 Task: Use Visual Studio Code's code navigation shortcuts to collapse all code blocks in the current file.
Action: Mouse moved to (59, 26)
Screenshot: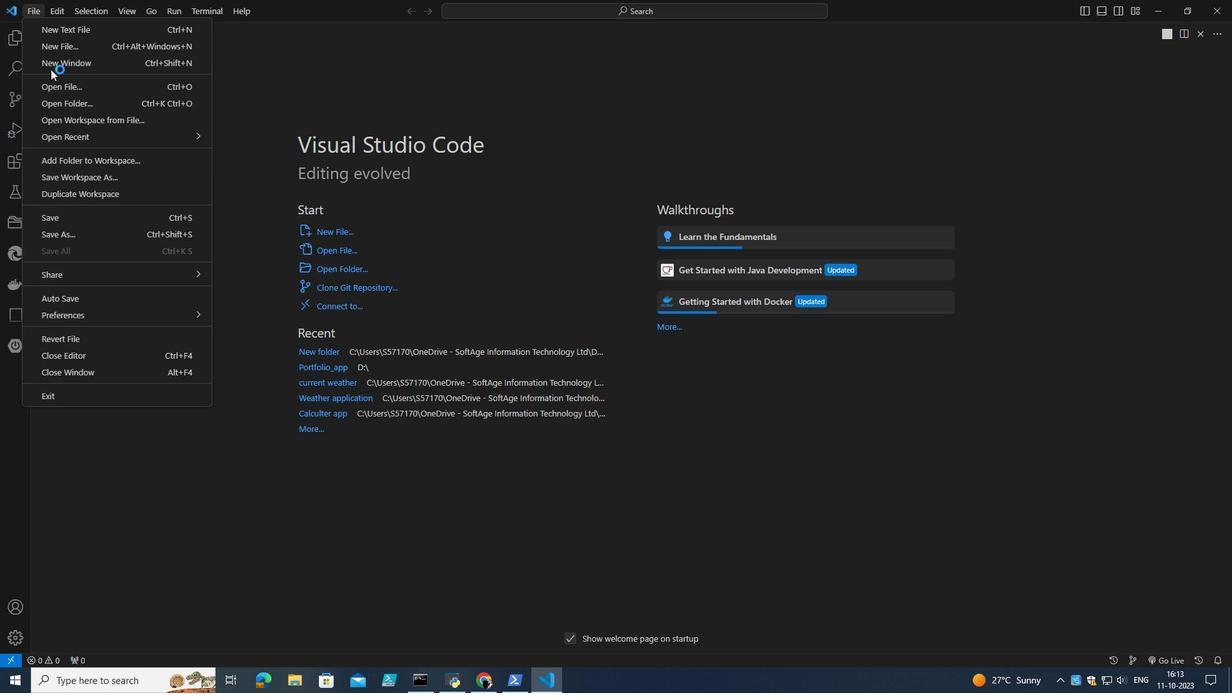 
Action: Mouse pressed left at (59, 26)
Screenshot: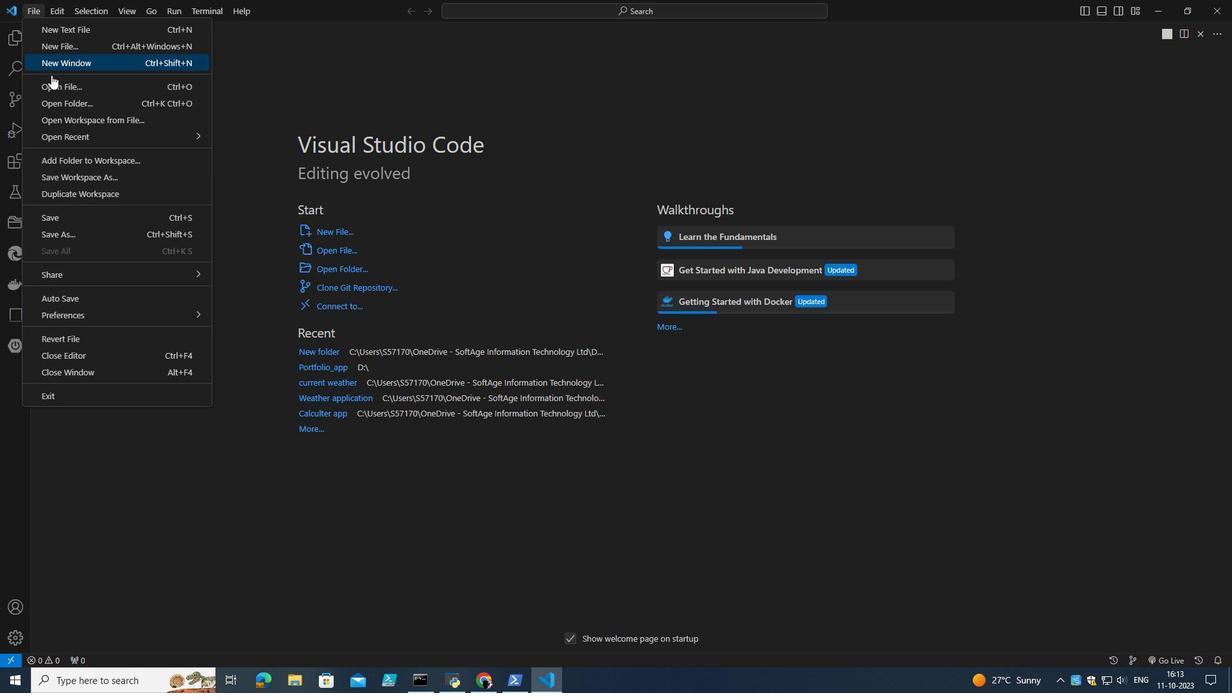 
Action: Mouse moved to (75, 116)
Screenshot: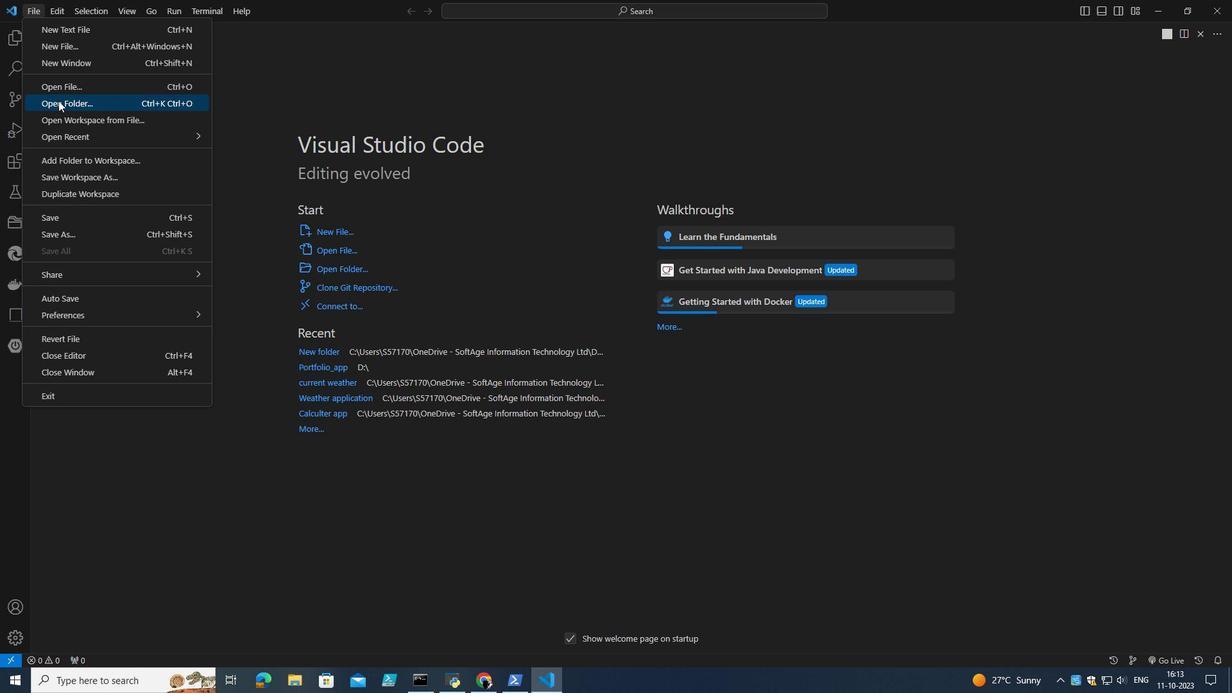 
Action: Mouse pressed left at (75, 116)
Screenshot: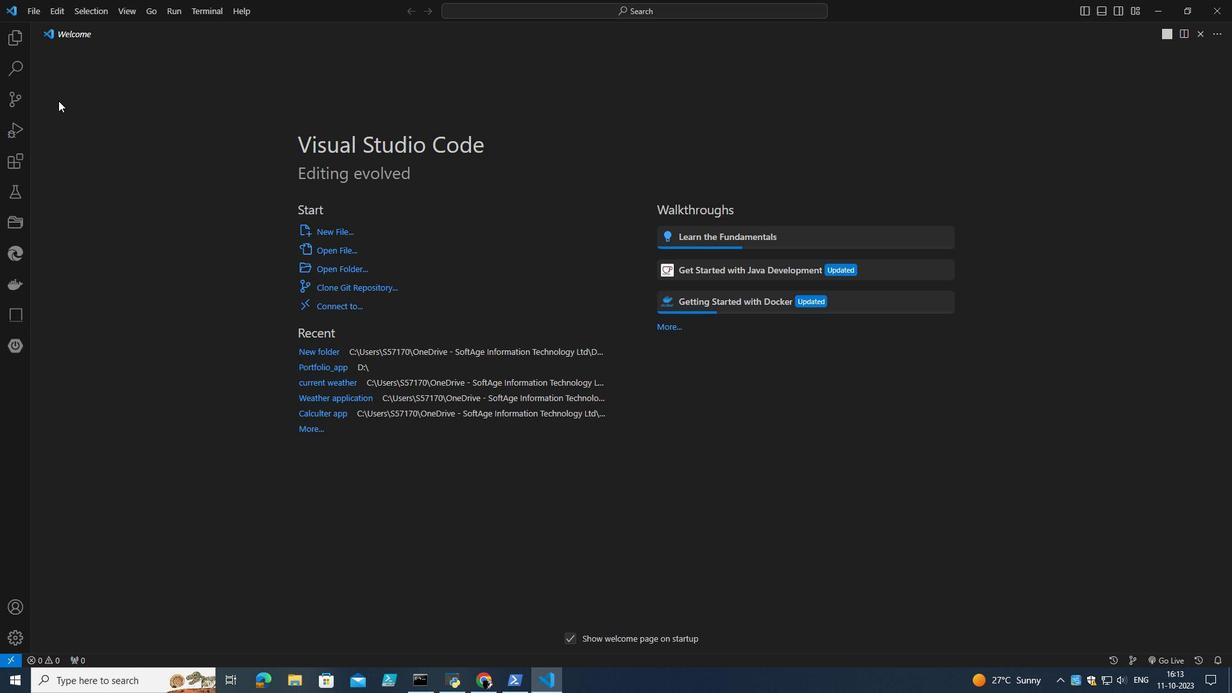 
Action: Mouse moved to (70, 195)
Screenshot: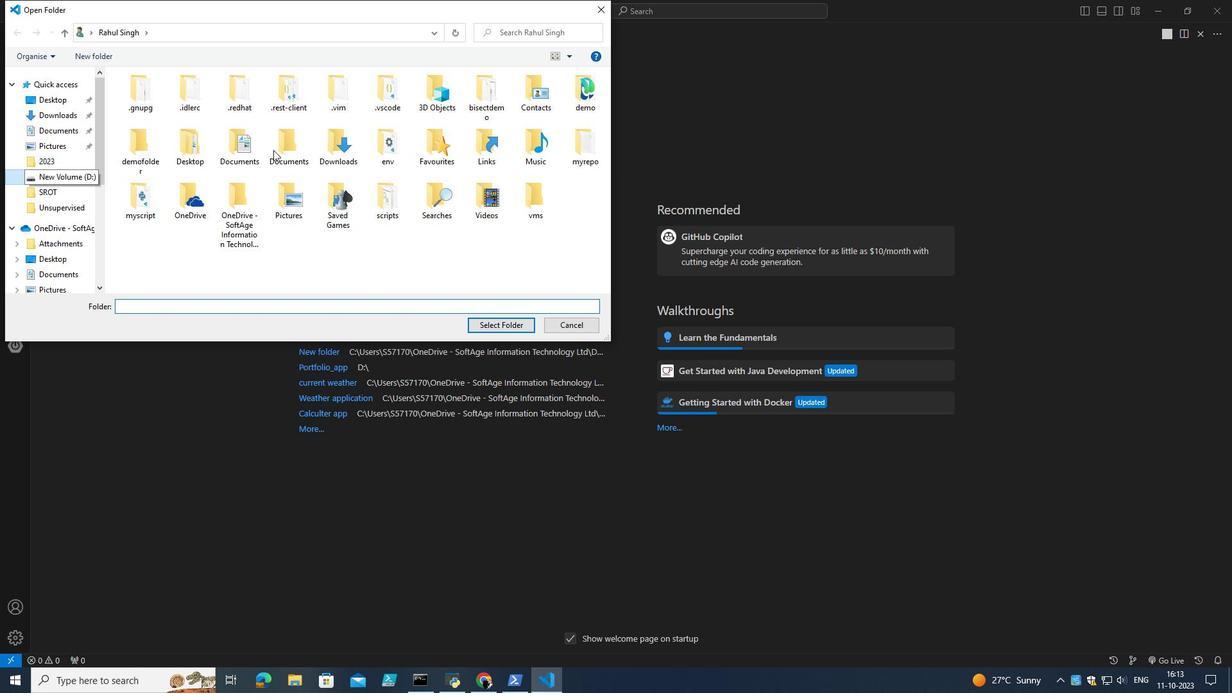 
Action: Mouse pressed left at (70, 195)
Screenshot: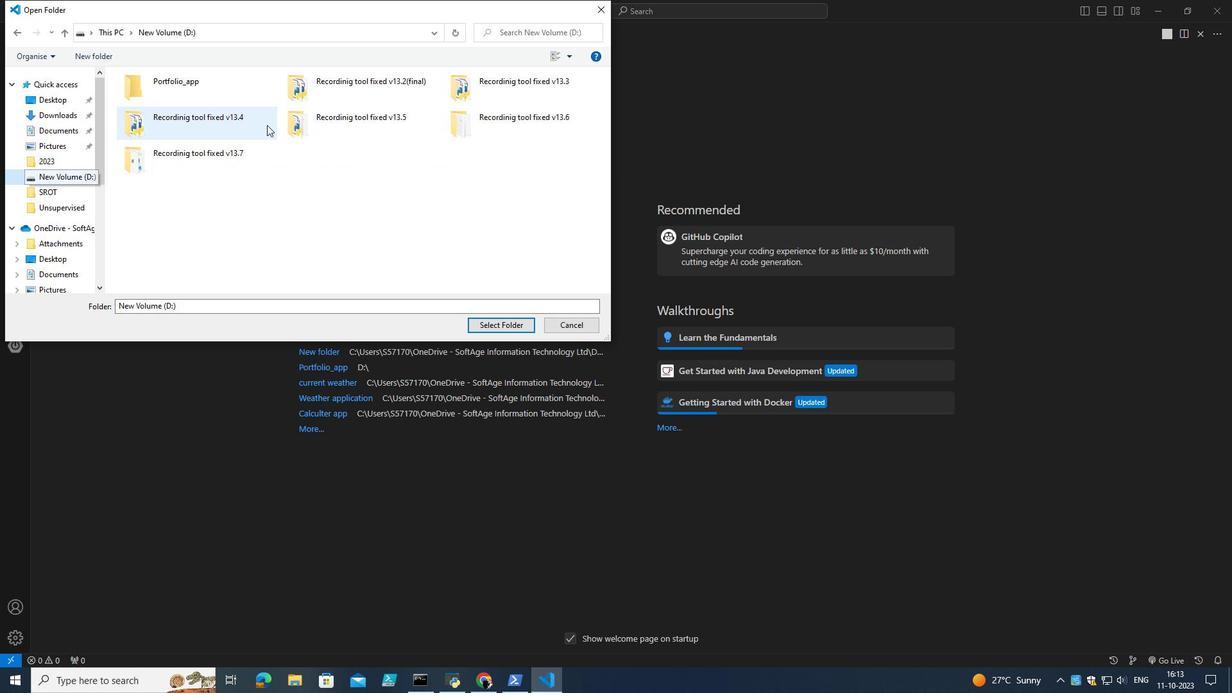 
Action: Mouse moved to (216, 108)
Screenshot: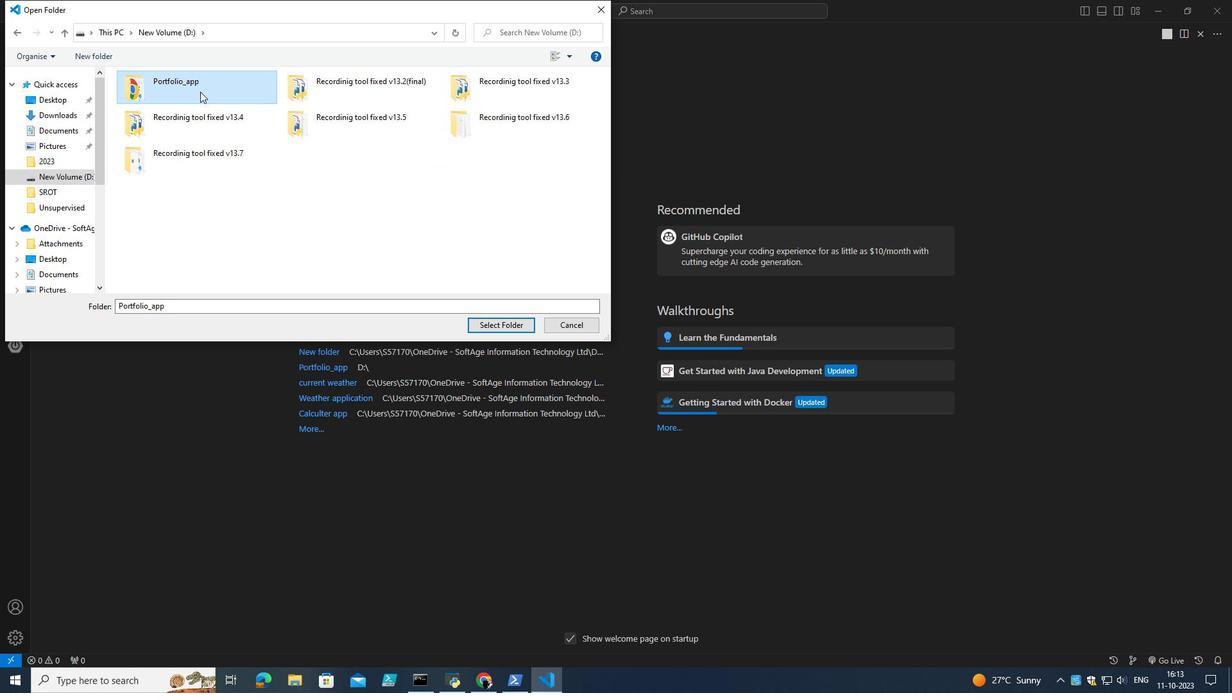
Action: Mouse pressed left at (216, 108)
Screenshot: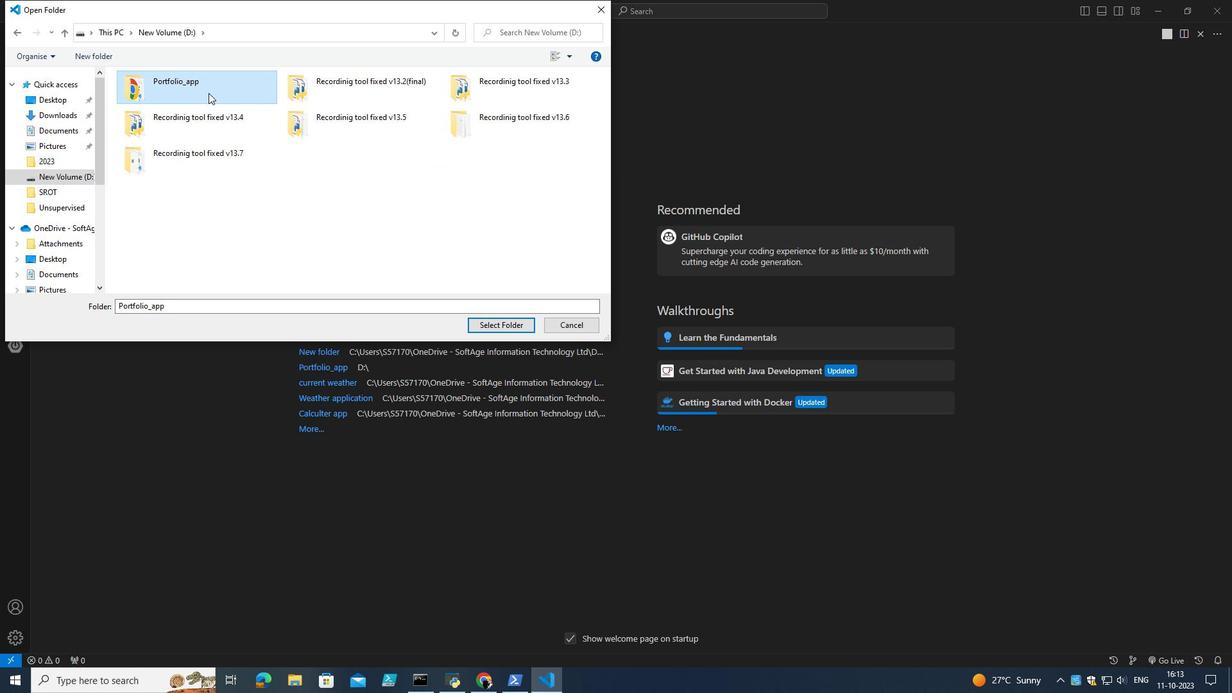 
Action: Mouse moved to (83, 195)
Screenshot: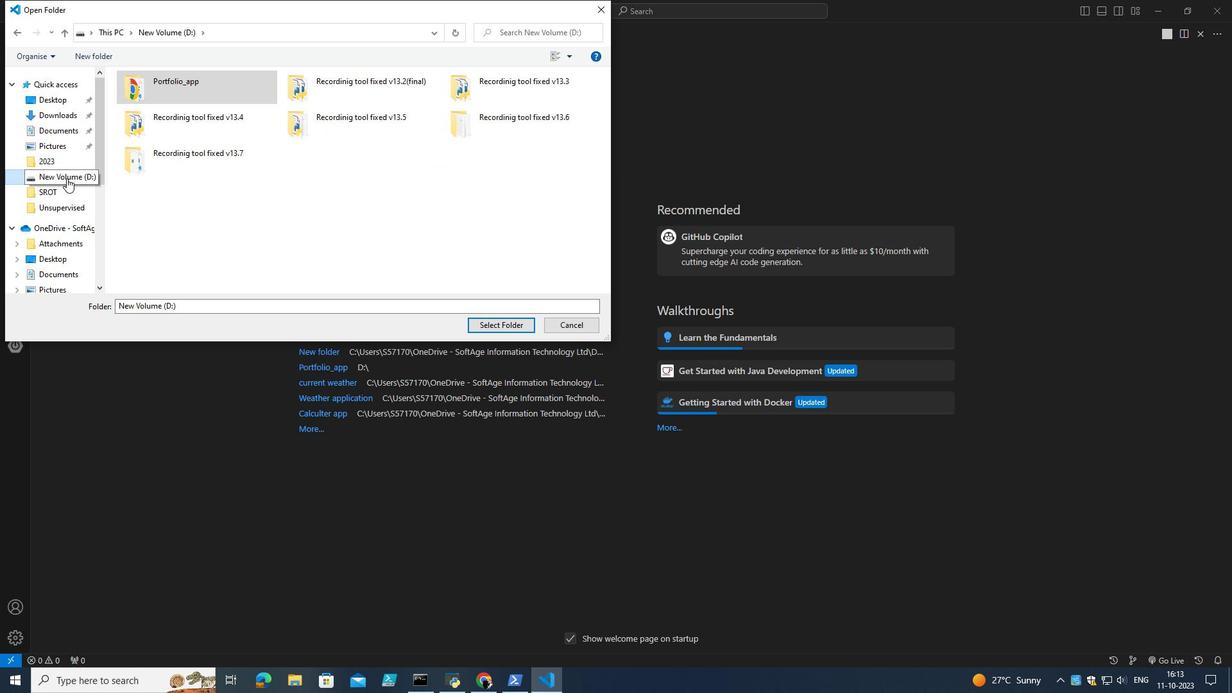 
Action: Mouse pressed left at (83, 195)
Screenshot: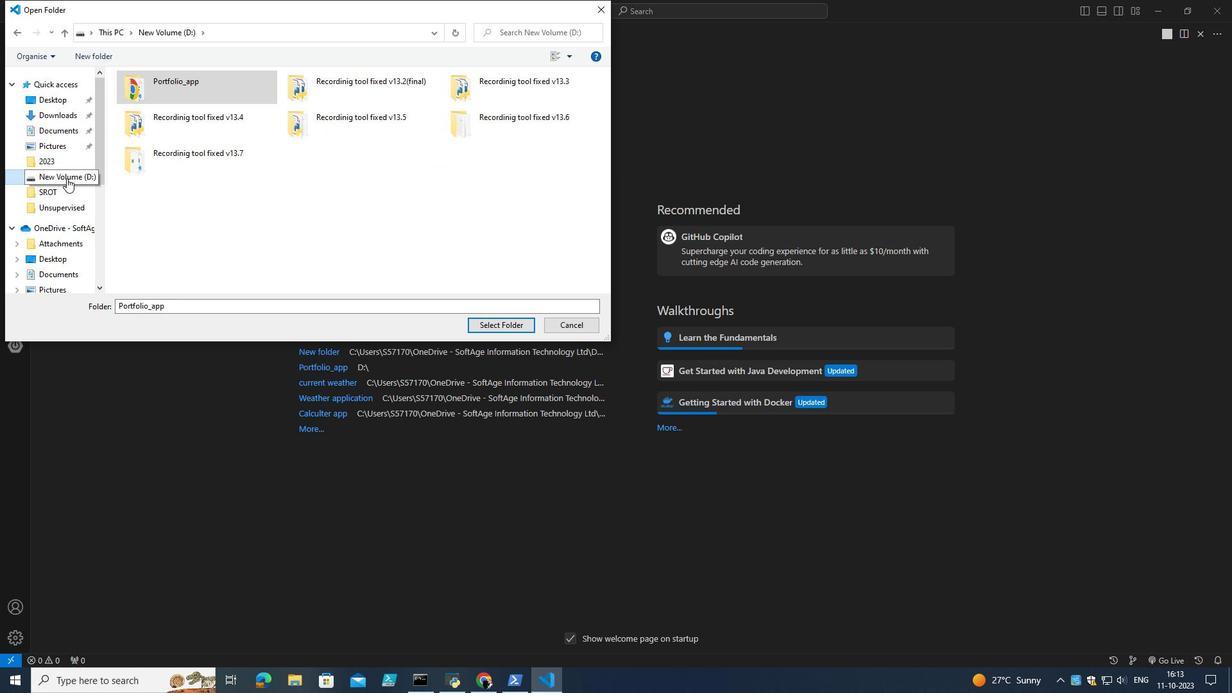 
Action: Mouse pressed left at (83, 195)
Screenshot: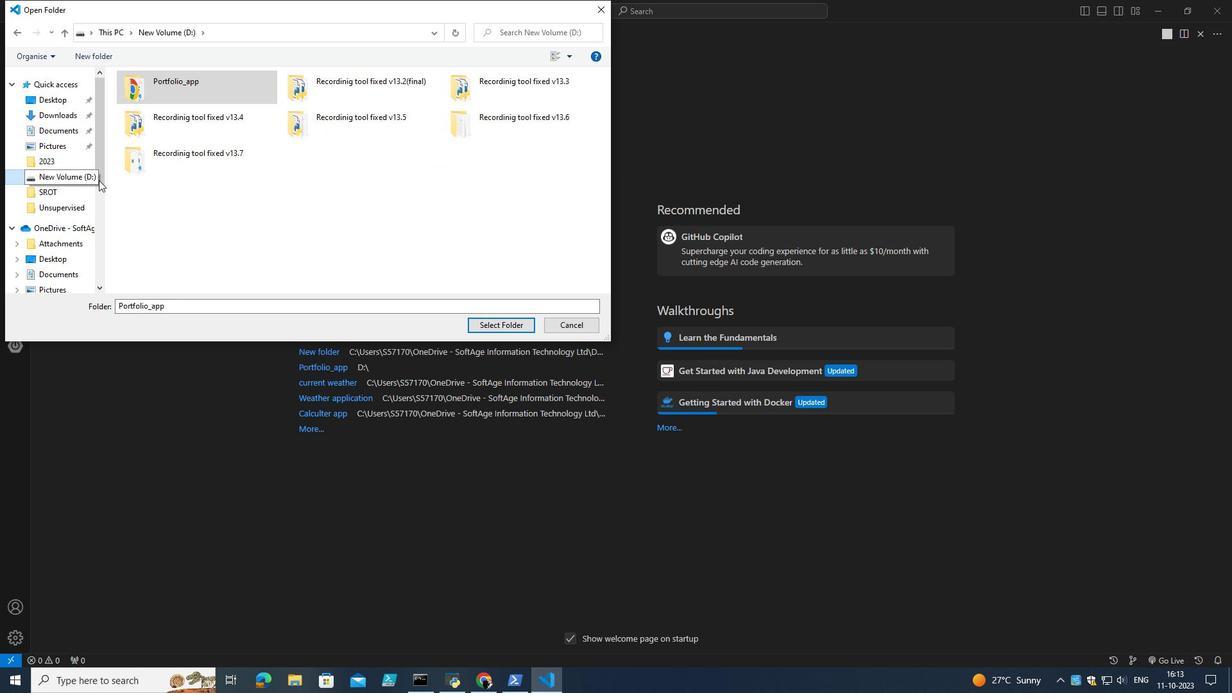 
Action: Mouse moved to (190, 89)
Screenshot: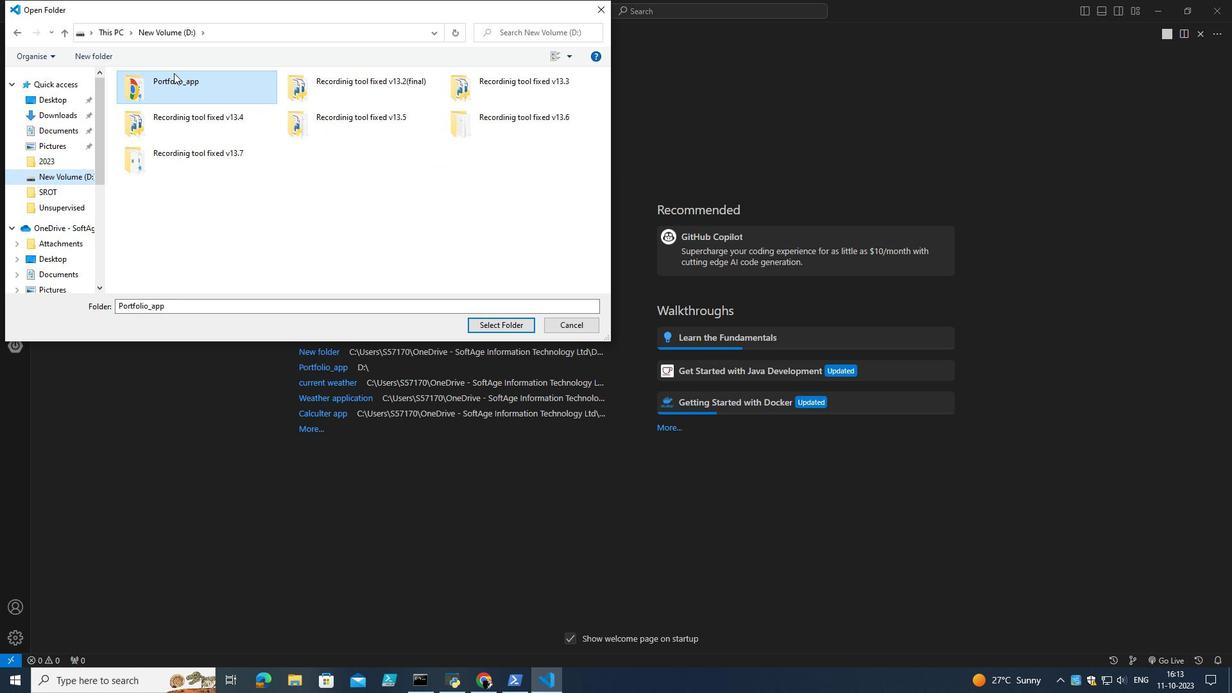 
Action: Mouse pressed left at (190, 89)
Screenshot: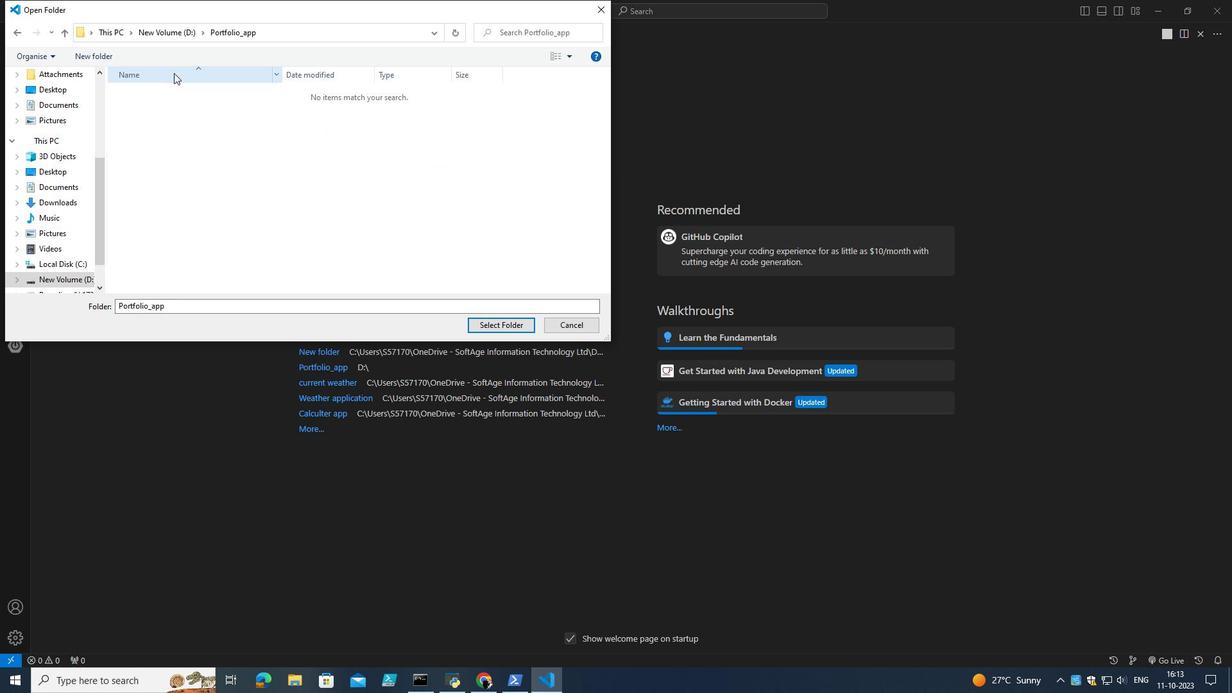 
Action: Mouse pressed left at (190, 89)
Screenshot: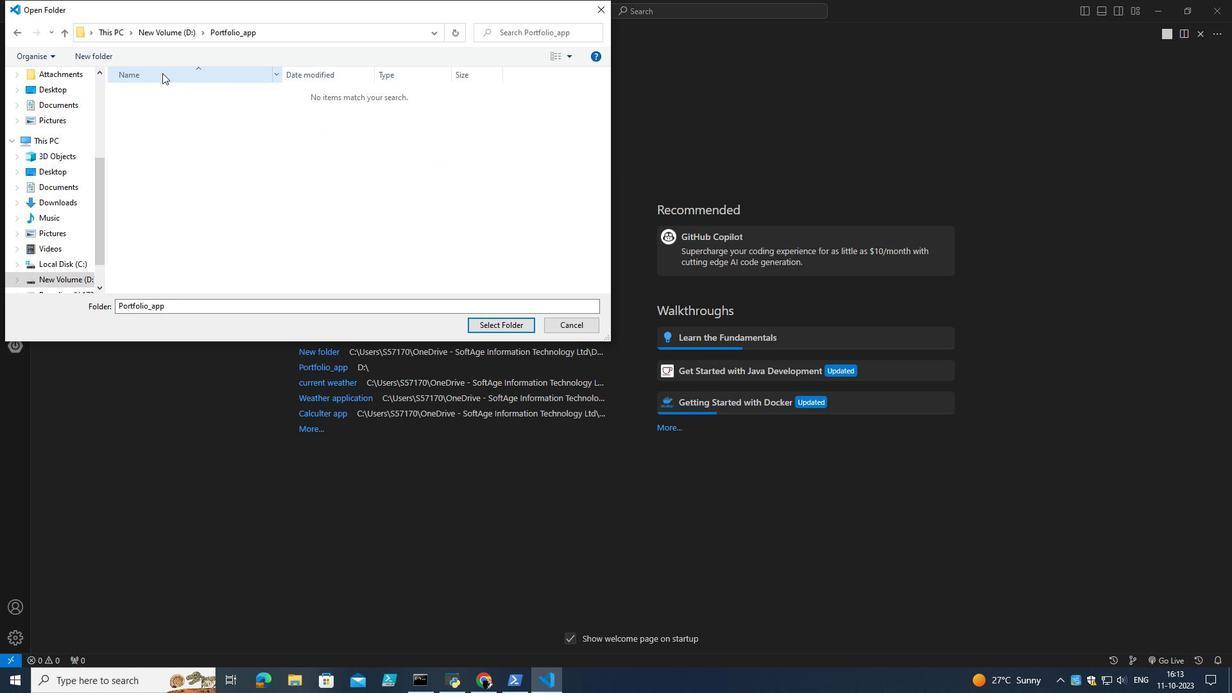 
Action: Mouse moved to (35, 52)
Screenshot: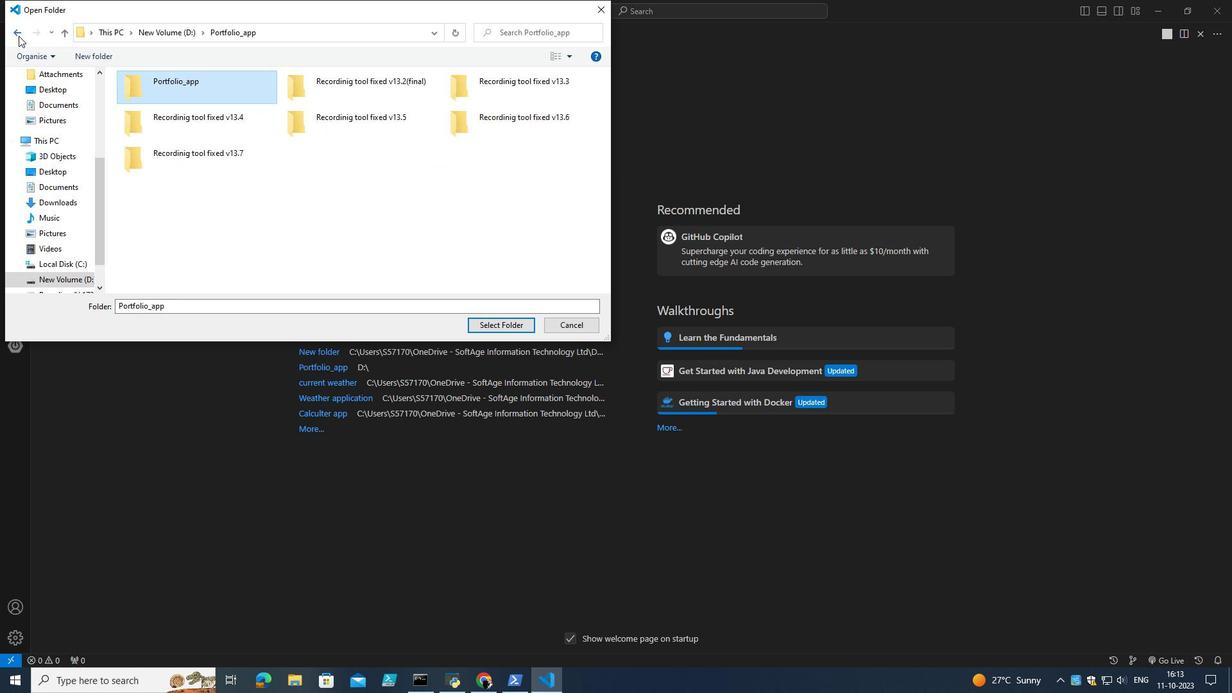 
Action: Mouse pressed left at (35, 52)
Screenshot: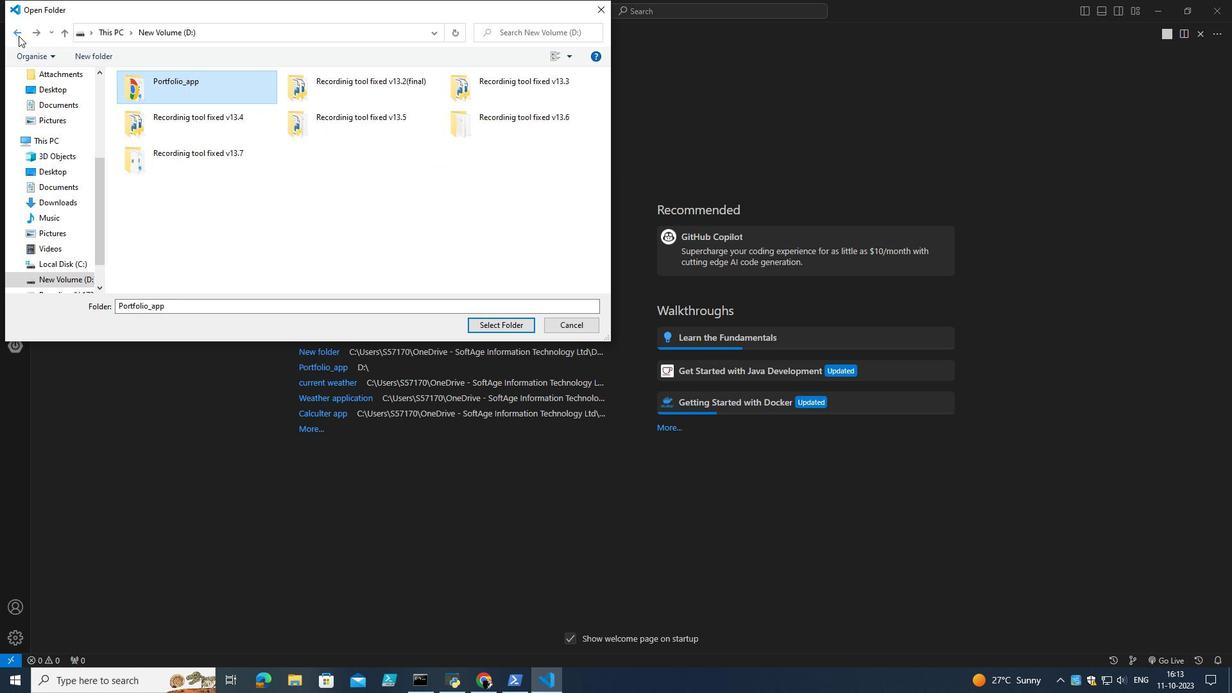 
Action: Mouse moved to (69, 181)
Screenshot: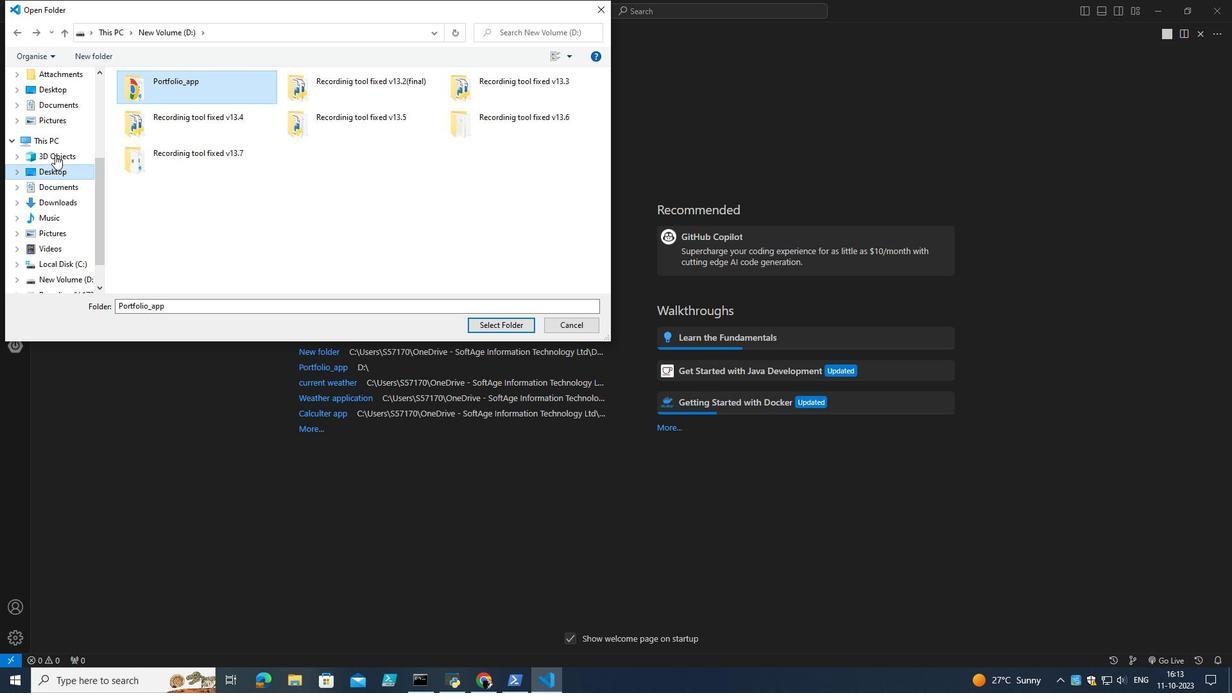 
Action: Mouse pressed left at (69, 181)
Screenshot: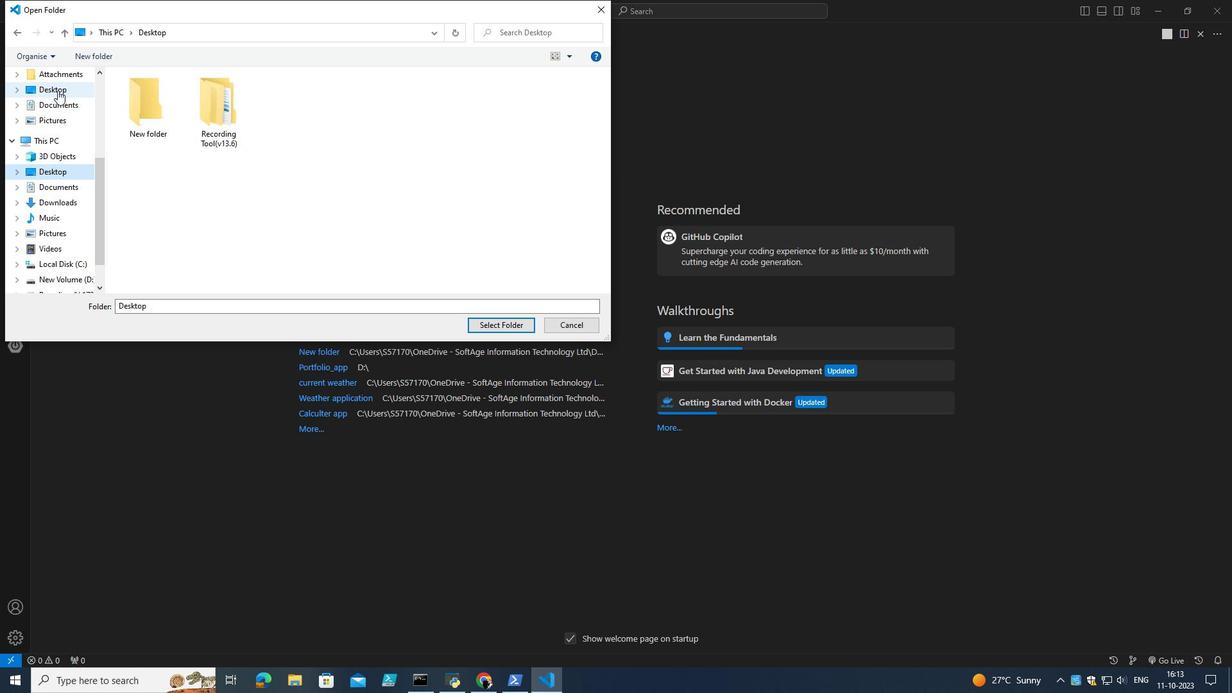 
Action: Mouse moved to (134, 129)
Screenshot: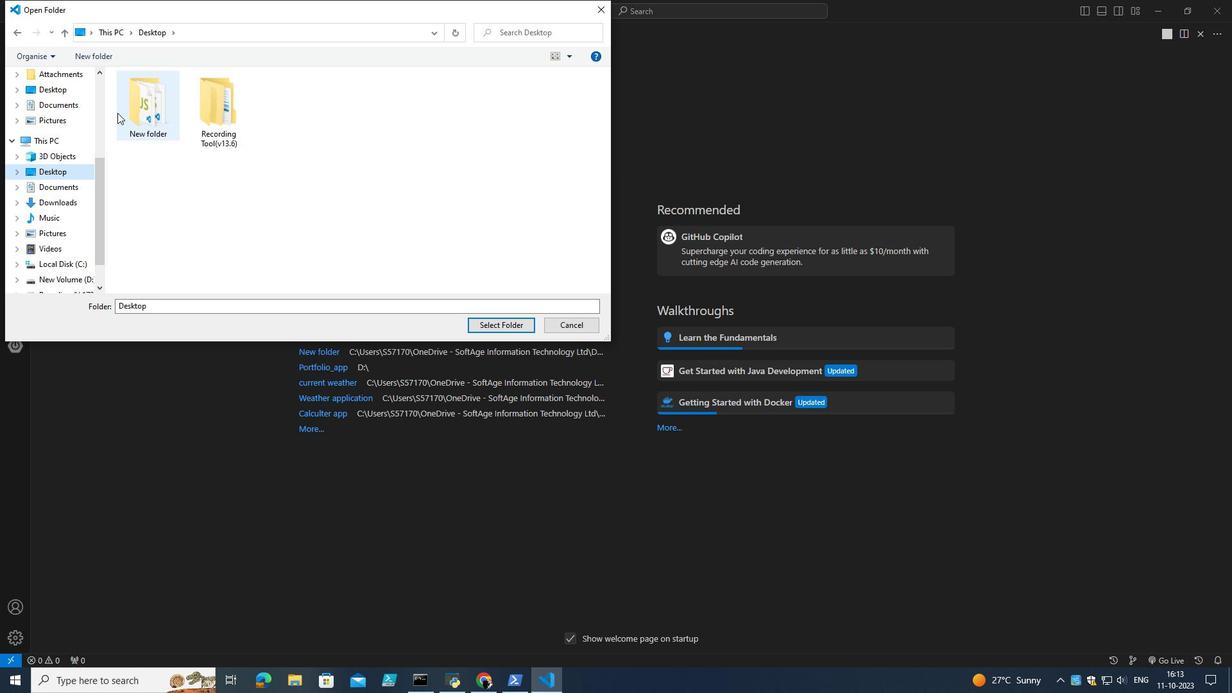 
Action: Mouse pressed left at (134, 129)
Screenshot: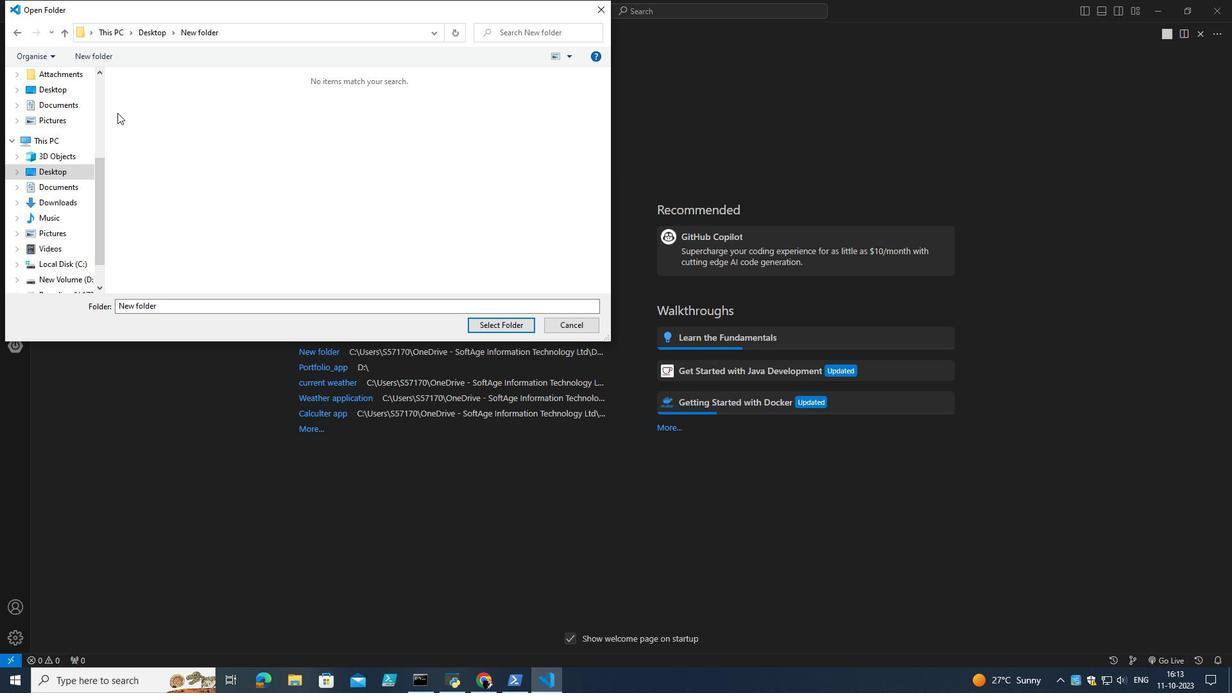 
Action: Mouse pressed left at (134, 129)
Screenshot: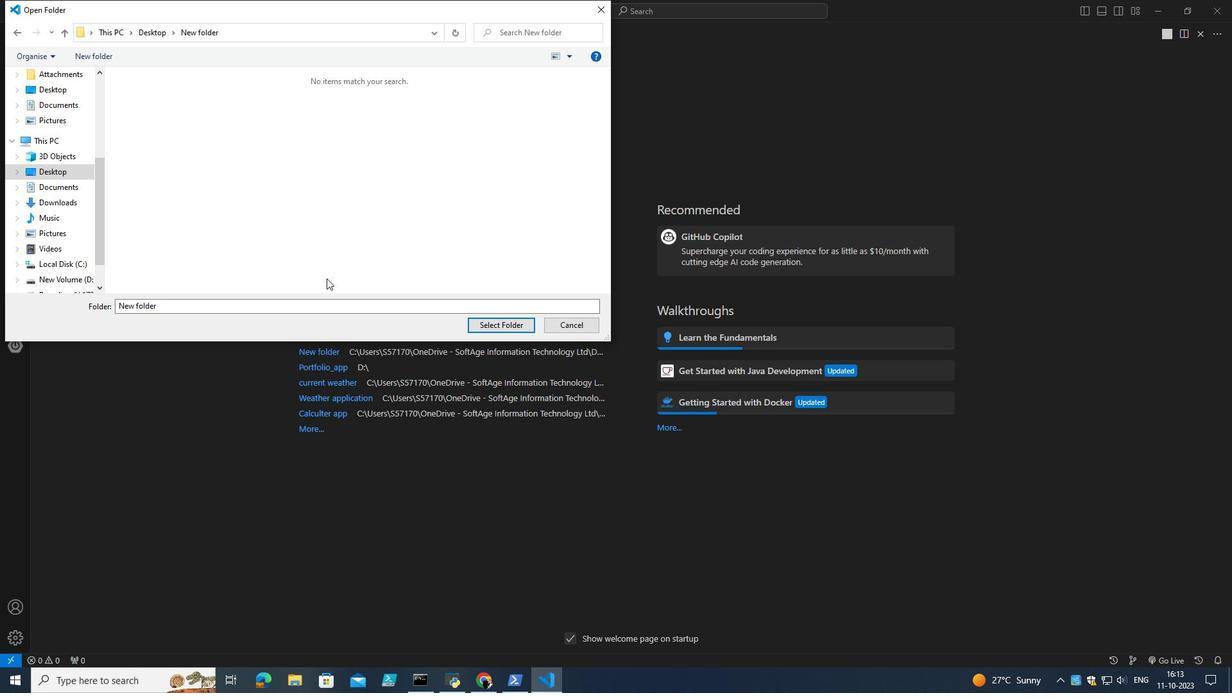 
Action: Mouse moved to (511, 338)
Screenshot: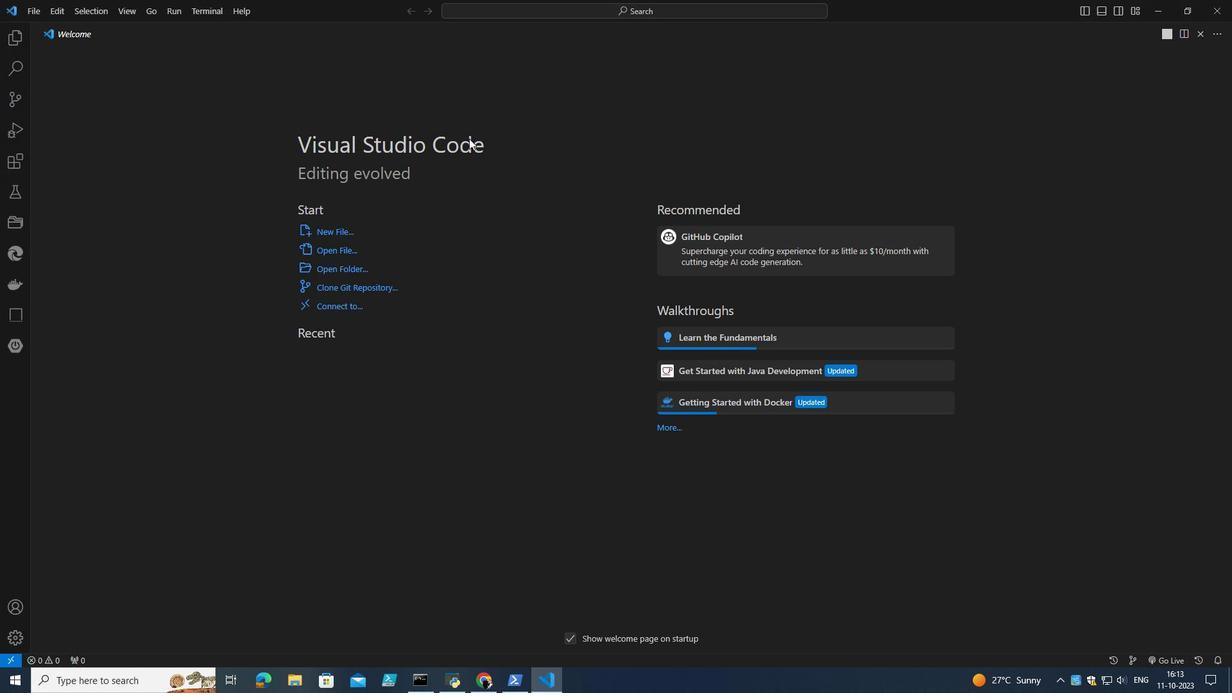 
Action: Mouse pressed left at (511, 338)
Screenshot: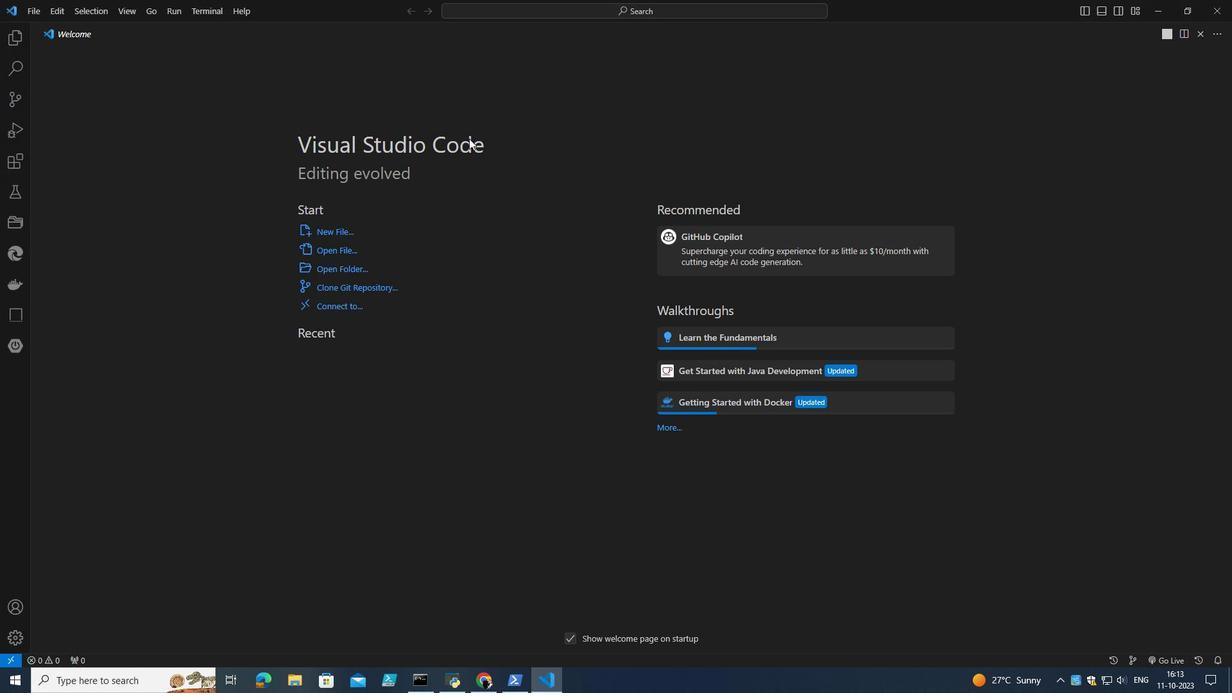 
Action: Mouse moved to (96, 116)
Screenshot: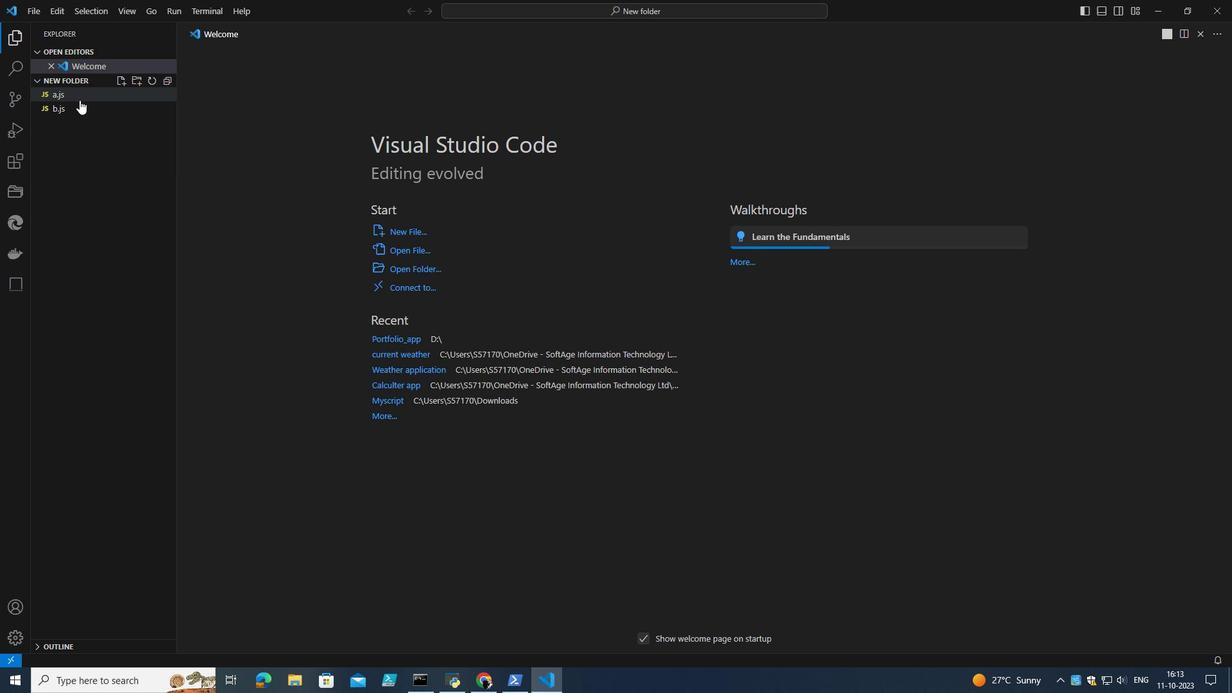 
Action: Mouse pressed left at (96, 116)
Screenshot: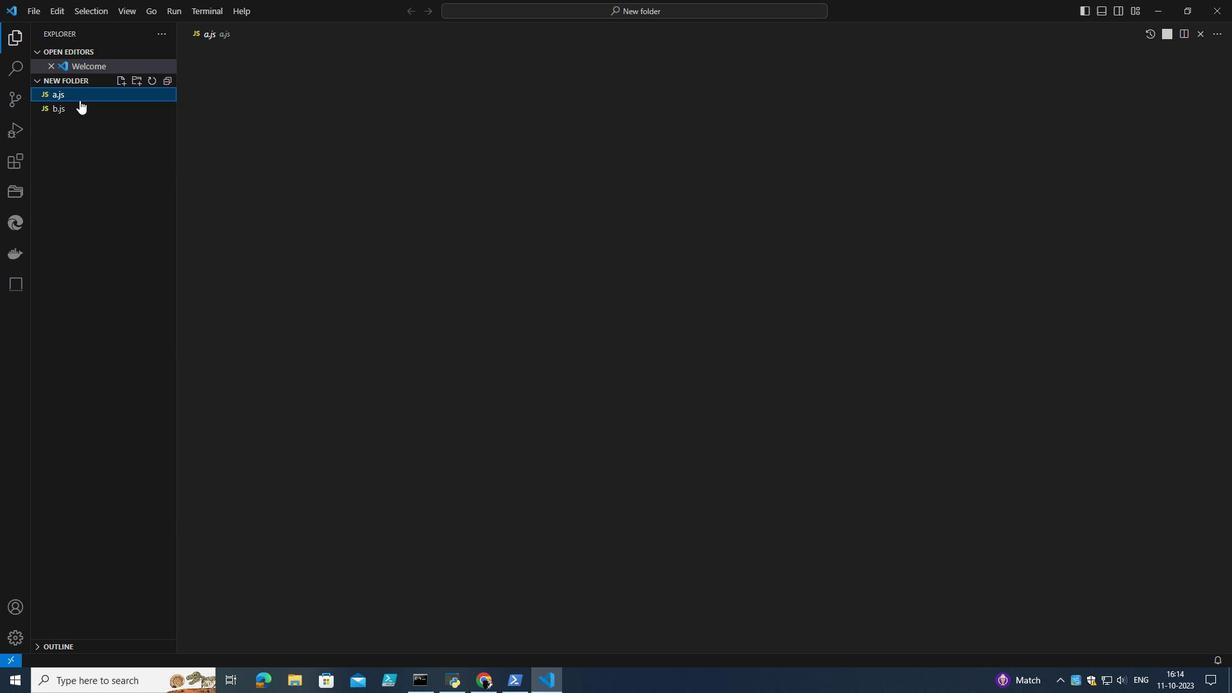 
Action: Mouse moved to (413, 278)
Screenshot: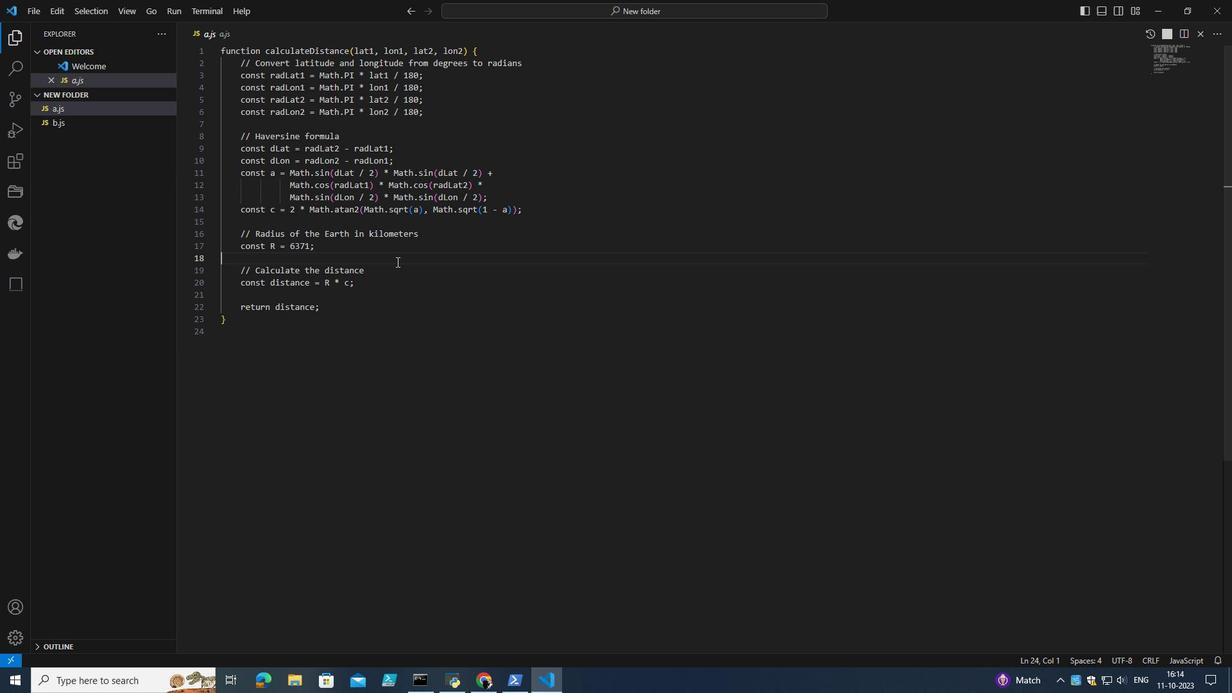
Action: Mouse pressed left at (413, 278)
Screenshot: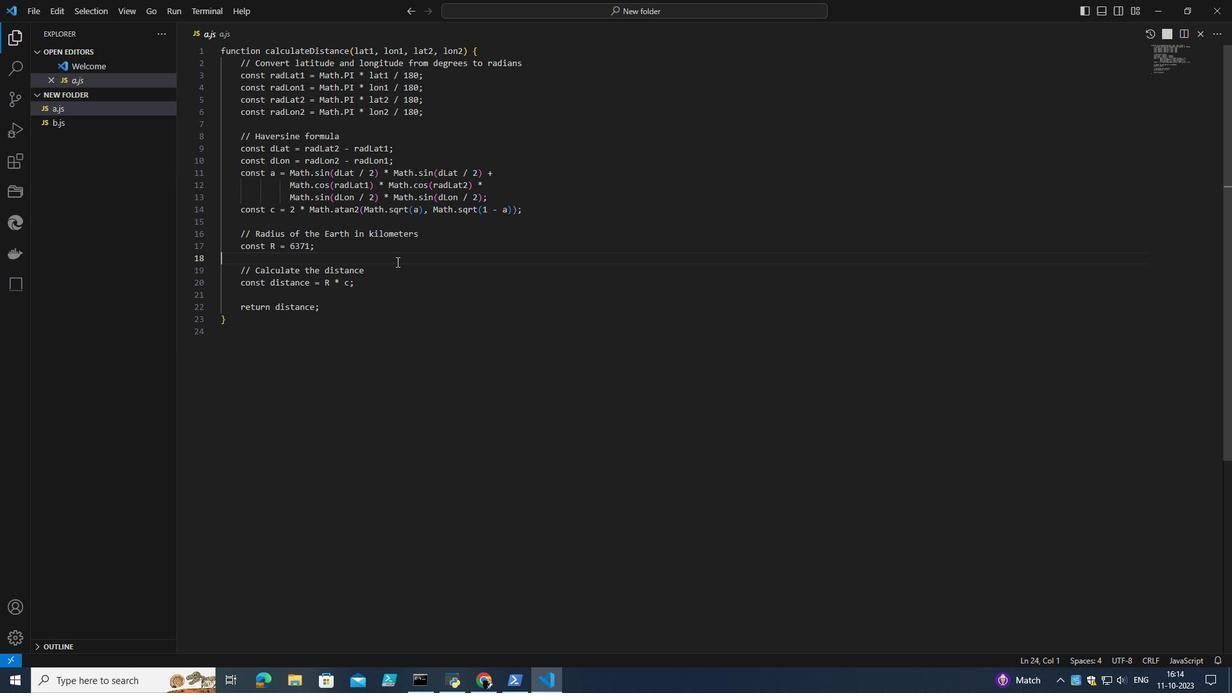 
Action: Key pressed ctrl+K
Screenshot: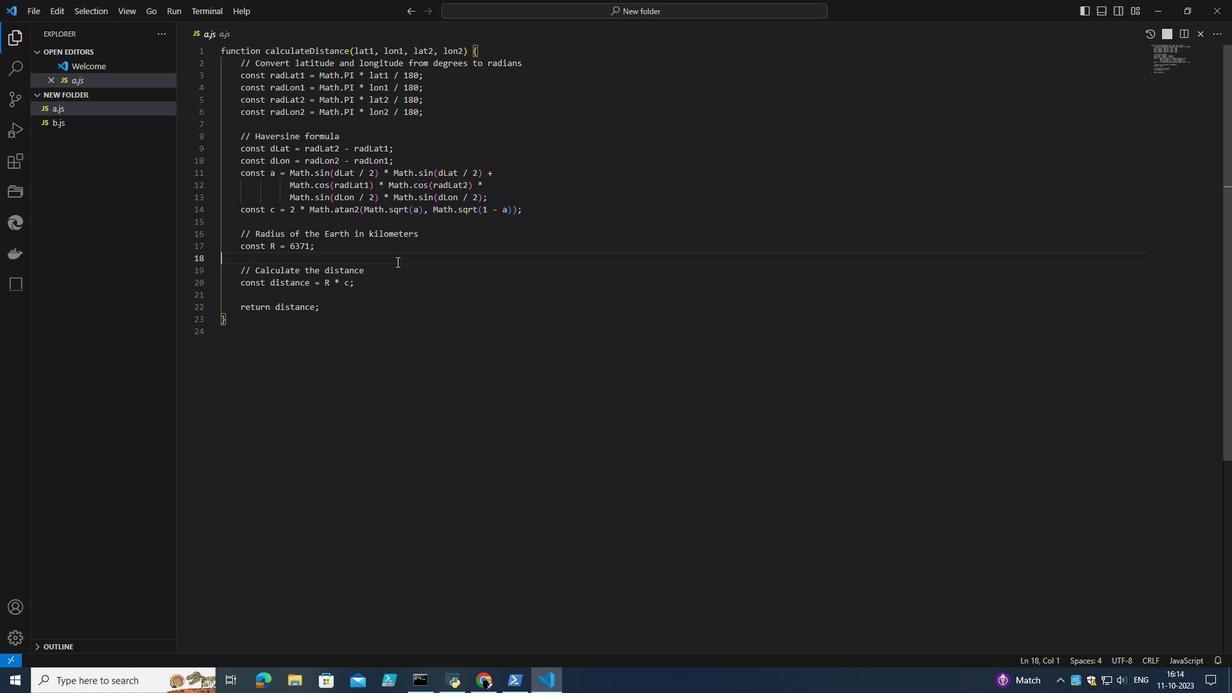 
Action: Mouse moved to (378, 394)
Screenshot: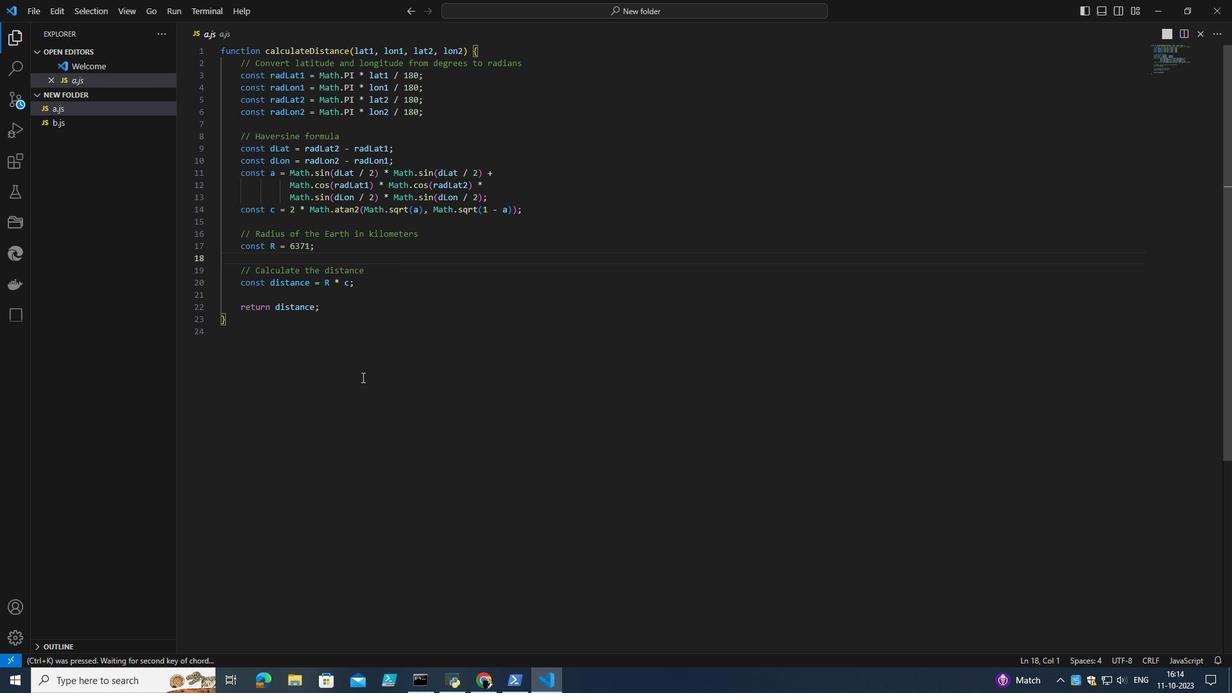 
Action: Mouse scrolled (378, 394) with delta (0, 0)
Screenshot: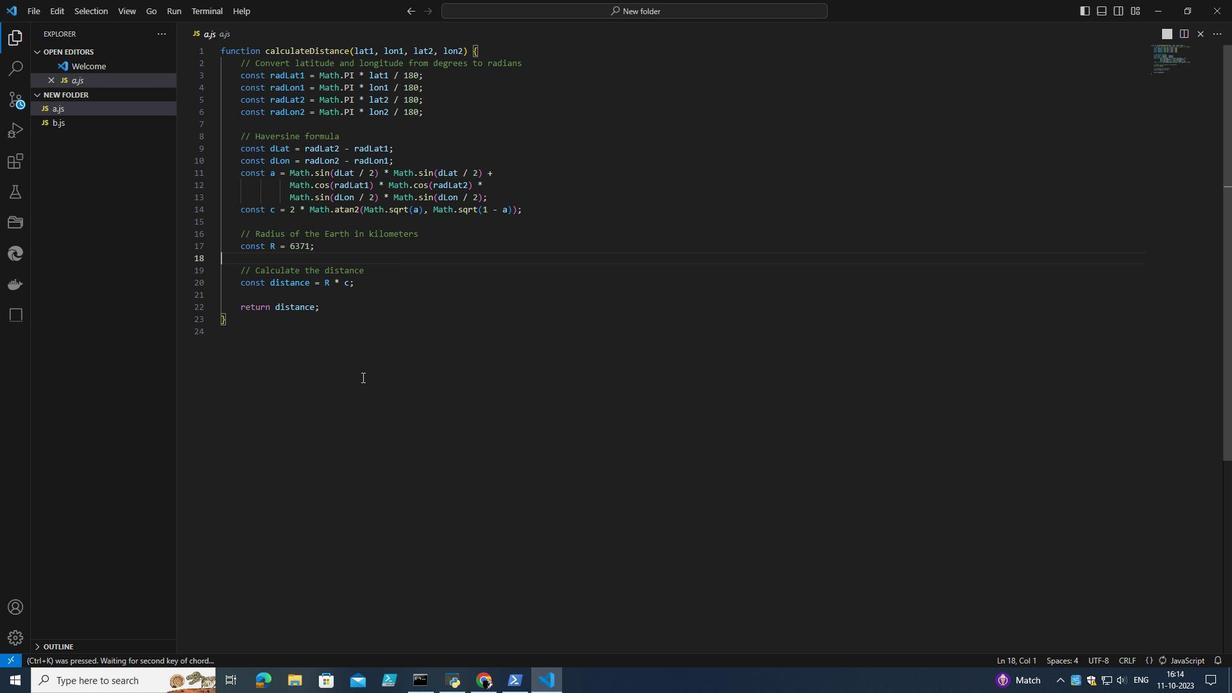 
Action: Mouse scrolled (378, 394) with delta (0, 0)
Screenshot: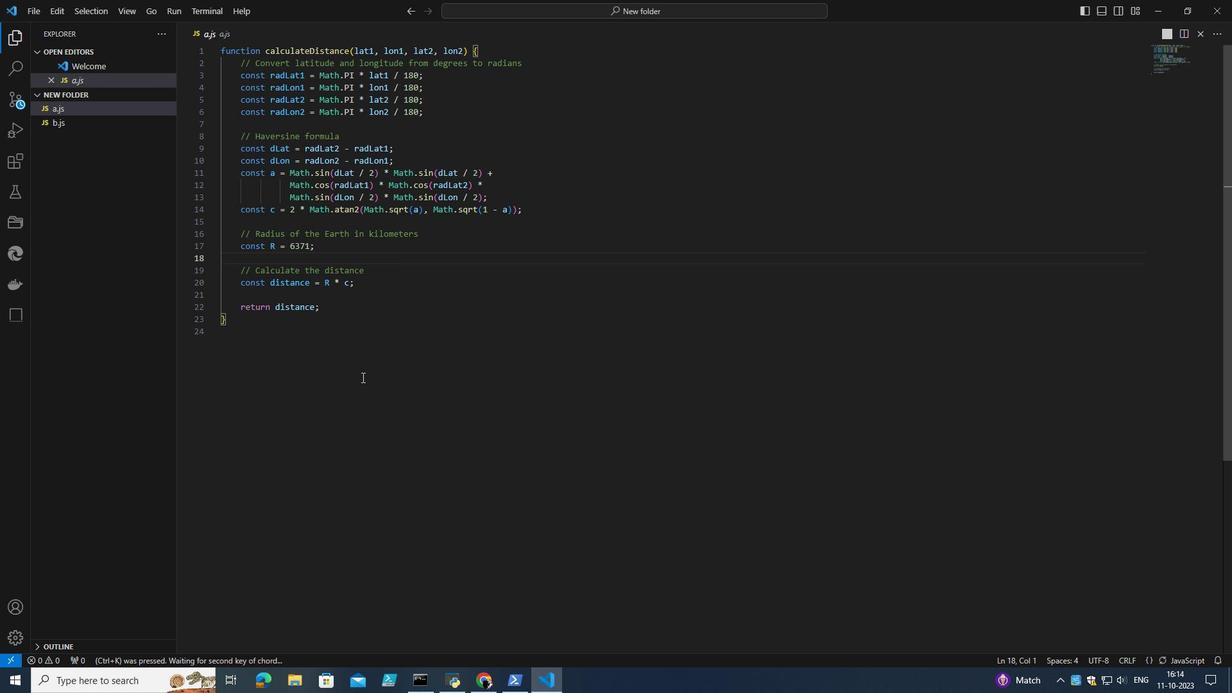 
Action: Mouse moved to (363, 315)
Screenshot: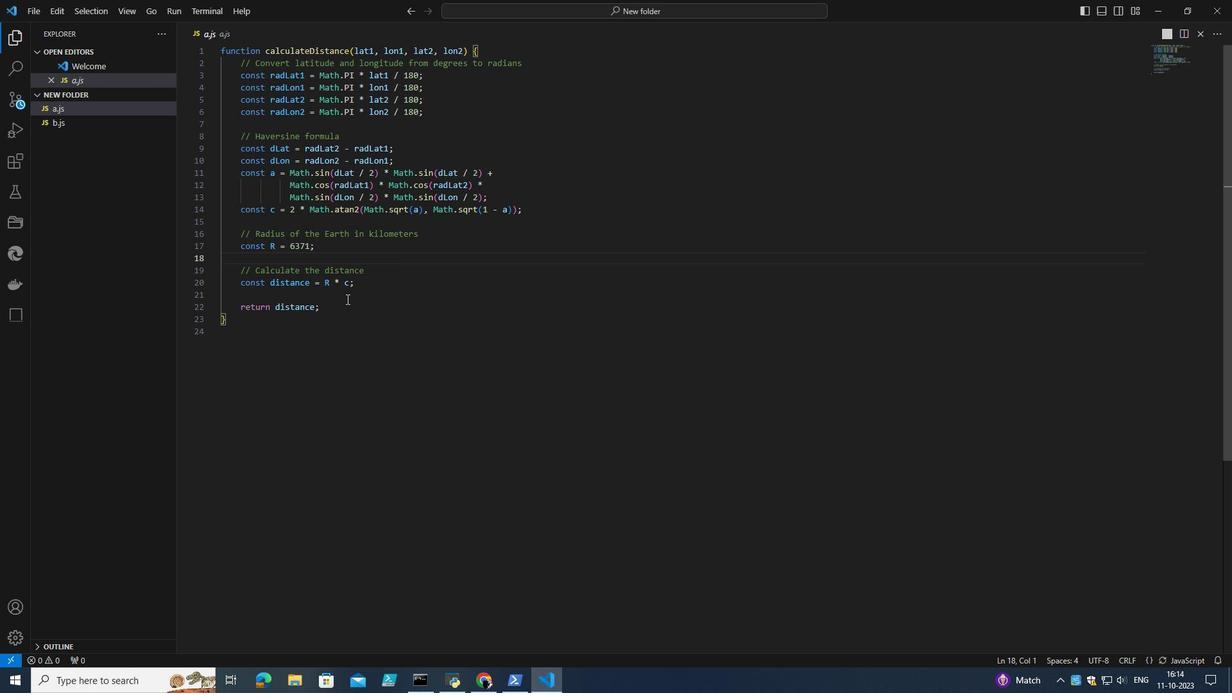
Action: Mouse scrolled (363, 316) with delta (0, 0)
Screenshot: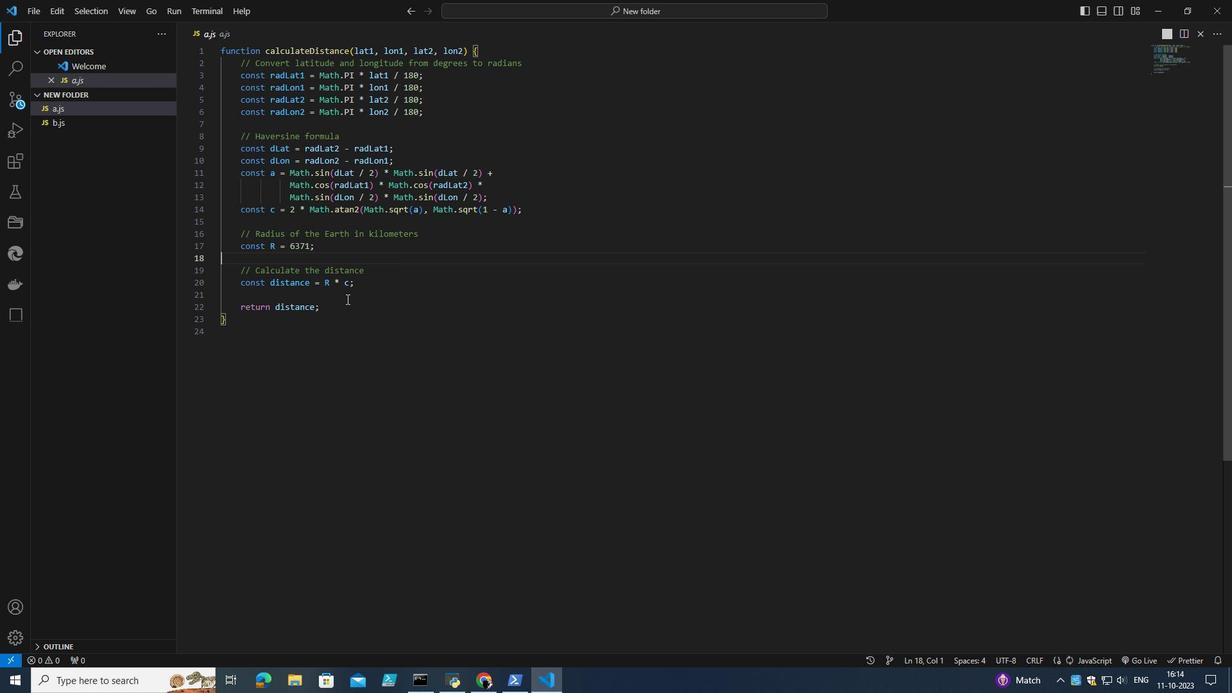 
Action: Mouse scrolled (363, 316) with delta (0, 0)
Screenshot: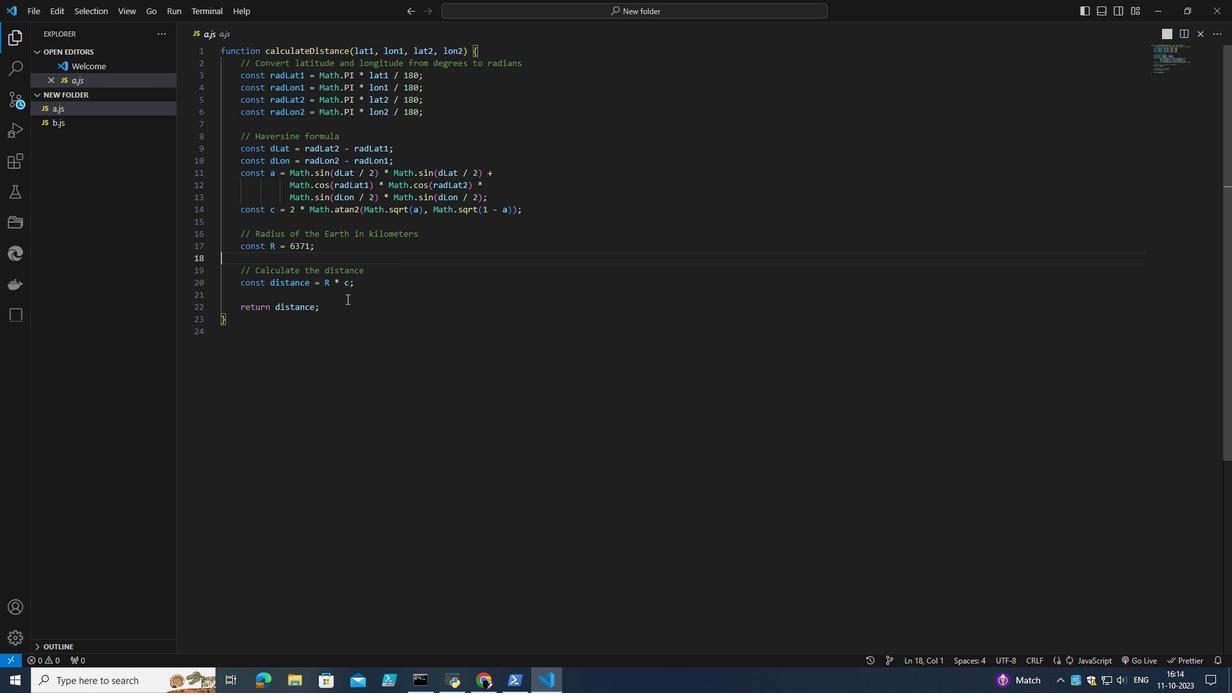 
Action: Key pressed ctrl+K
Screenshot: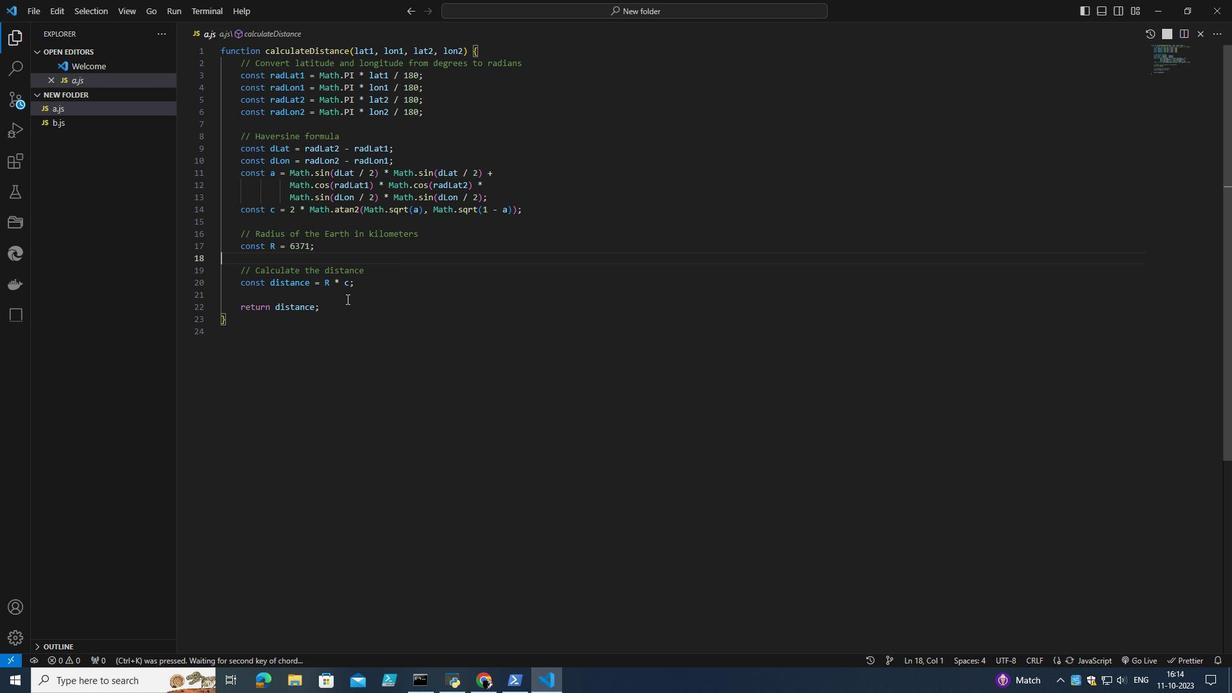 
Action: Mouse moved to (430, 292)
Screenshot: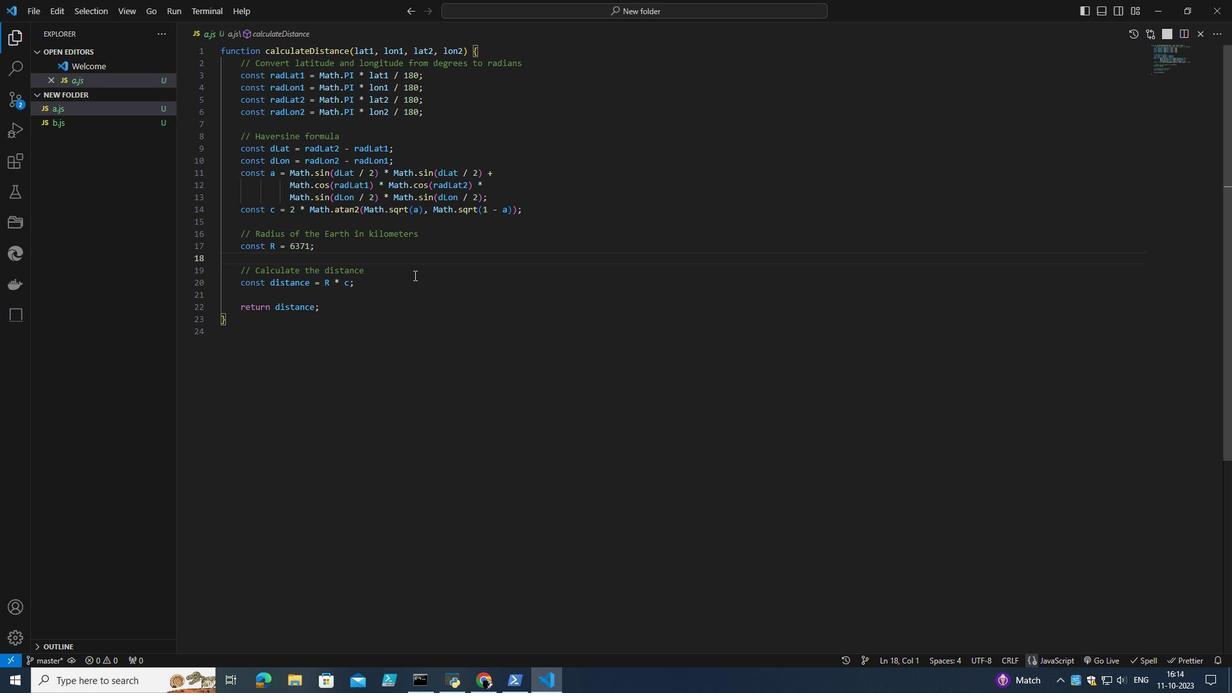 
Action: Mouse scrolled (430, 292) with delta (0, 0)
Screenshot: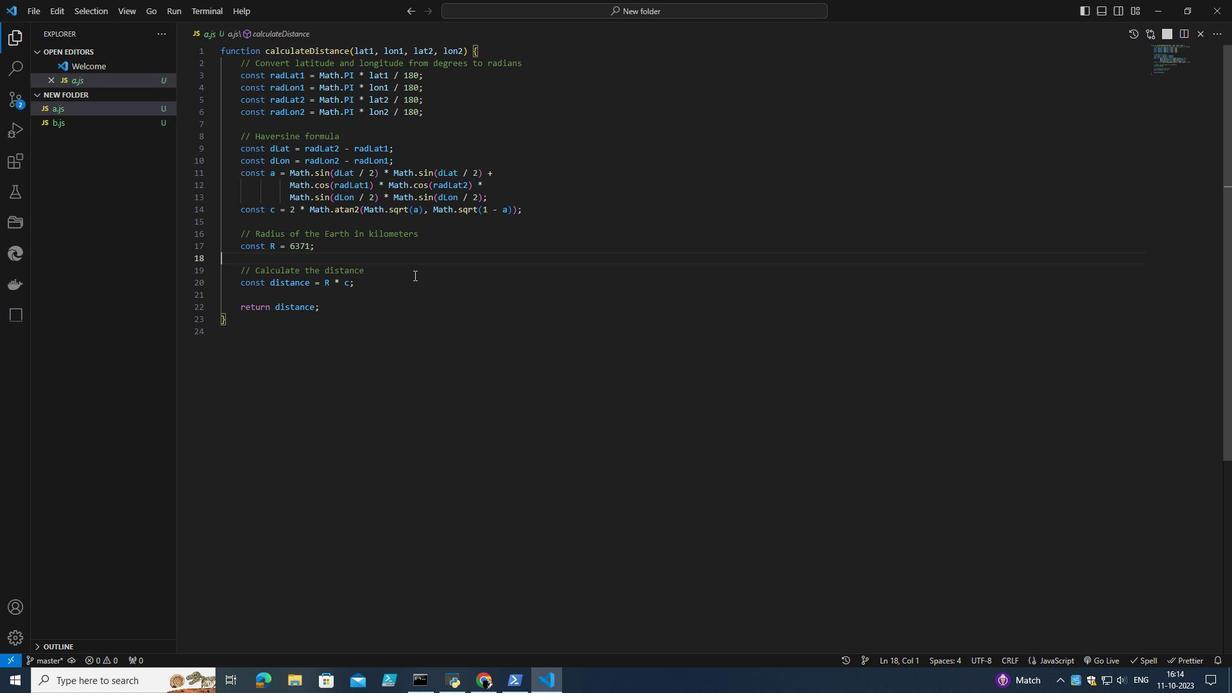 
Action: Mouse scrolled (430, 292) with delta (0, 0)
Screenshot: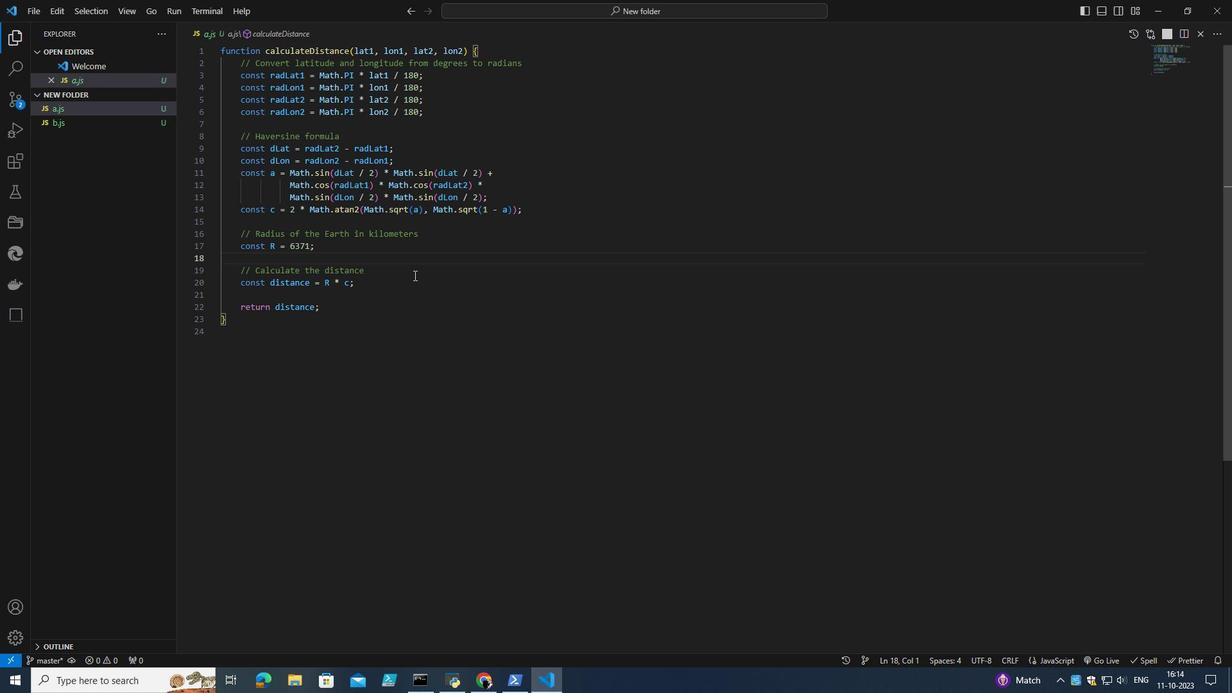 
Action: Mouse moved to (499, 309)
Screenshot: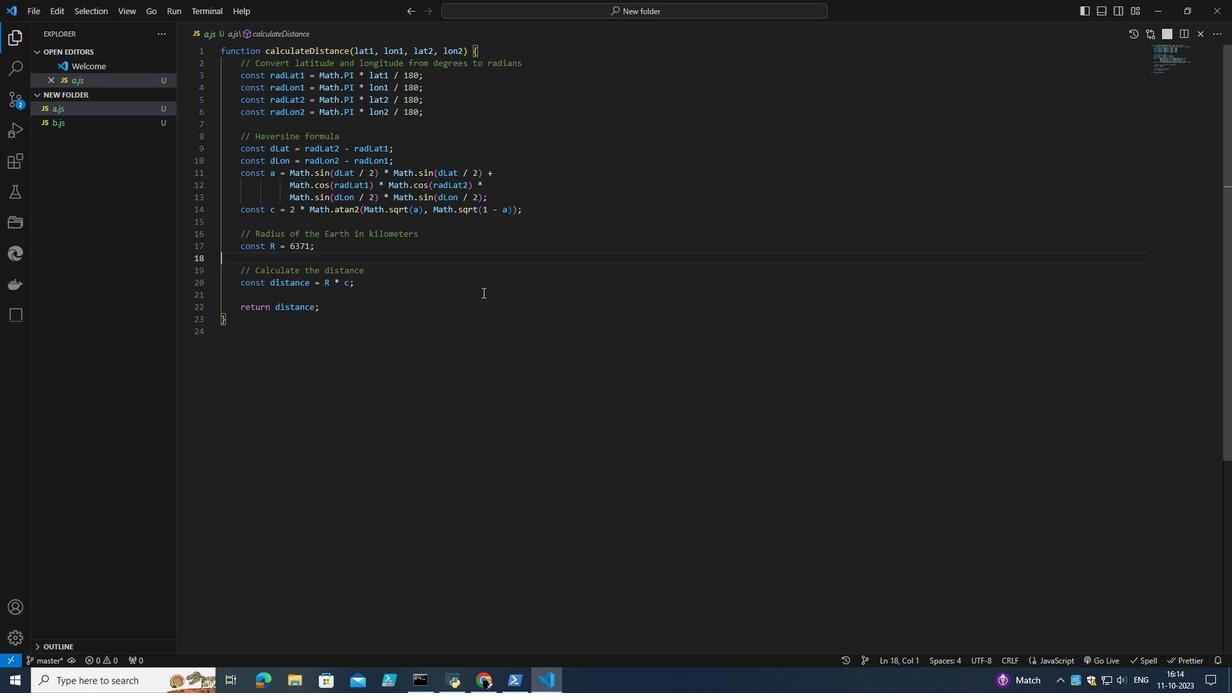 
Action: Key pressed ctrl+K<'\x0b'><'\x0b'><'\x0b'><'\x0b'><'\x0b'><'\x0b'><'\x0b'><'\x0f'>
Screenshot: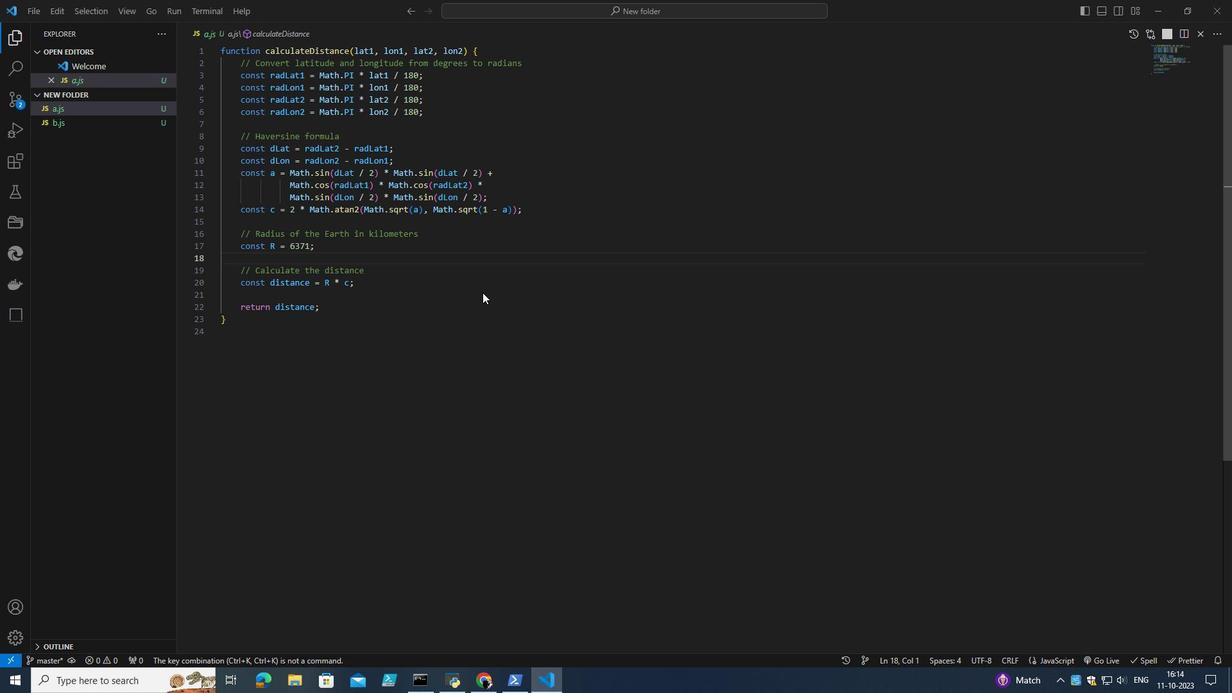 
Action: Mouse moved to (266, 324)
Screenshot: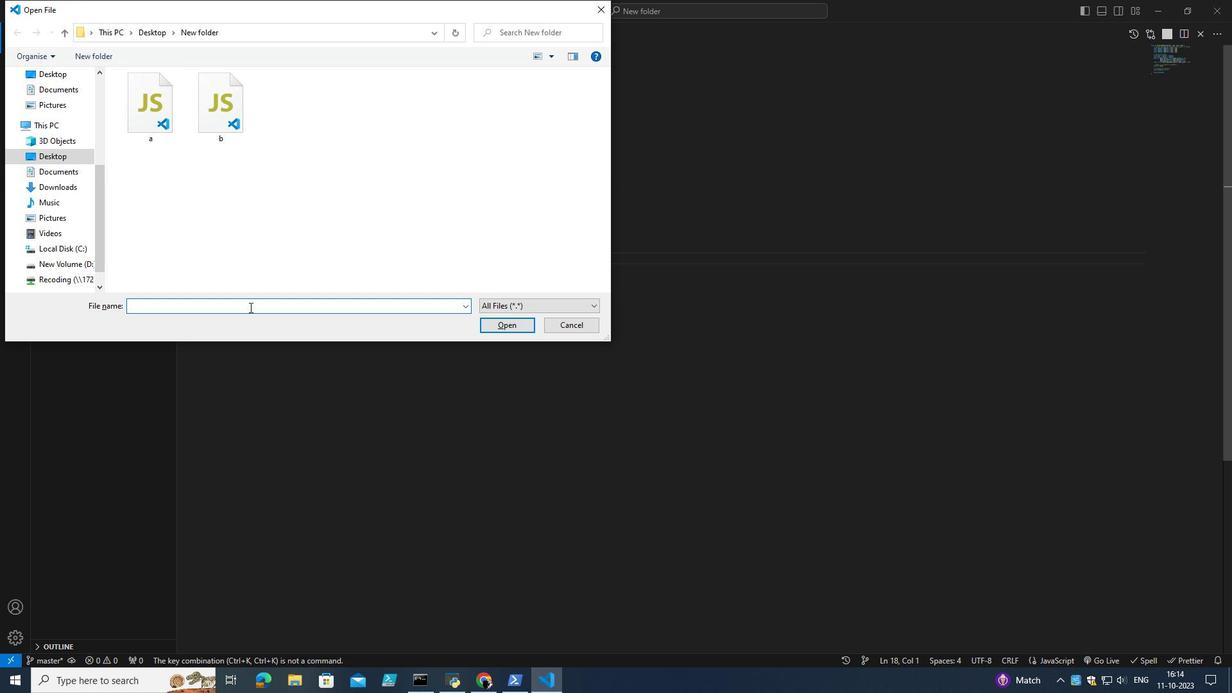 
Action: Mouse pressed left at (266, 324)
Screenshot: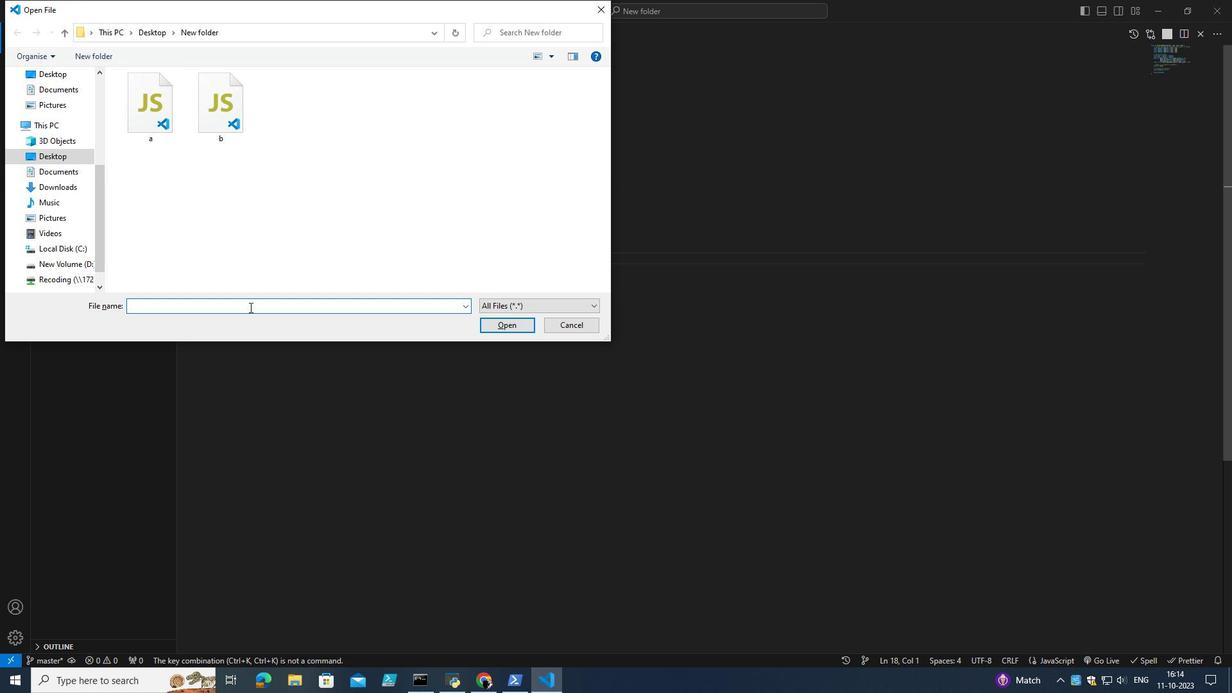 
Action: Key pressed mynewfile
Screenshot: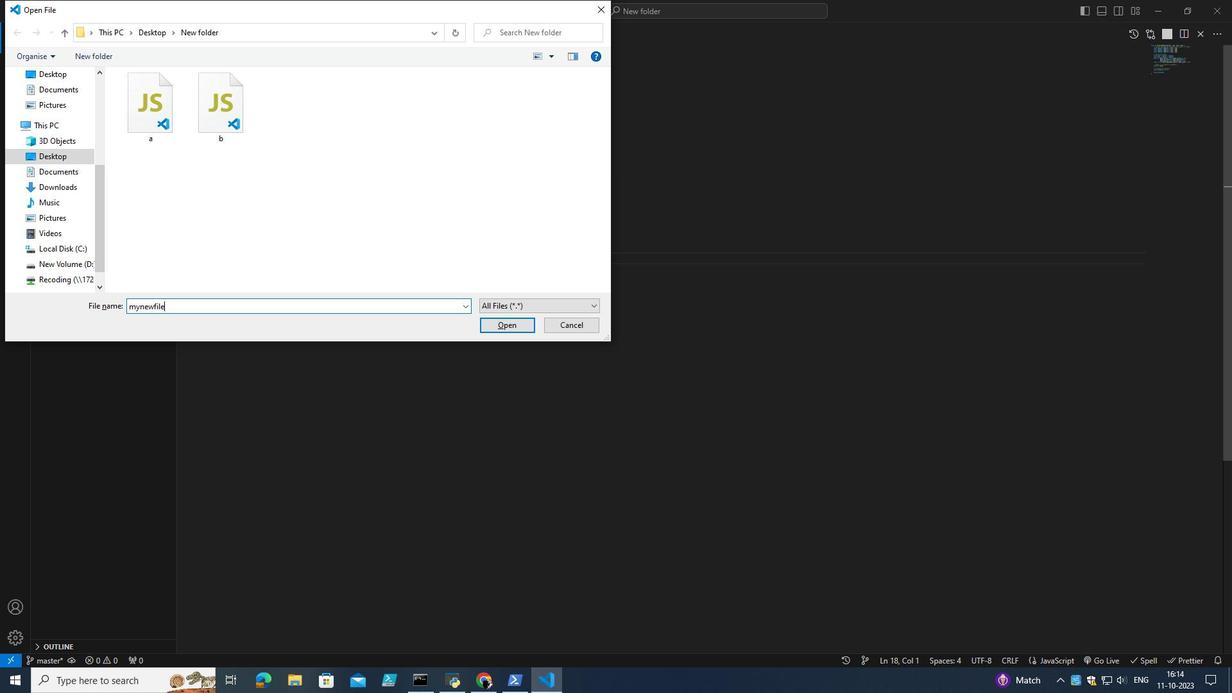 
Action: Mouse moved to (529, 337)
Screenshot: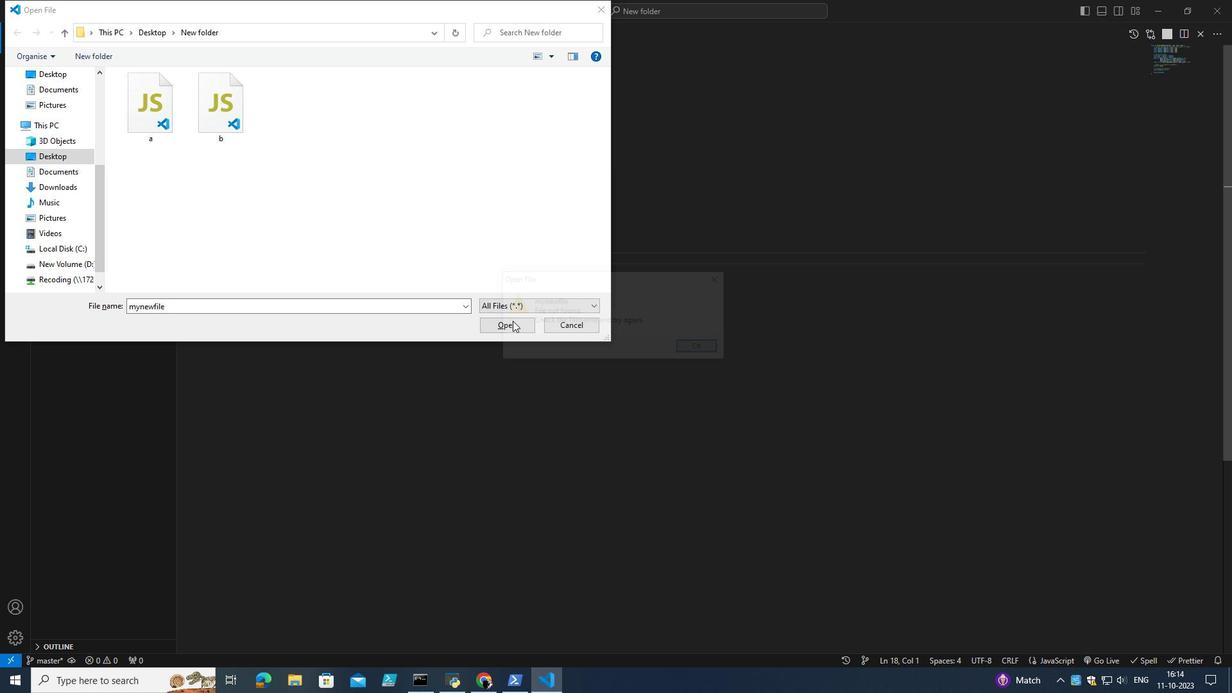 
Action: Mouse pressed left at (529, 337)
Screenshot: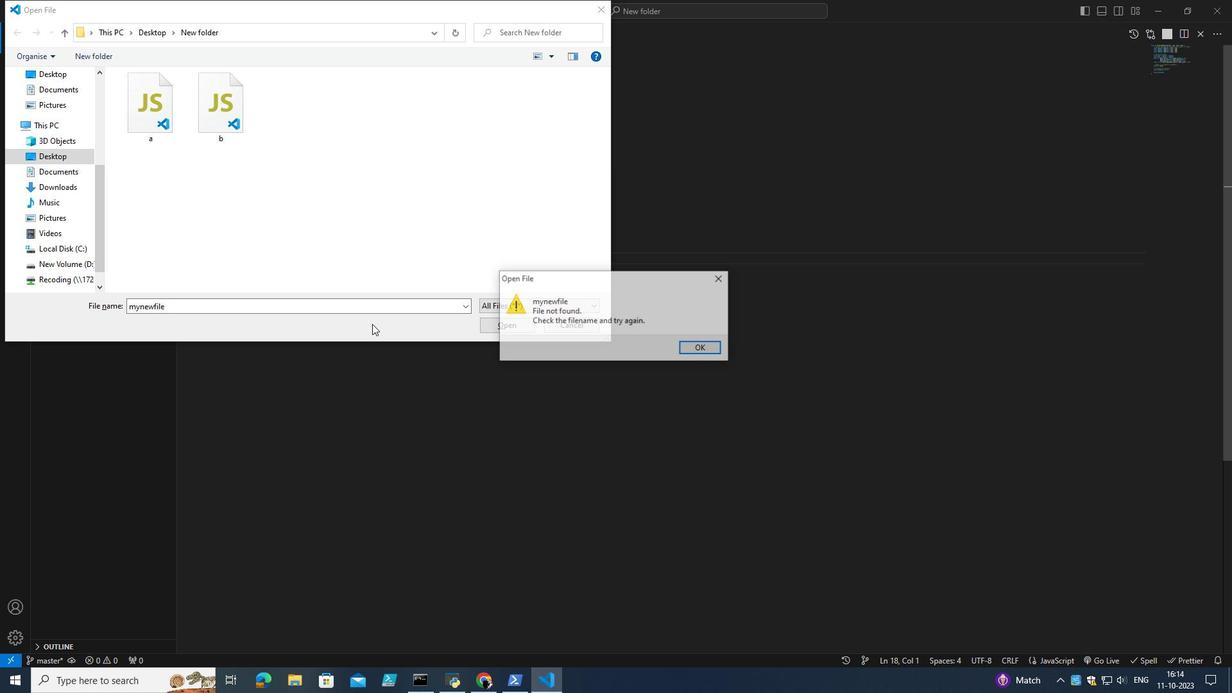 
Action: Mouse moved to (704, 369)
Screenshot: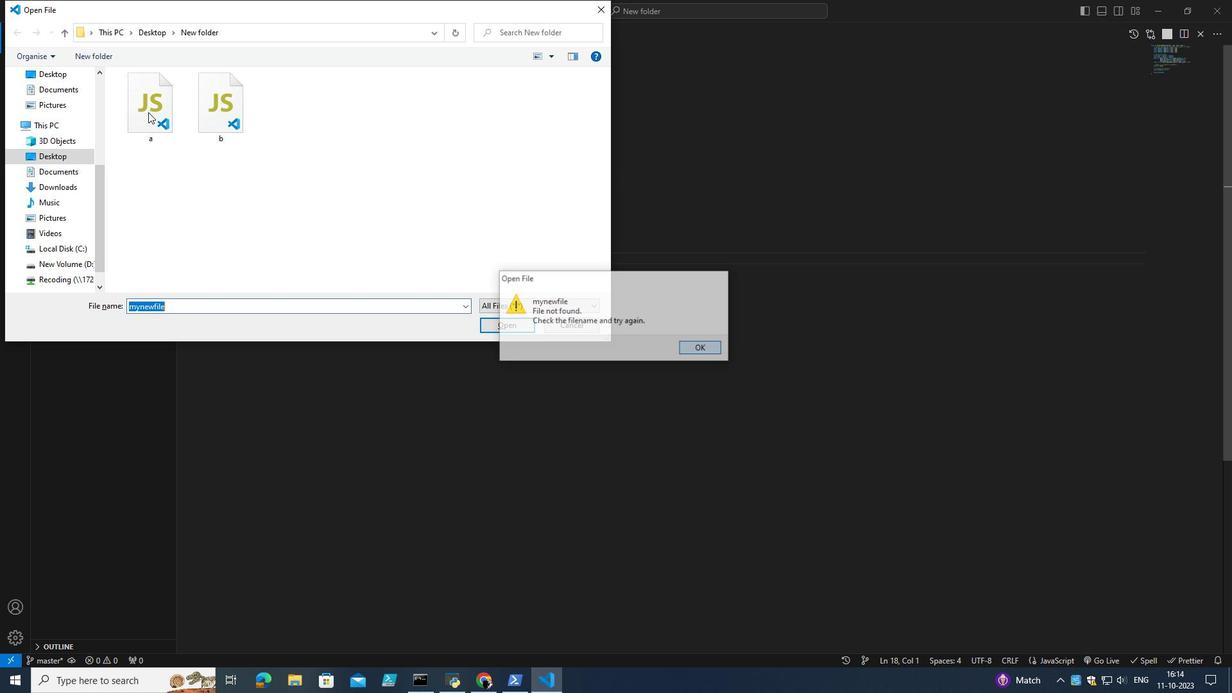 
Action: Mouse pressed left at (704, 369)
Screenshot: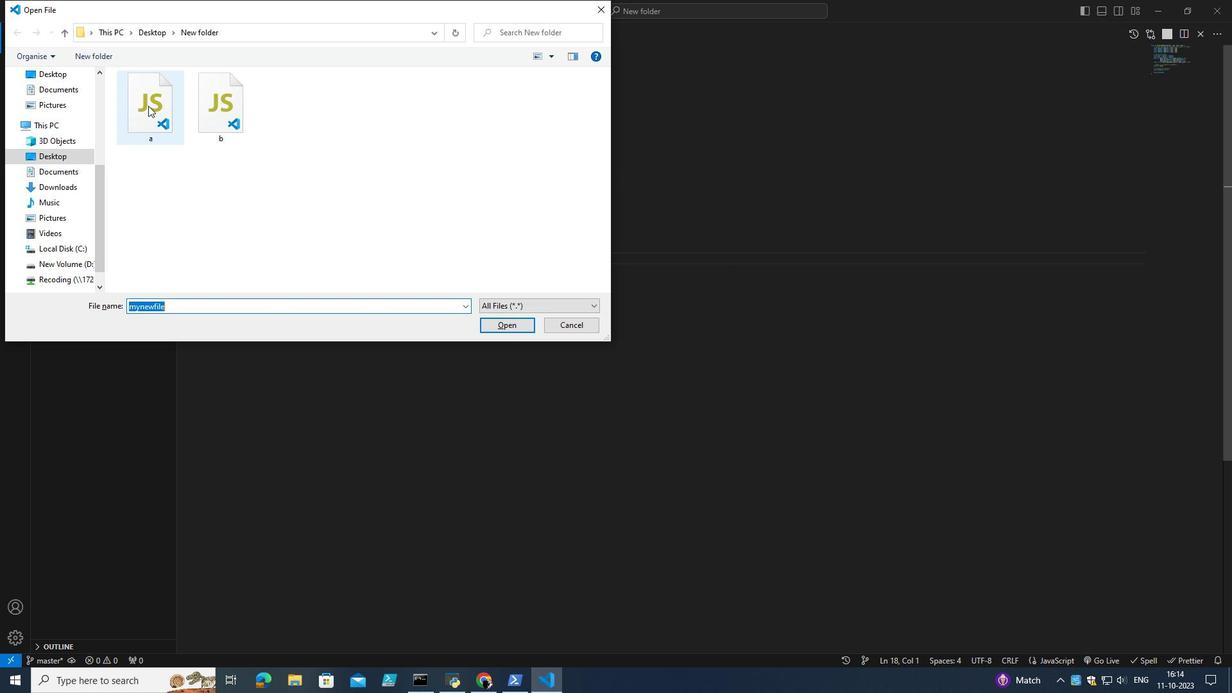 
Action: Mouse moved to (235, 125)
Screenshot: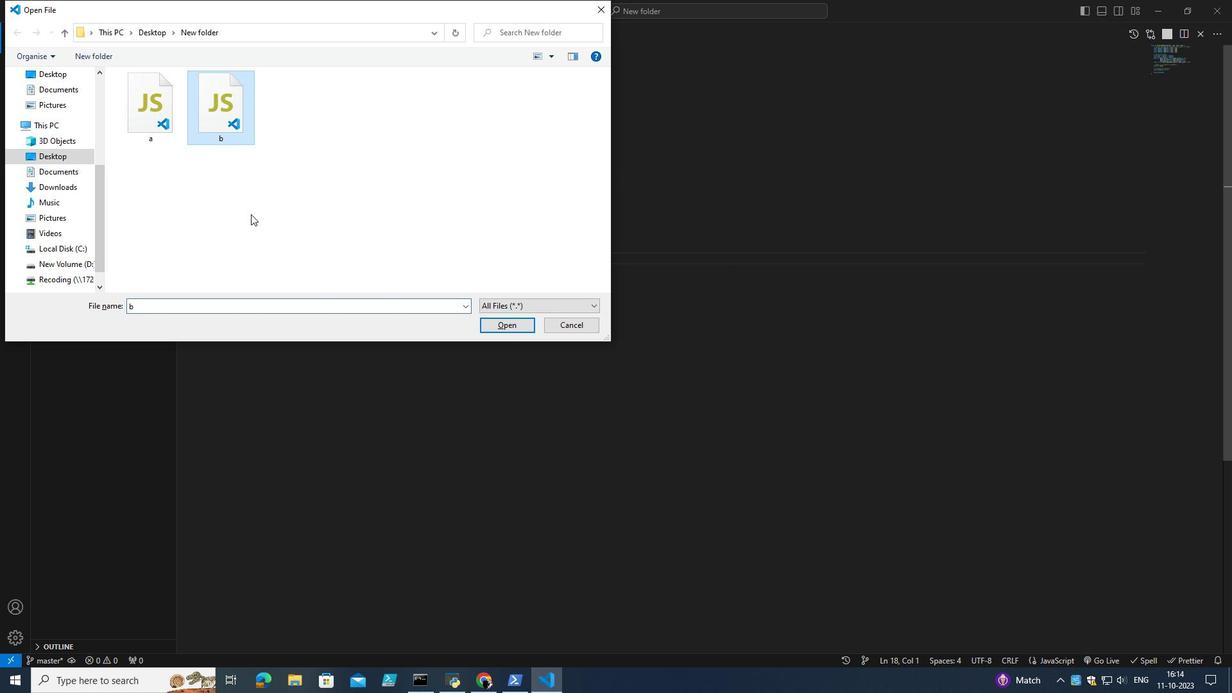 
Action: Mouse pressed left at (235, 125)
Screenshot: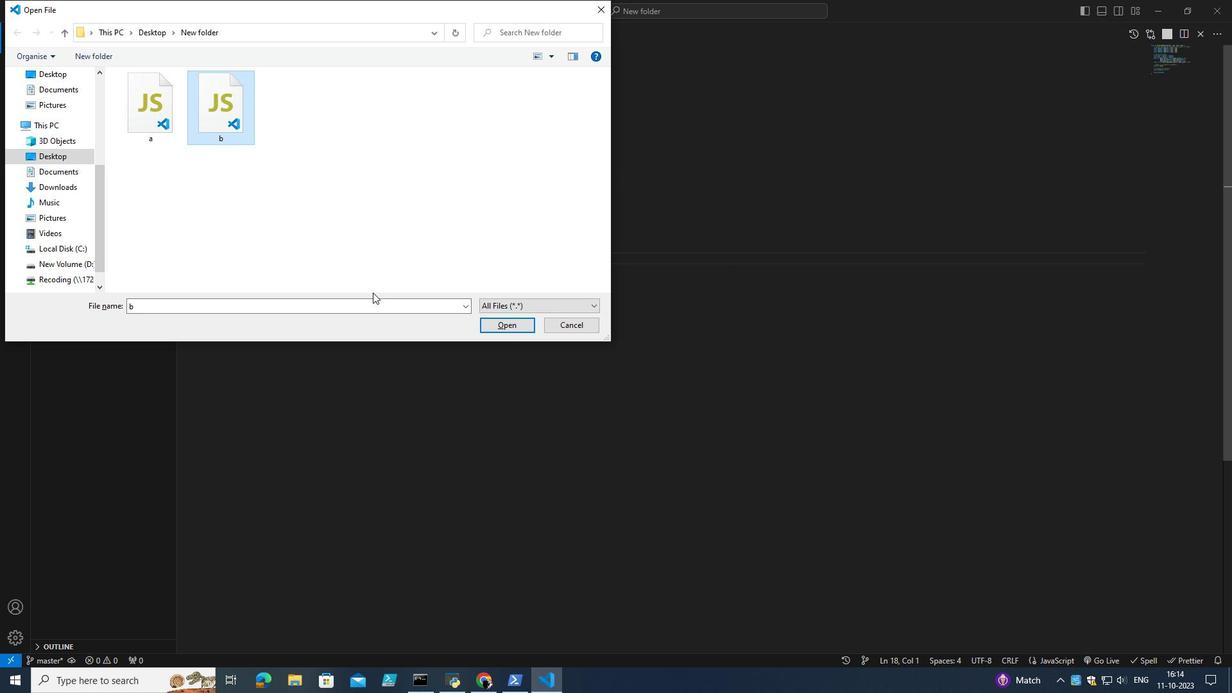 
Action: Mouse moved to (510, 343)
Screenshot: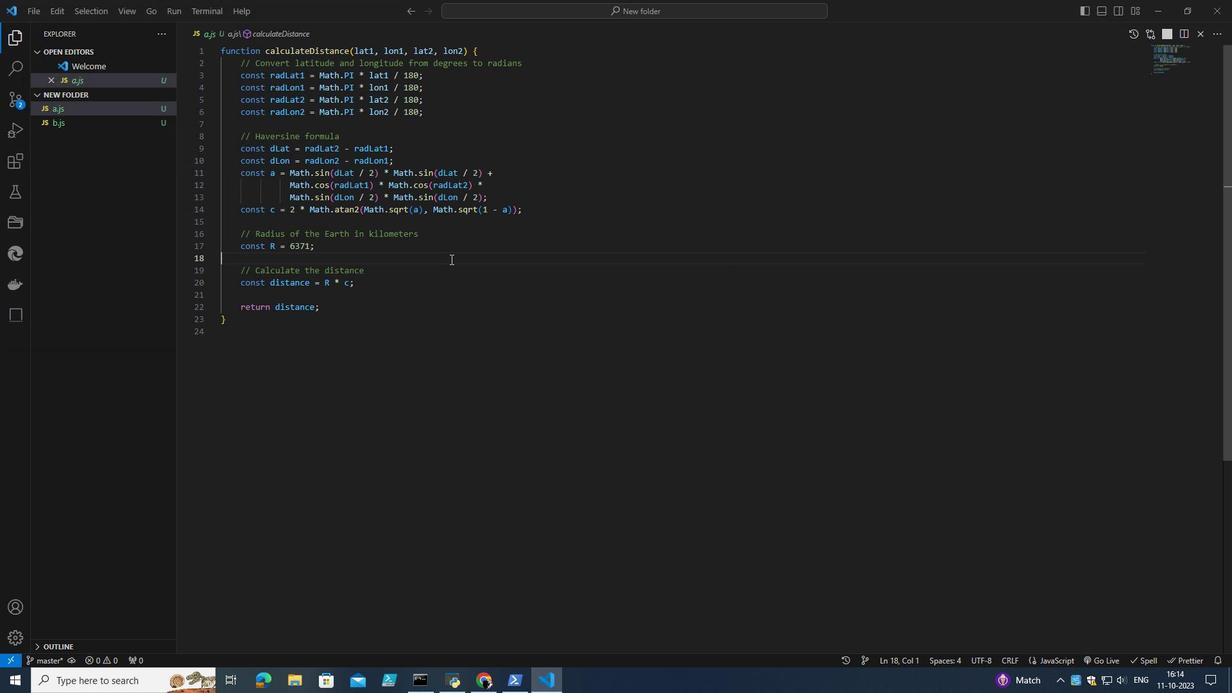 
Action: Mouse pressed left at (510, 343)
Screenshot: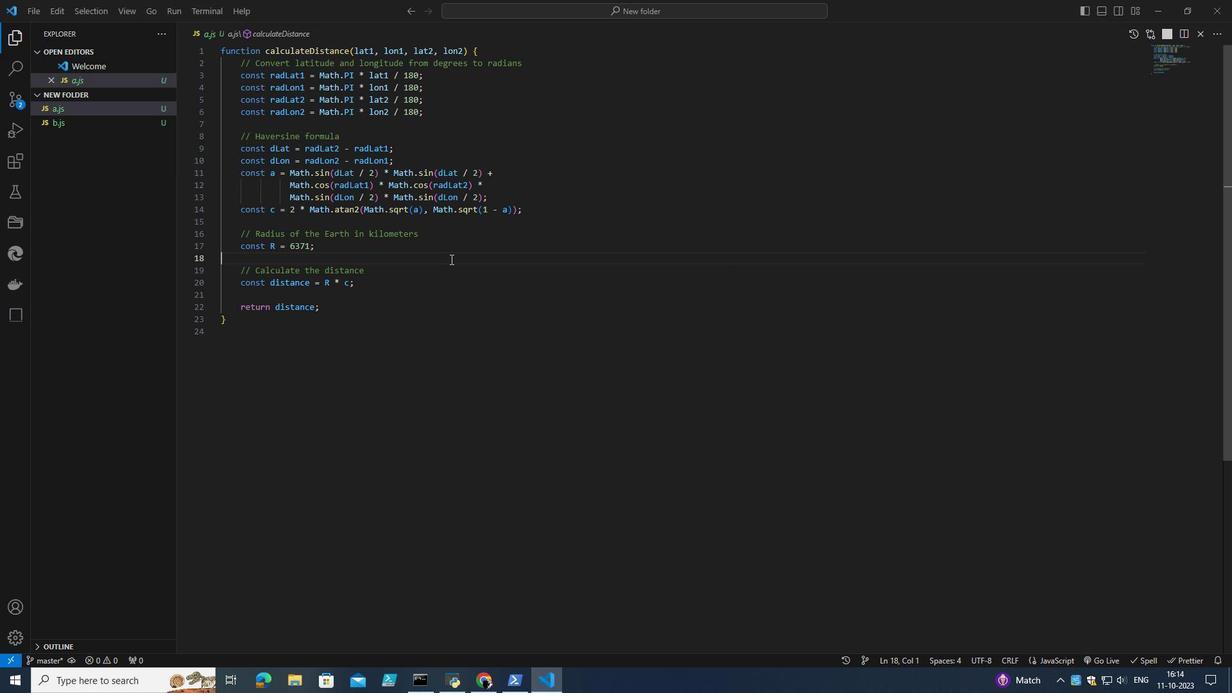 
Action: Mouse moved to (122, 134)
Screenshot: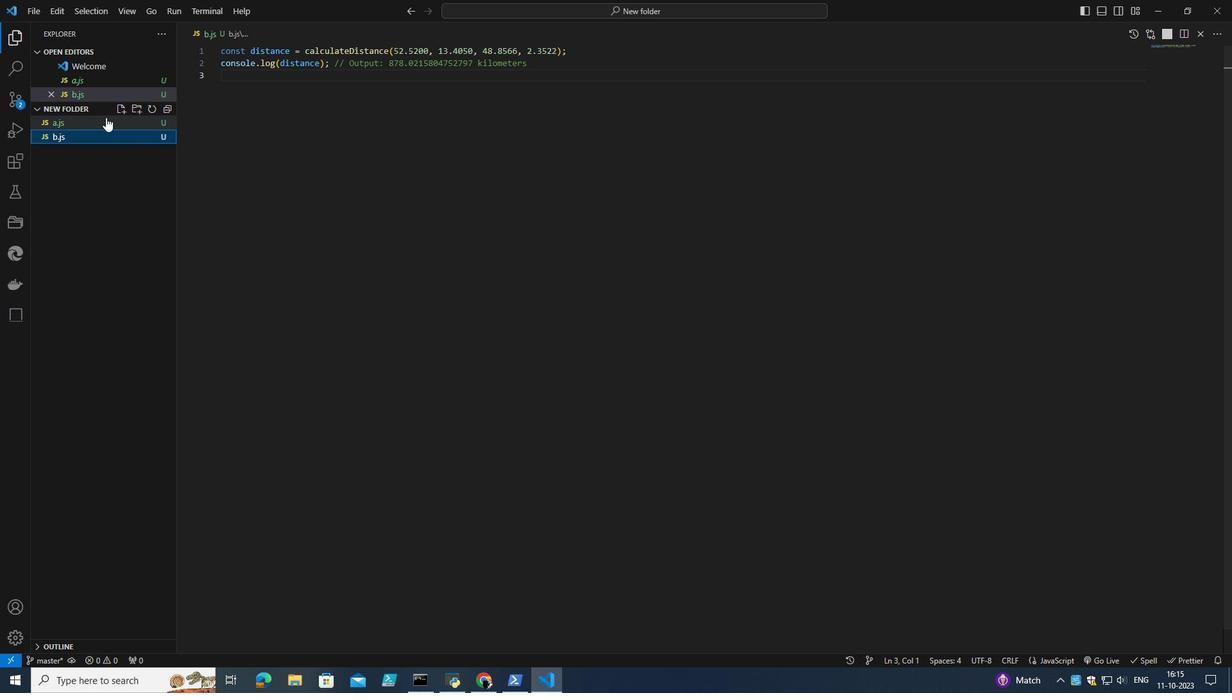 
Action: Mouse pressed left at (122, 134)
Screenshot: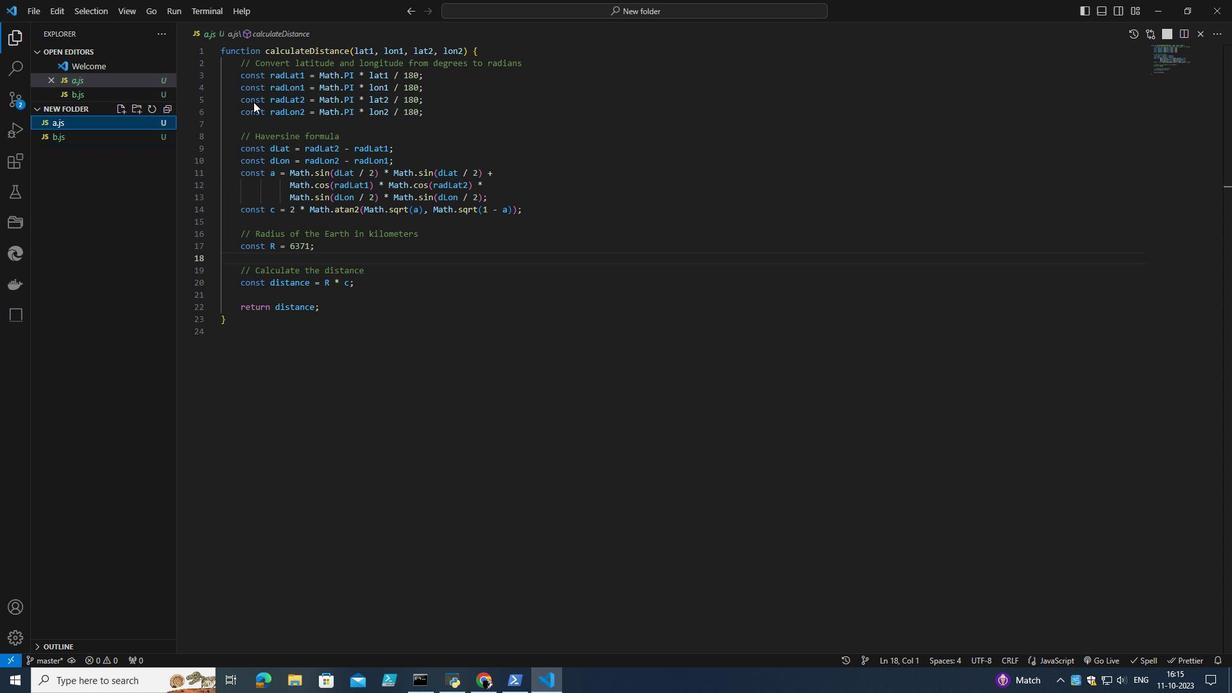 
Action: Mouse moved to (287, 333)
Screenshot: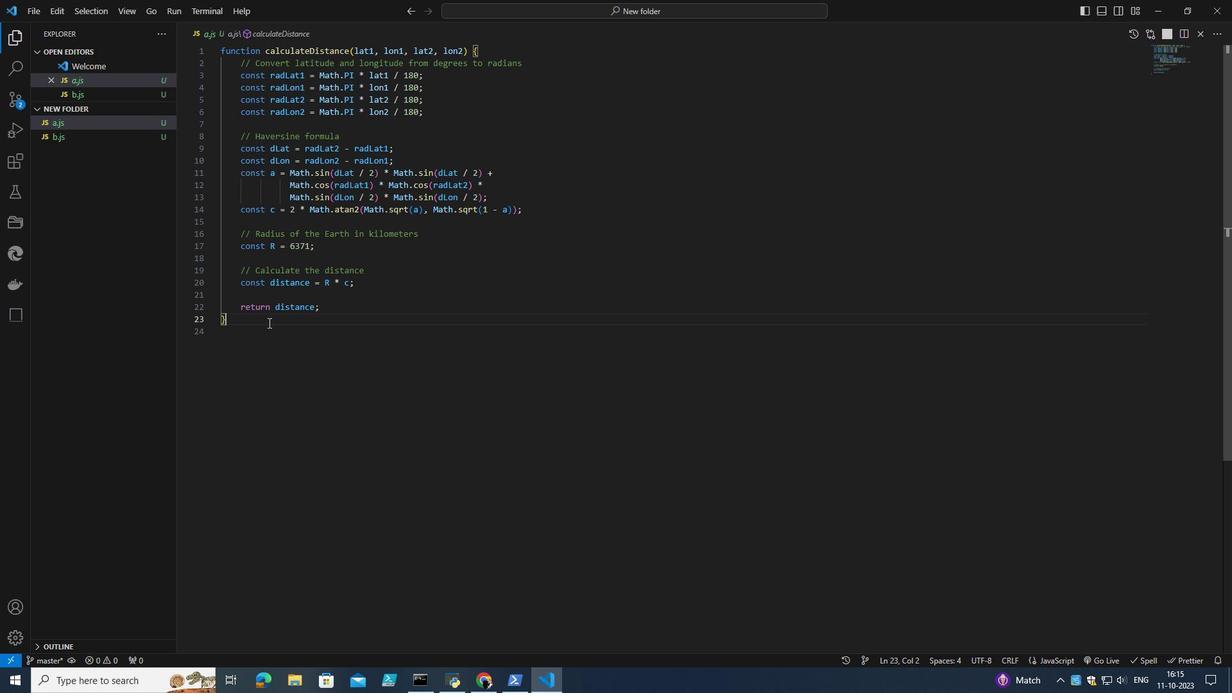 
Action: Mouse pressed left at (287, 333)
Screenshot: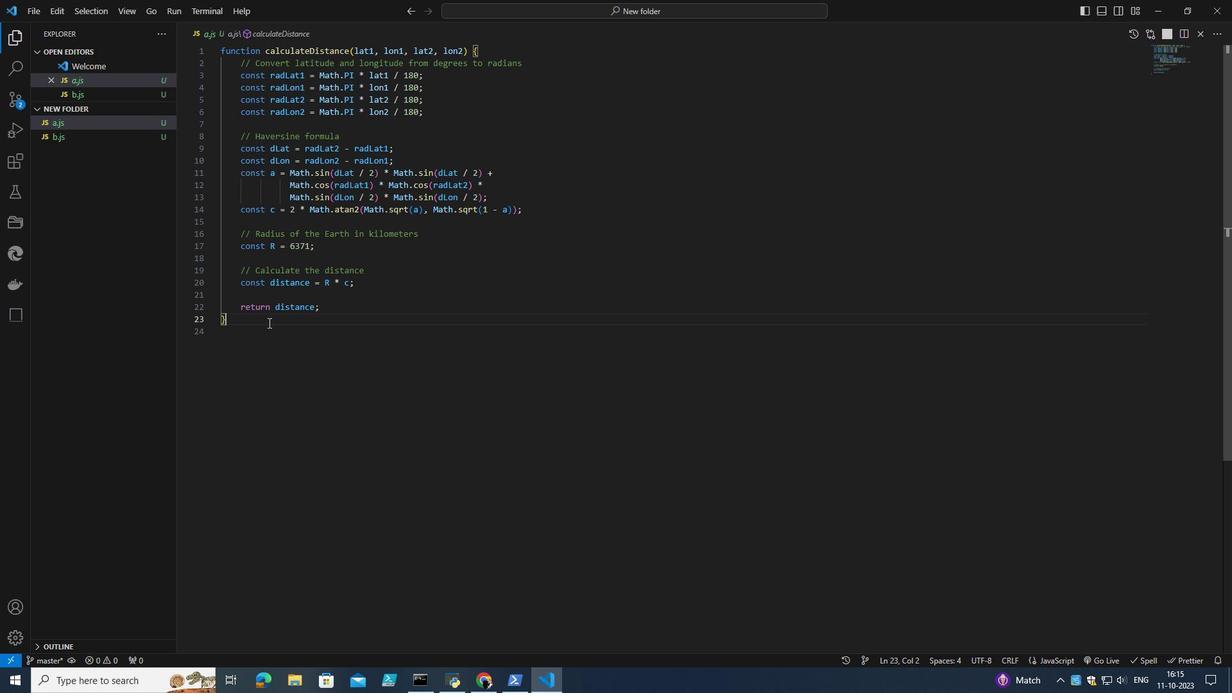 
Action: Mouse moved to (326, 342)
Screenshot: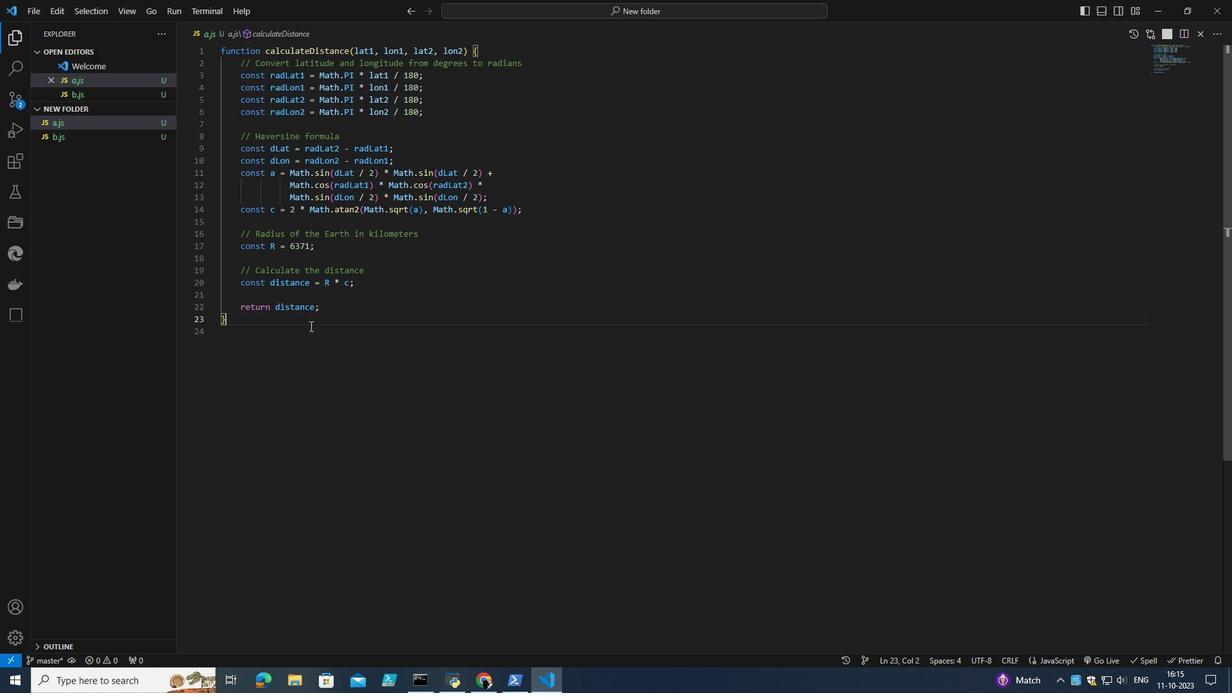 
Action: Key pressed ctrl+K
Screenshot: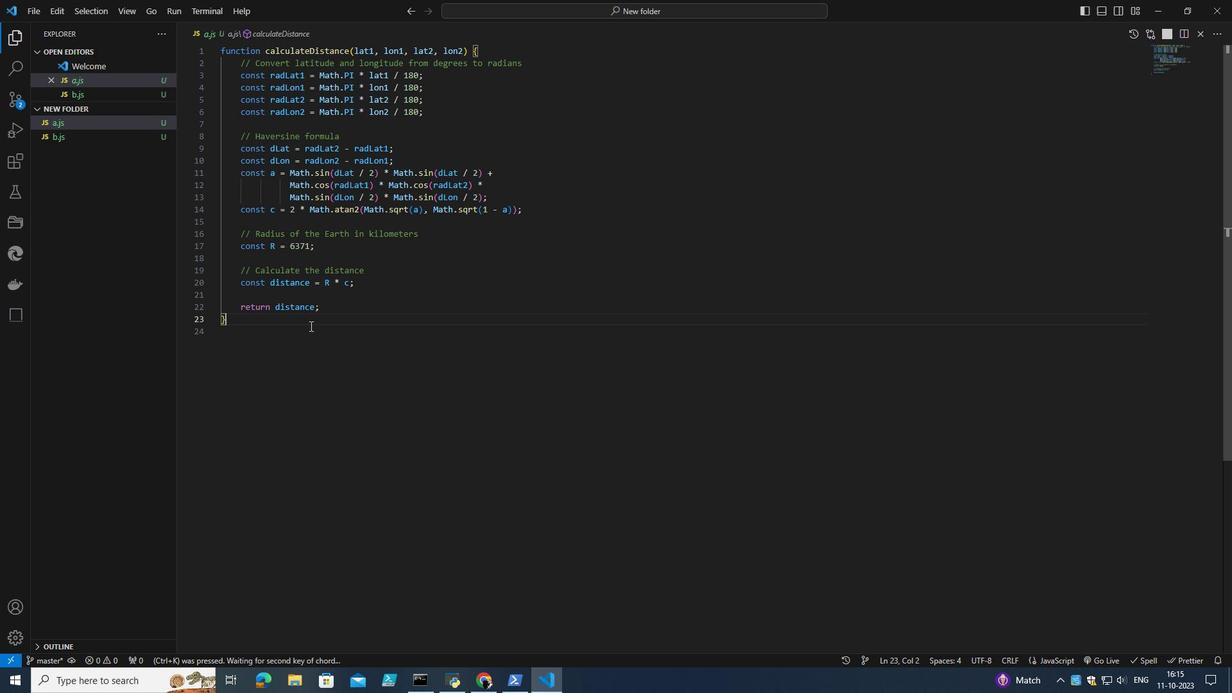 
Action: Mouse moved to (326, 342)
Screenshot: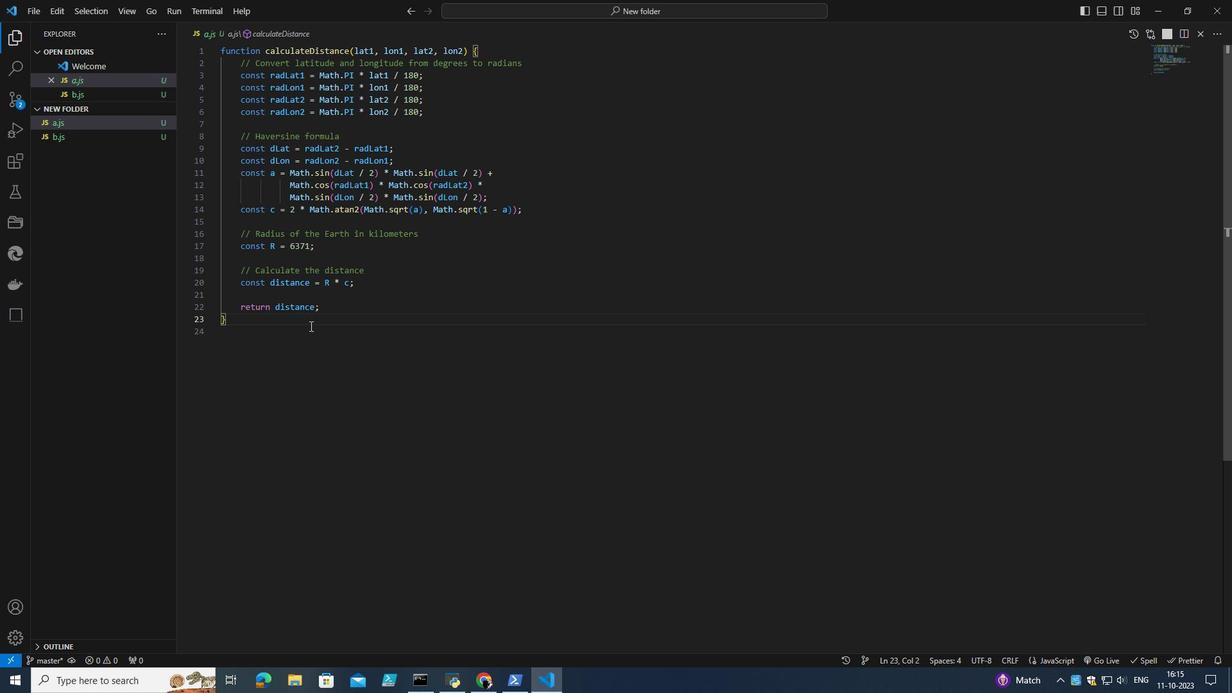 
Action: Key pressed ctrl+K
Screenshot: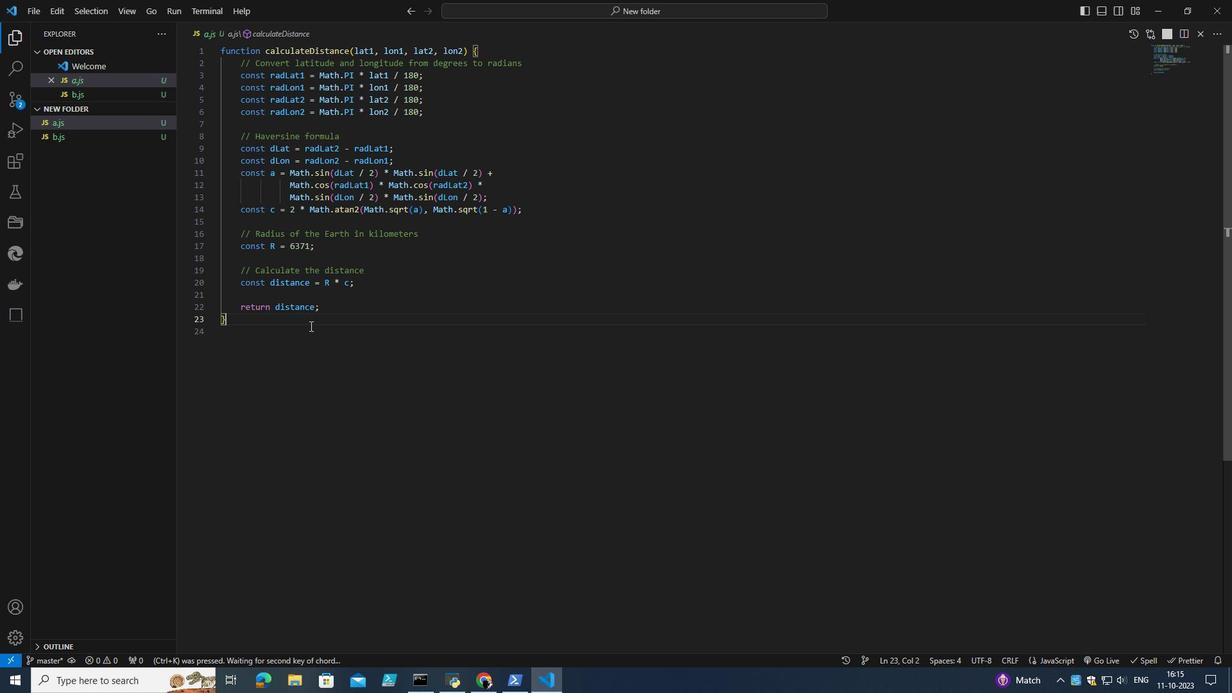 
Action: Mouse moved to (308, 467)
Screenshot: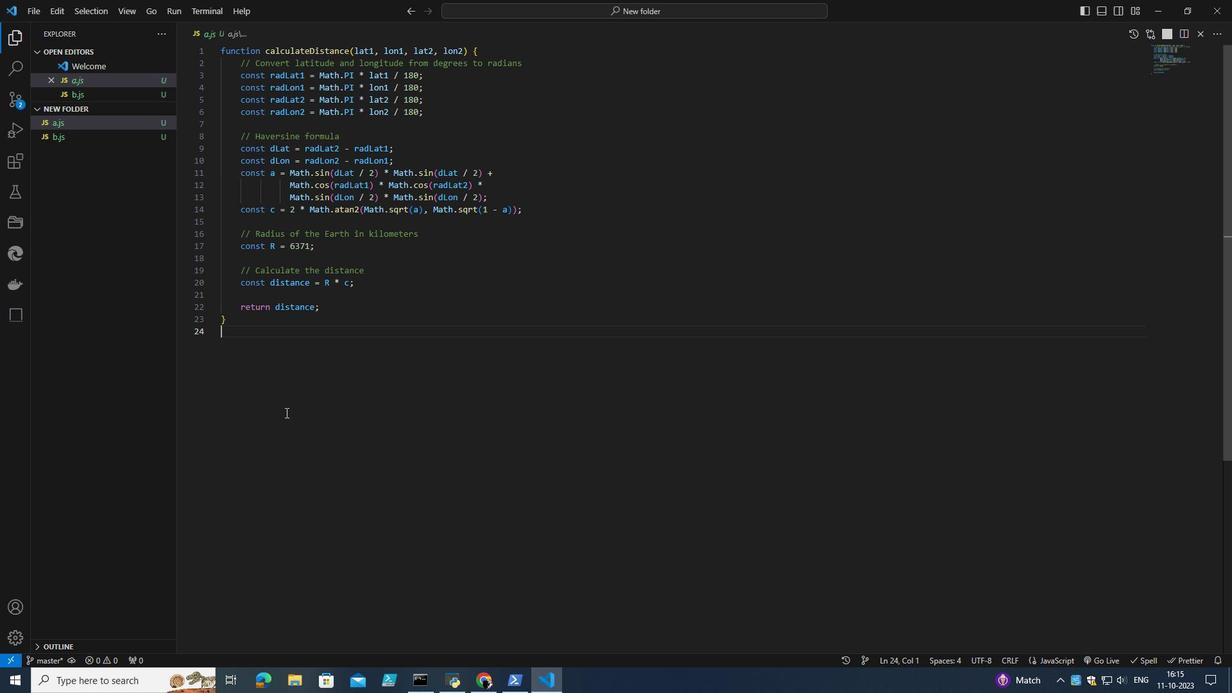 
Action: Mouse pressed left at (308, 467)
Screenshot: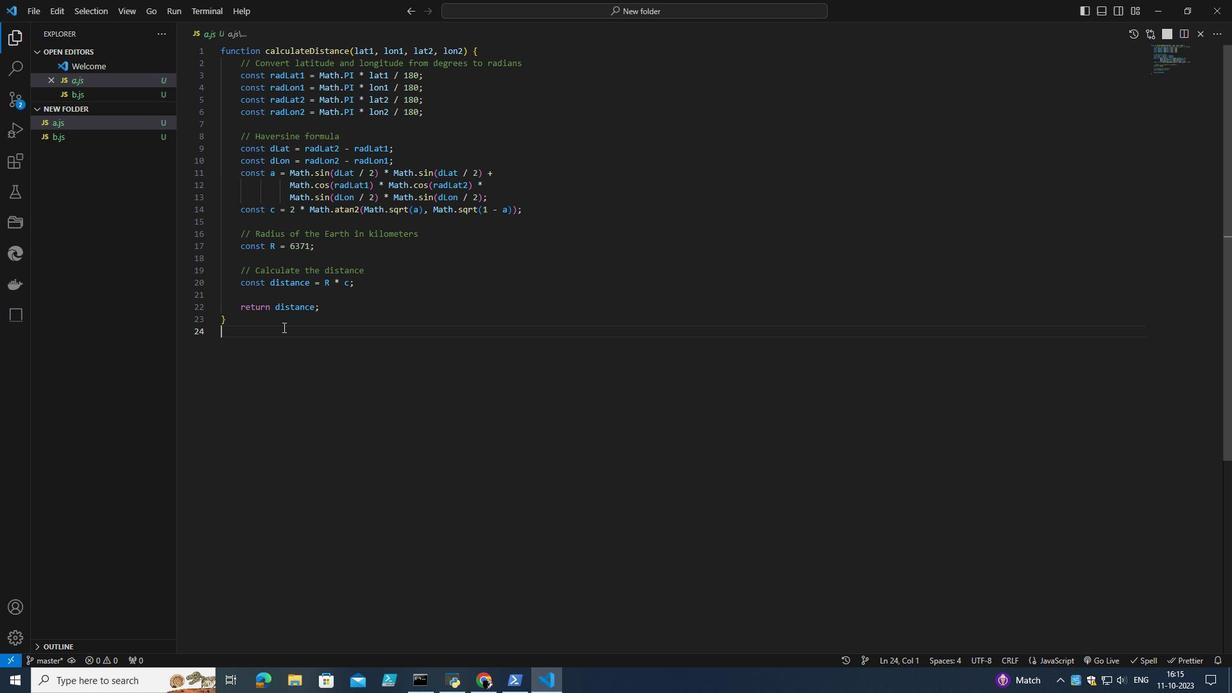 
Action: Mouse moved to (299, 342)
Screenshot: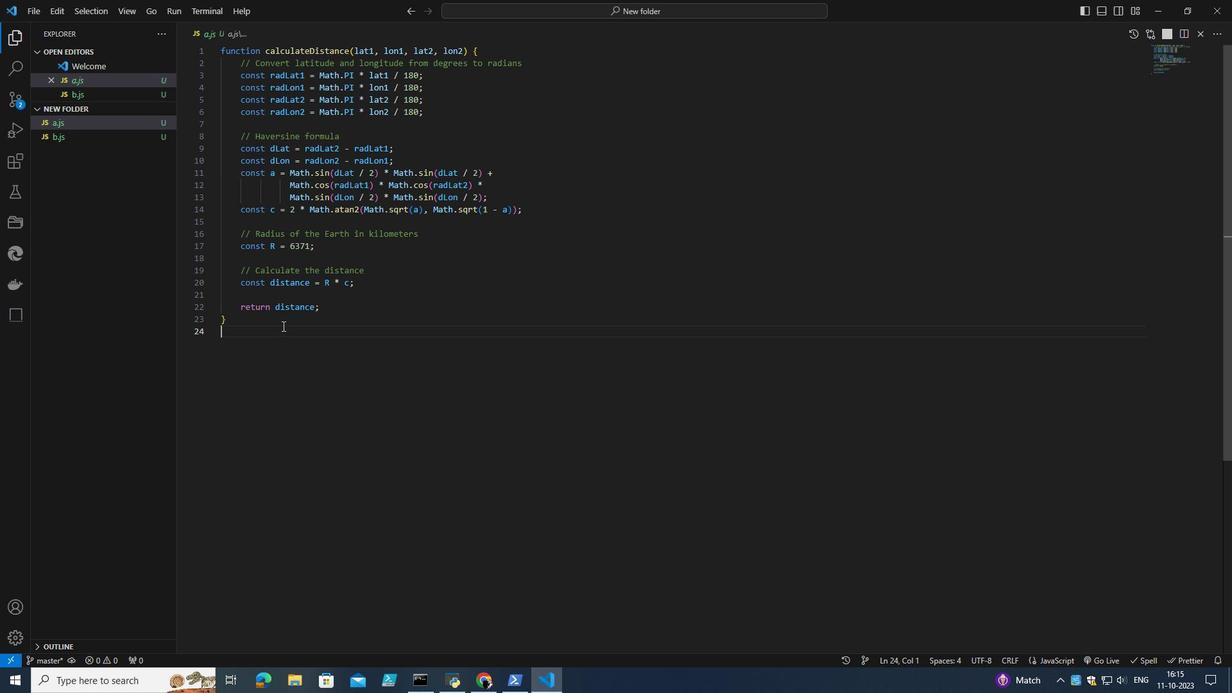
Action: Key pressed ctrl+Kctrl+Ko
Screenshot: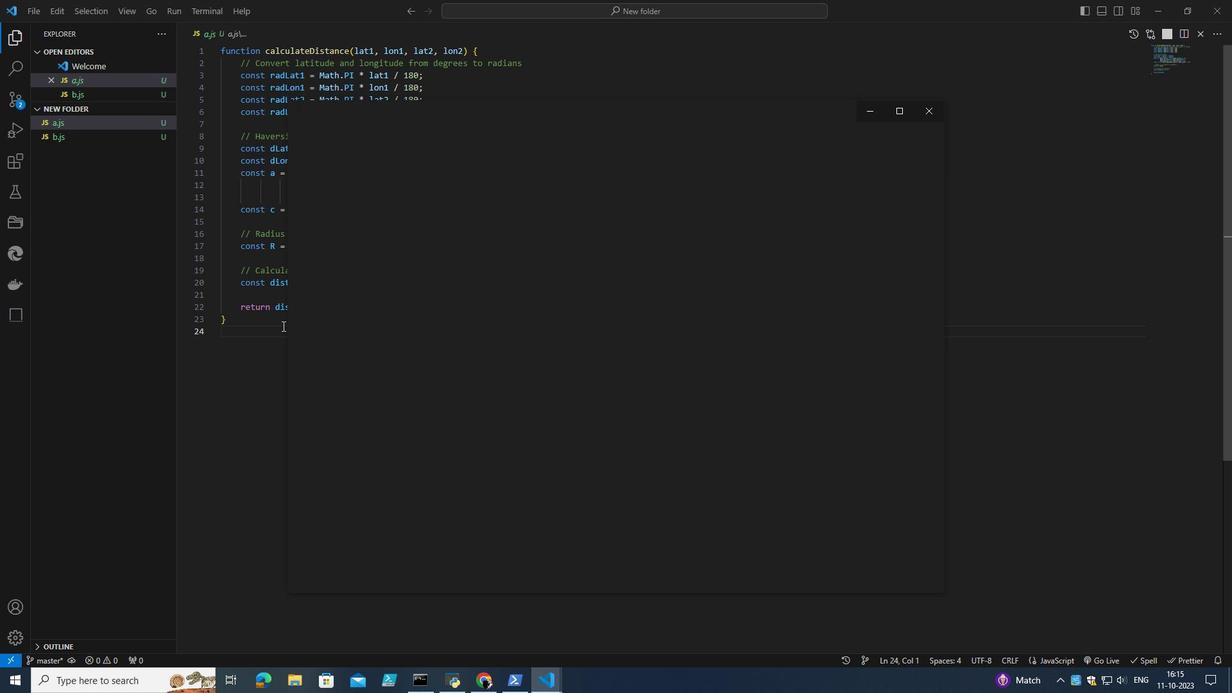 
Action: Mouse moved to (620, 209)
Screenshot: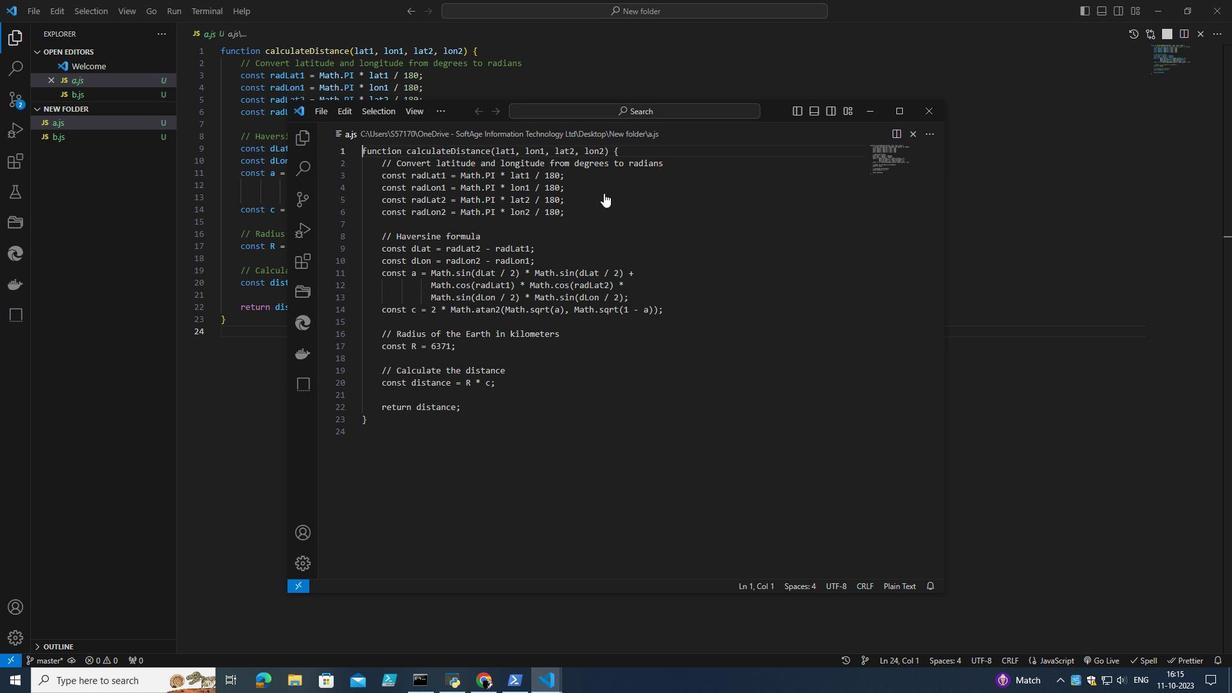 
Action: Mouse scrolled (620, 209) with delta (0, 0)
Screenshot: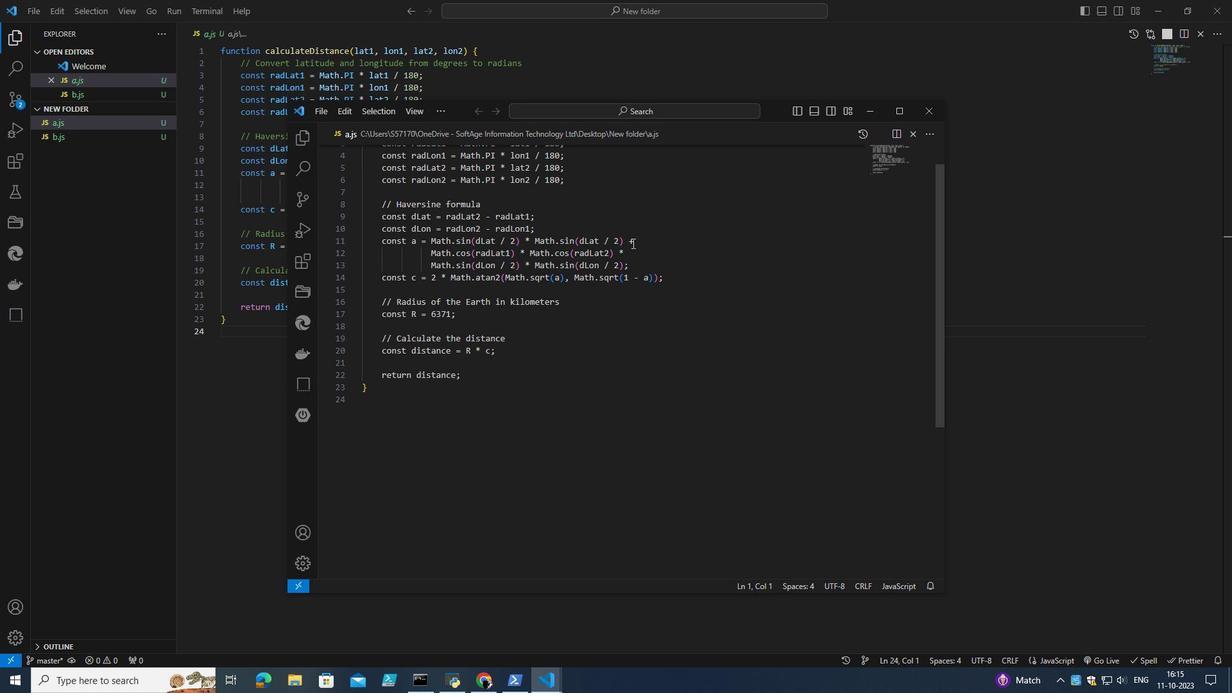 
Action: Mouse moved to (630, 283)
Screenshot: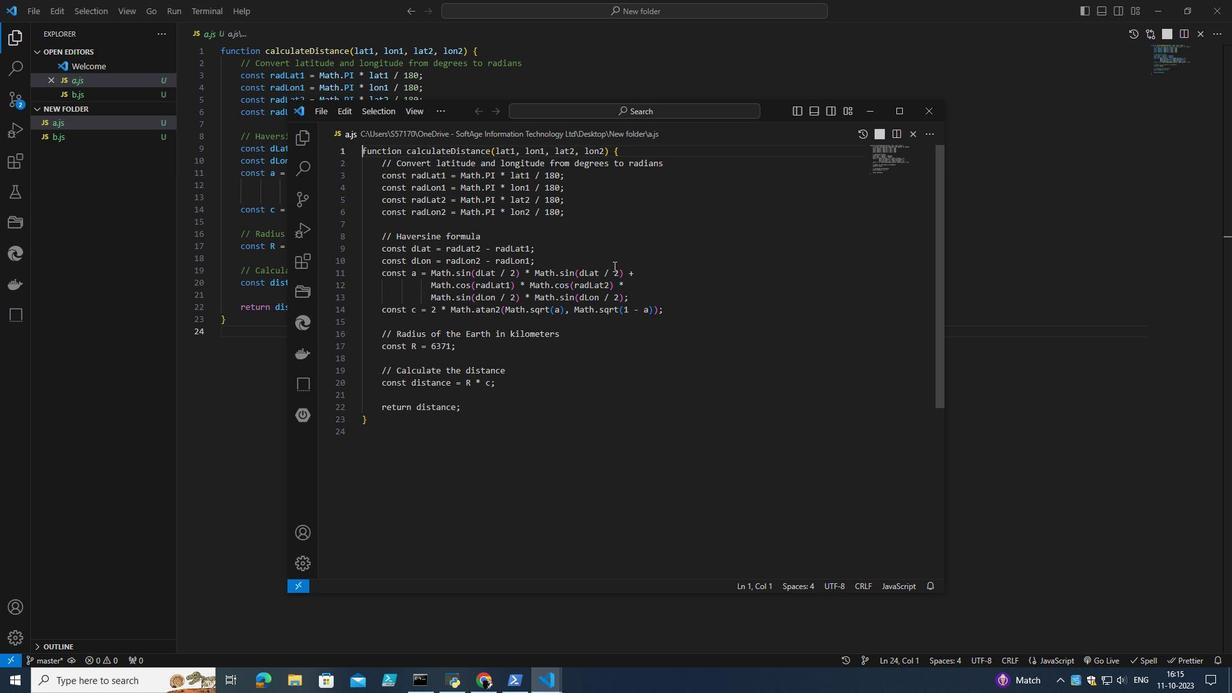 
Action: Mouse scrolled (630, 283) with delta (0, 0)
Screenshot: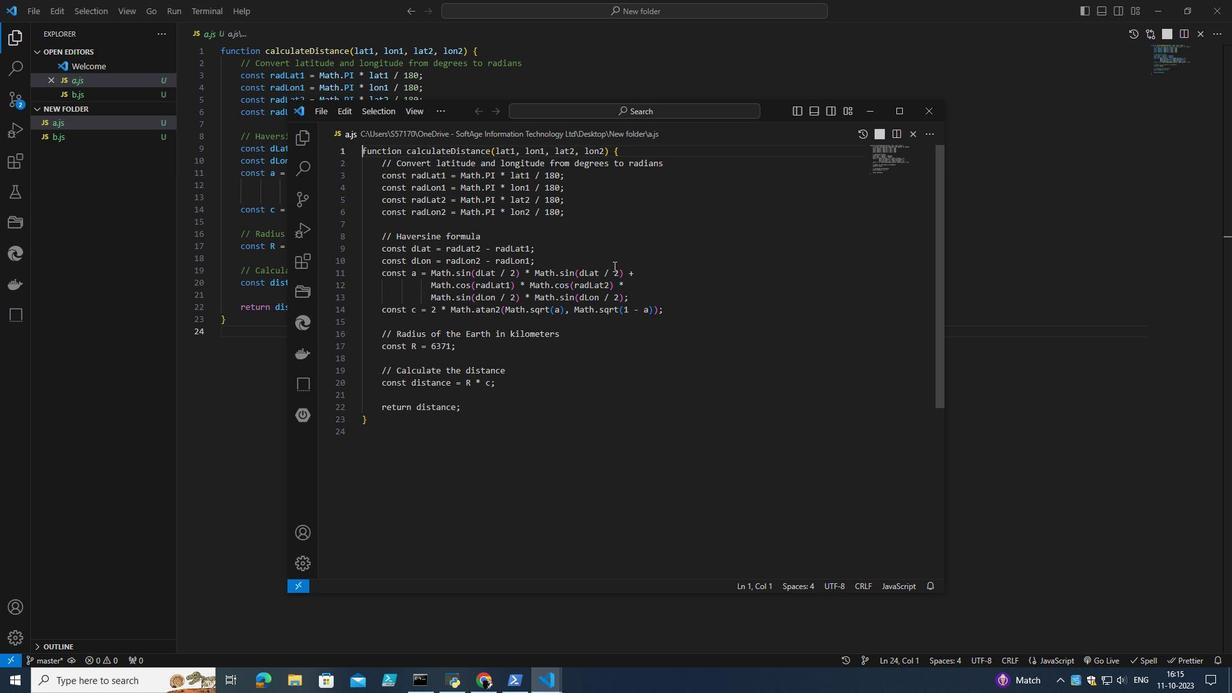 
Action: Mouse scrolled (630, 283) with delta (0, 0)
Screenshot: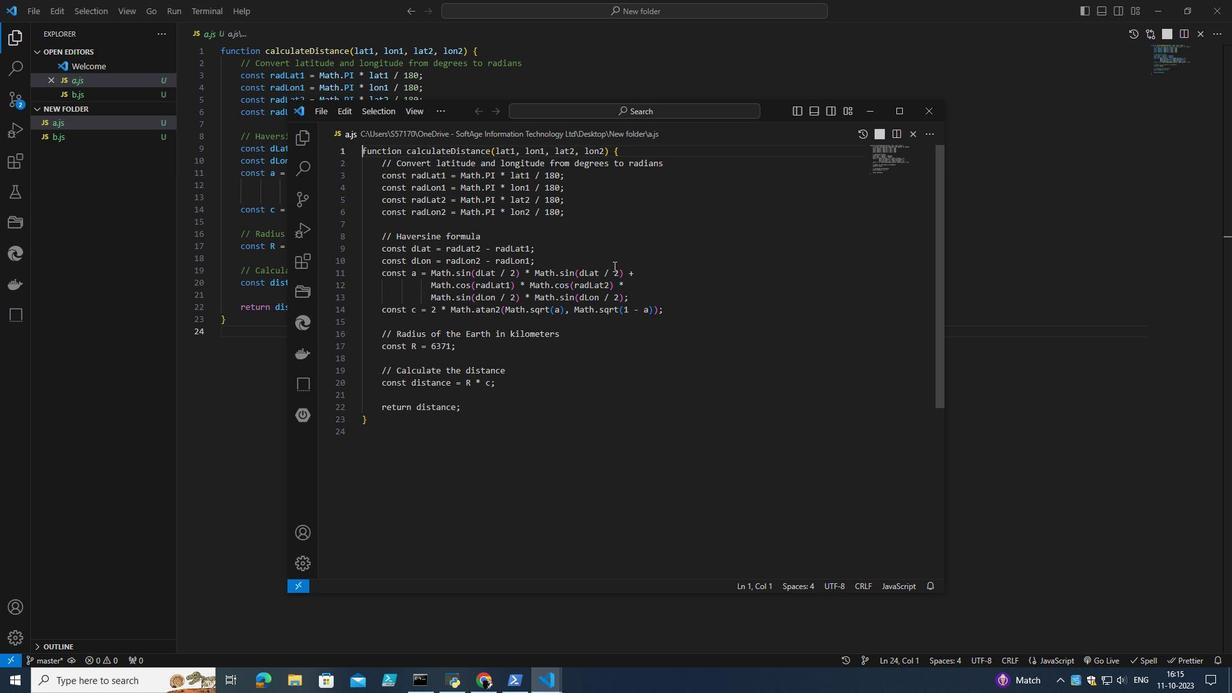 
Action: Mouse scrolled (630, 283) with delta (0, 0)
Screenshot: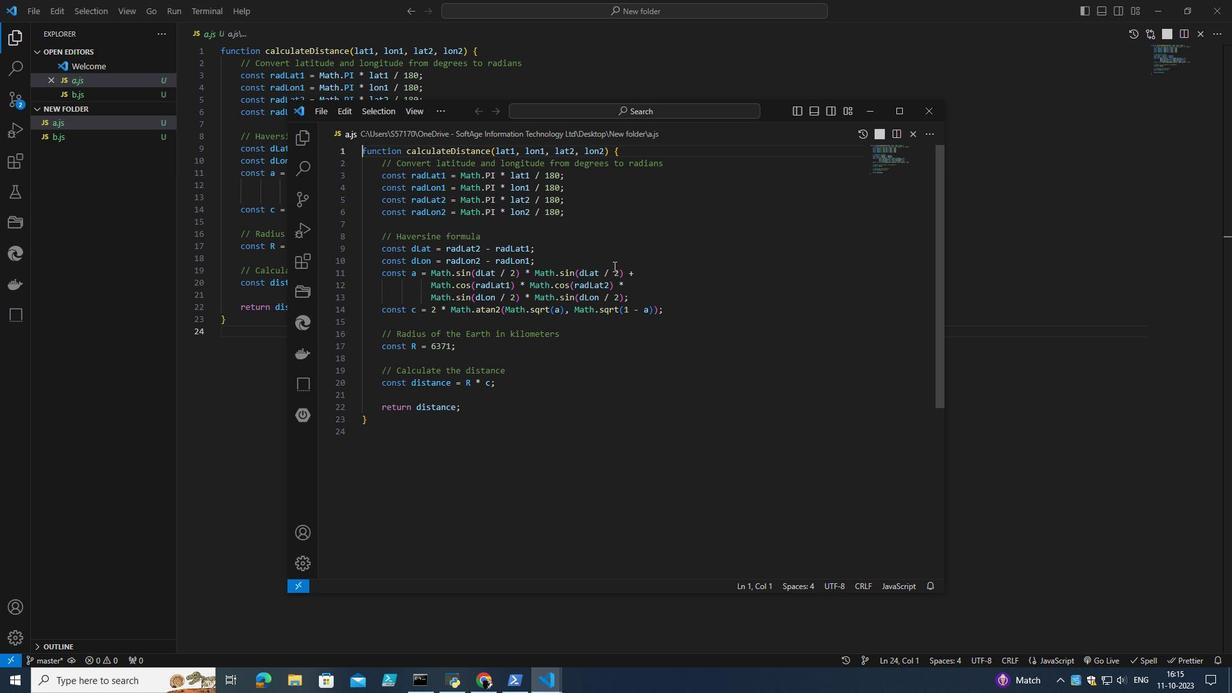 
Action: Mouse moved to (943, 125)
Screenshot: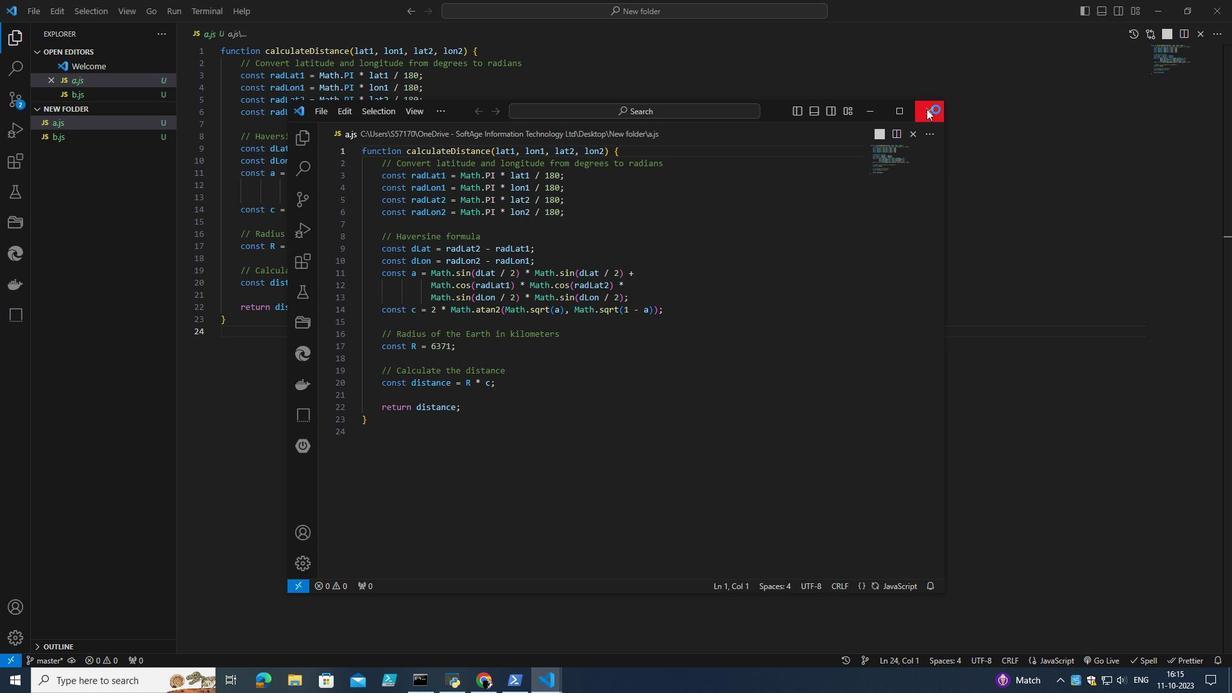 
Action: Mouse pressed left at (943, 125)
Screenshot: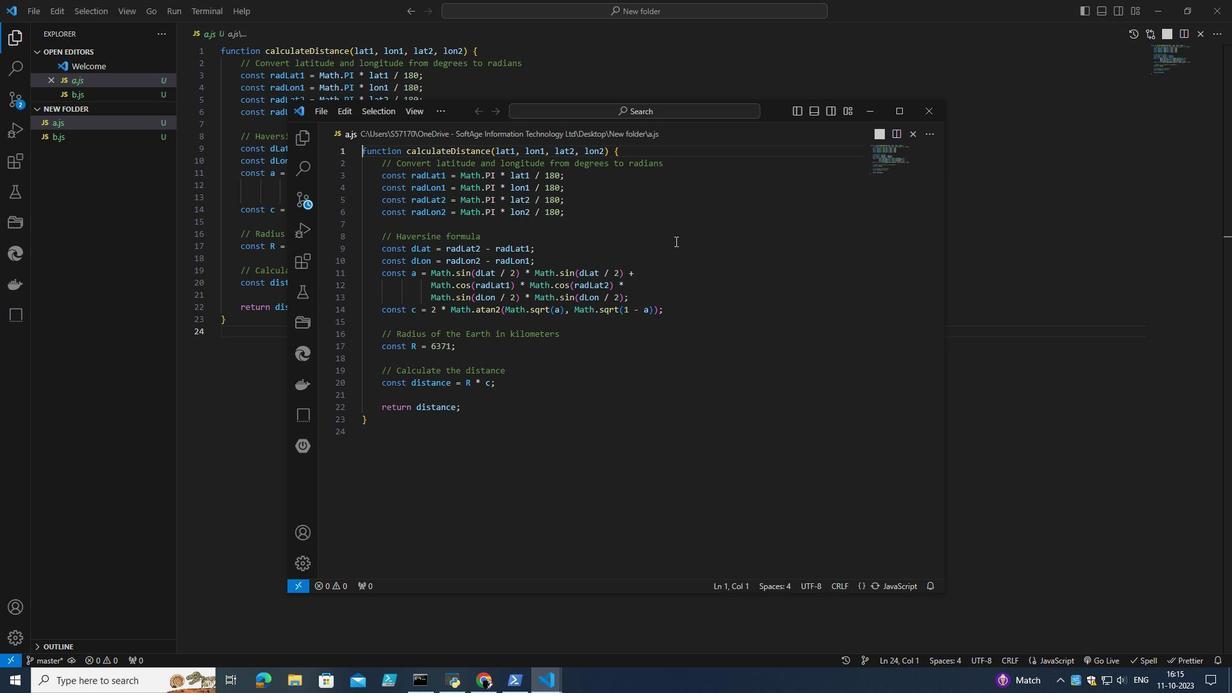 
Action: Mouse moved to (353, 364)
Screenshot: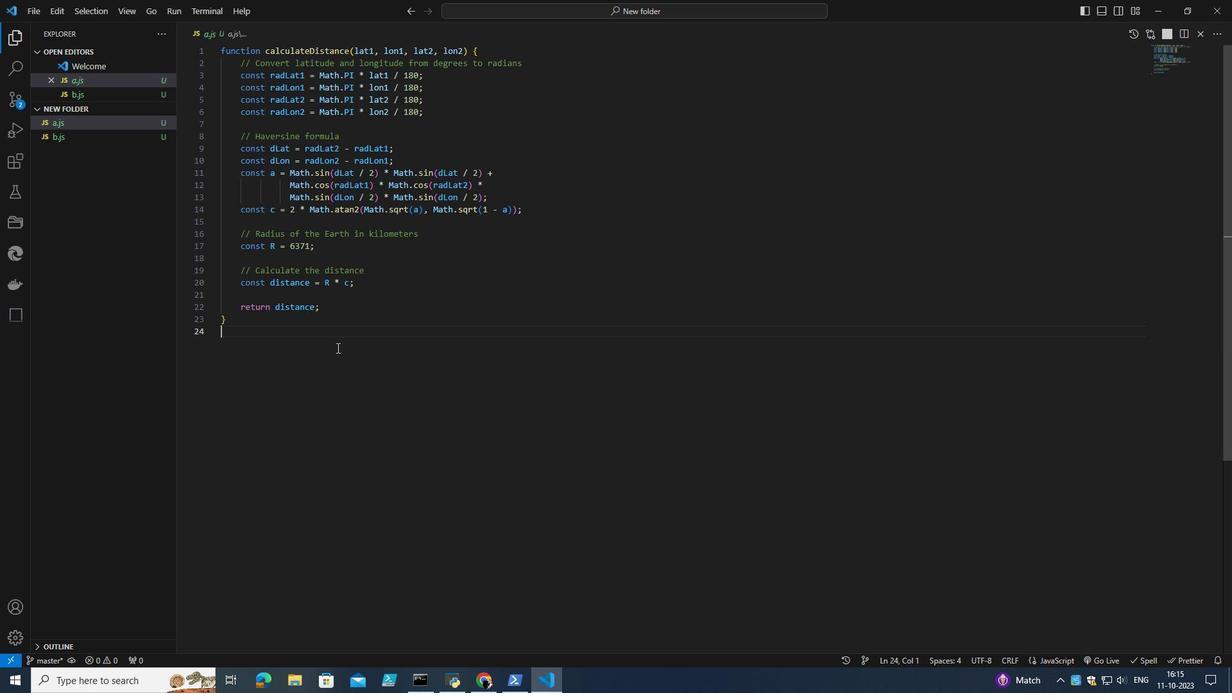 
Action: Mouse pressed left at (353, 364)
Screenshot: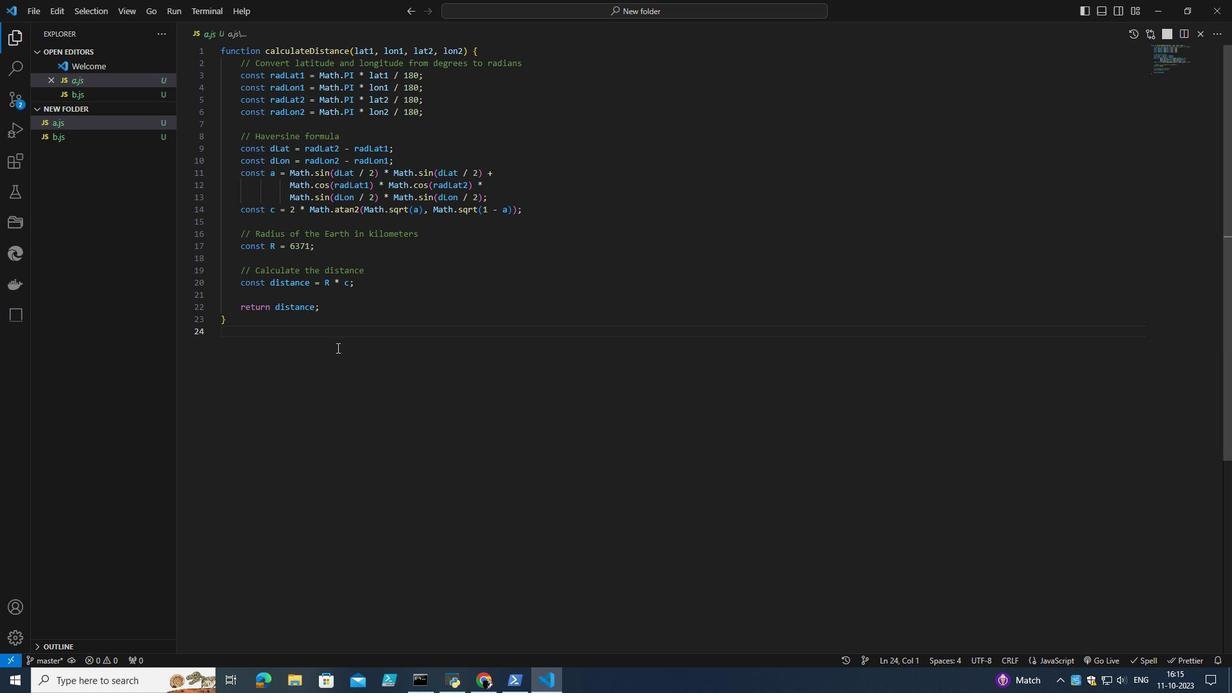 
Action: Key pressed ctrl+K<'\x0f'>
Screenshot: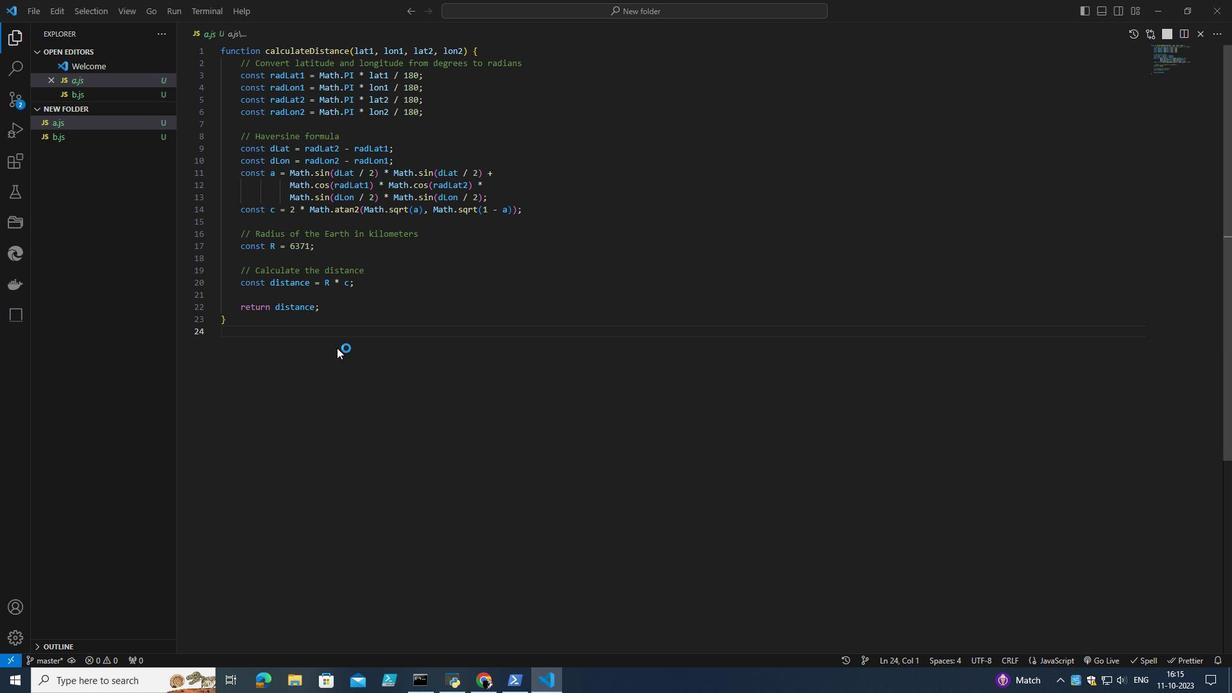 
Action: Mouse moved to (623, 26)
Screenshot: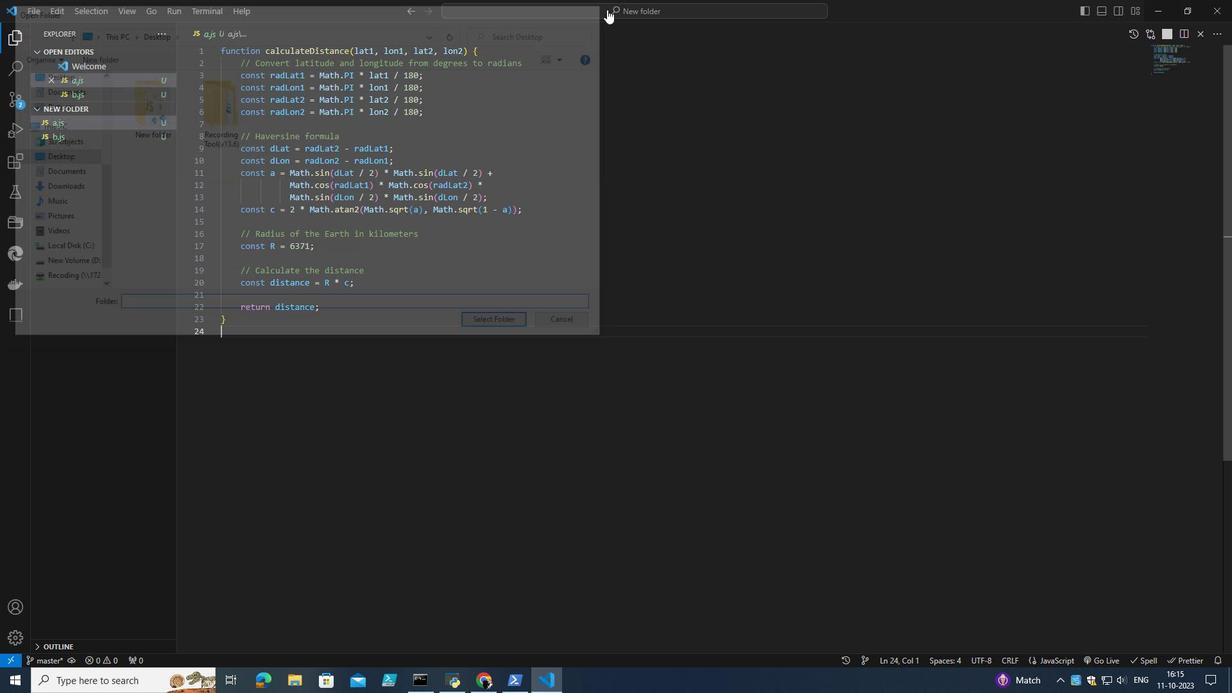 
Action: Mouse pressed left at (623, 26)
Screenshot: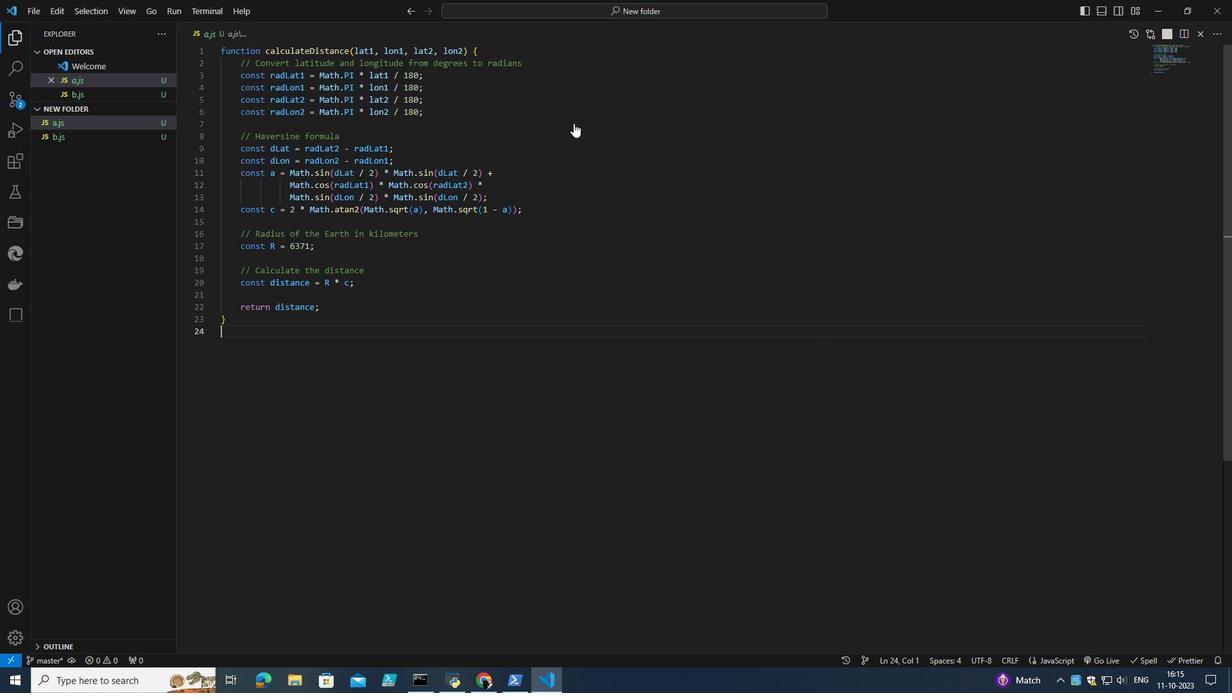 
Action: Mouse moved to (35, 648)
Screenshot: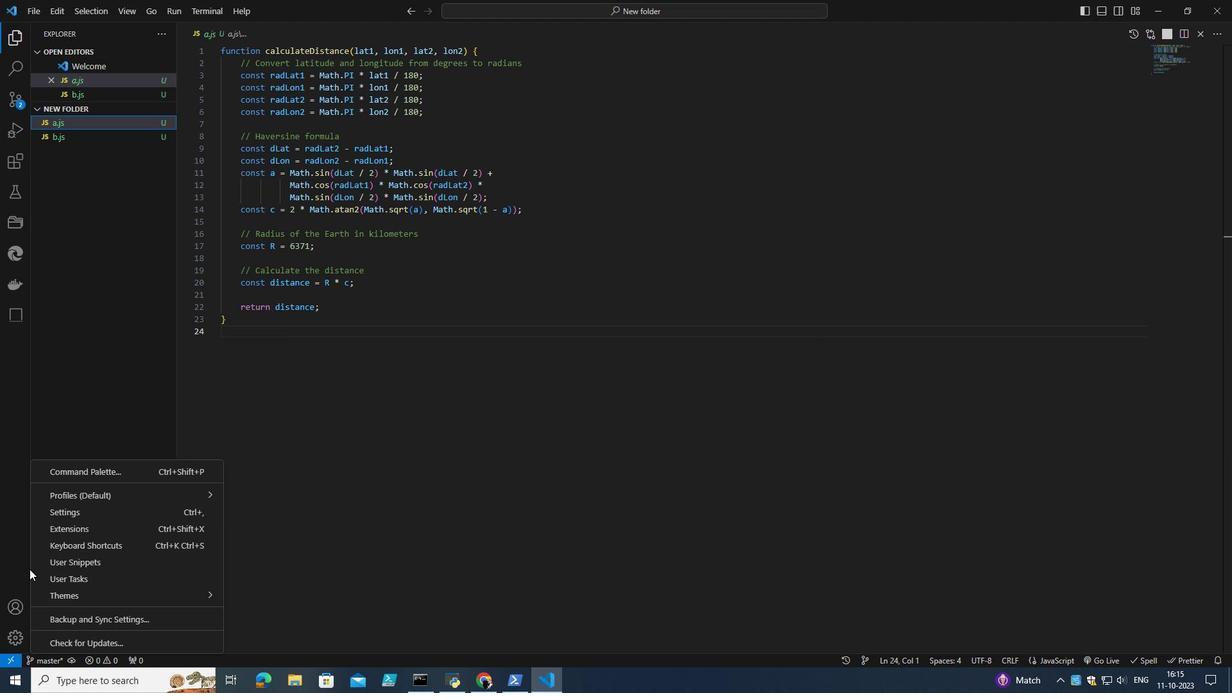 
Action: Mouse pressed left at (35, 648)
Screenshot: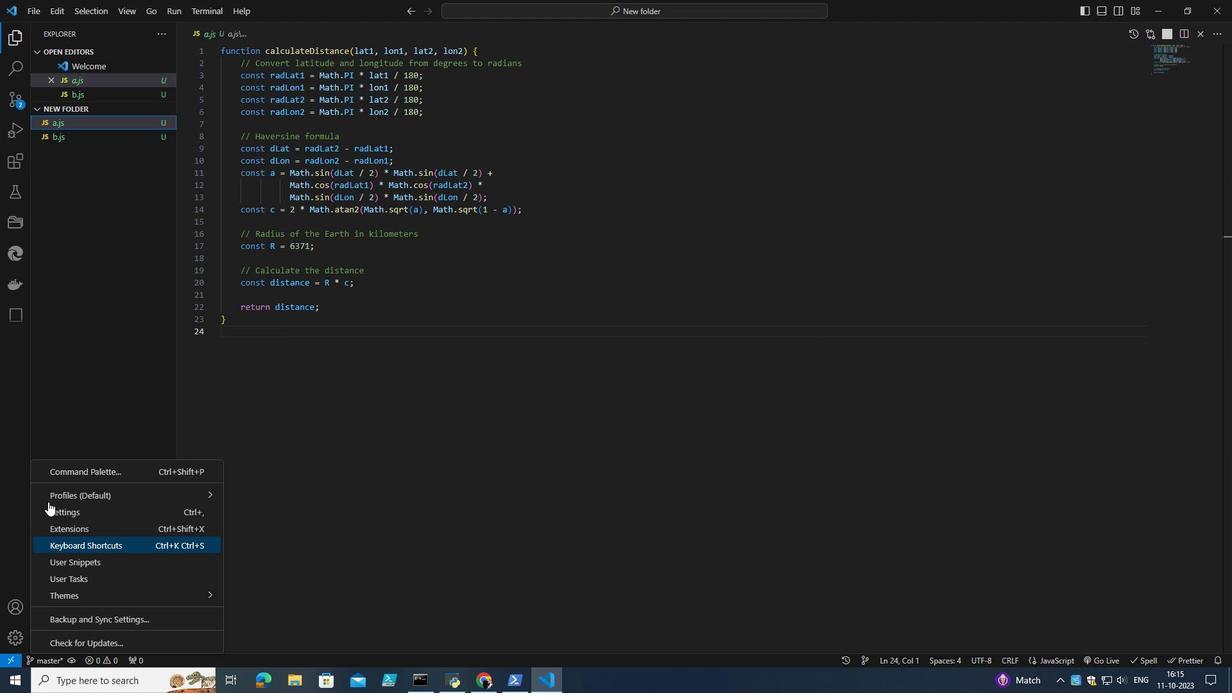 
Action: Mouse moved to (92, 562)
Screenshot: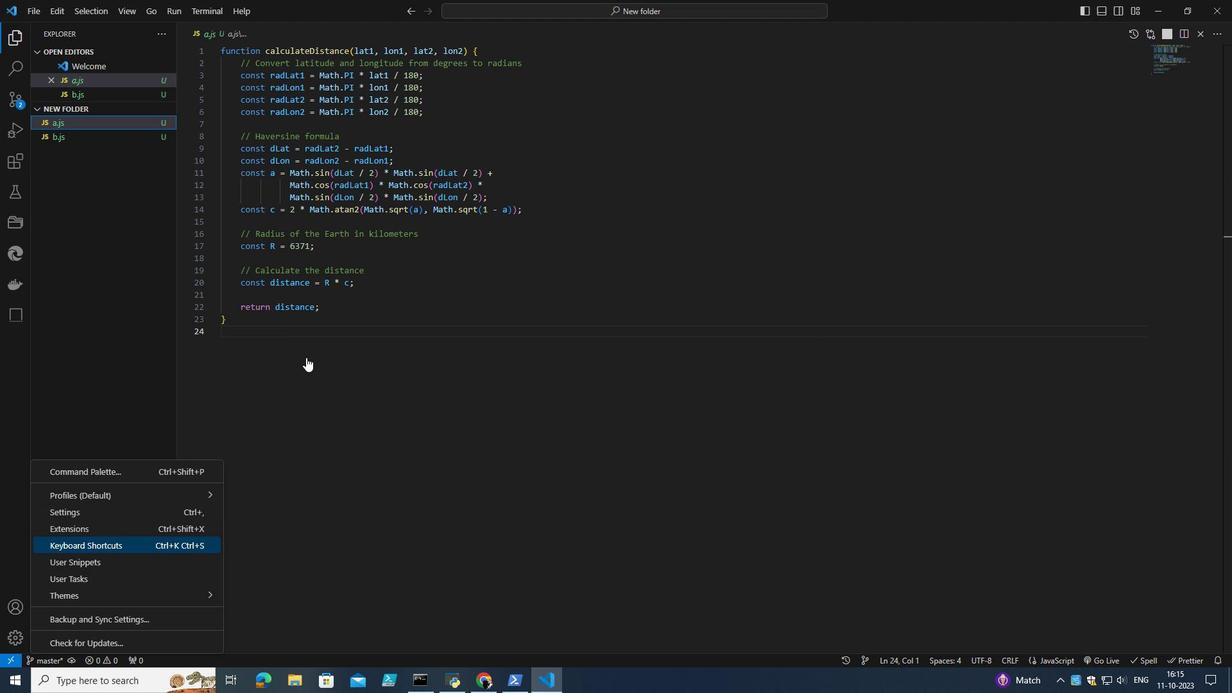 
Action: Mouse pressed left at (92, 562)
Screenshot: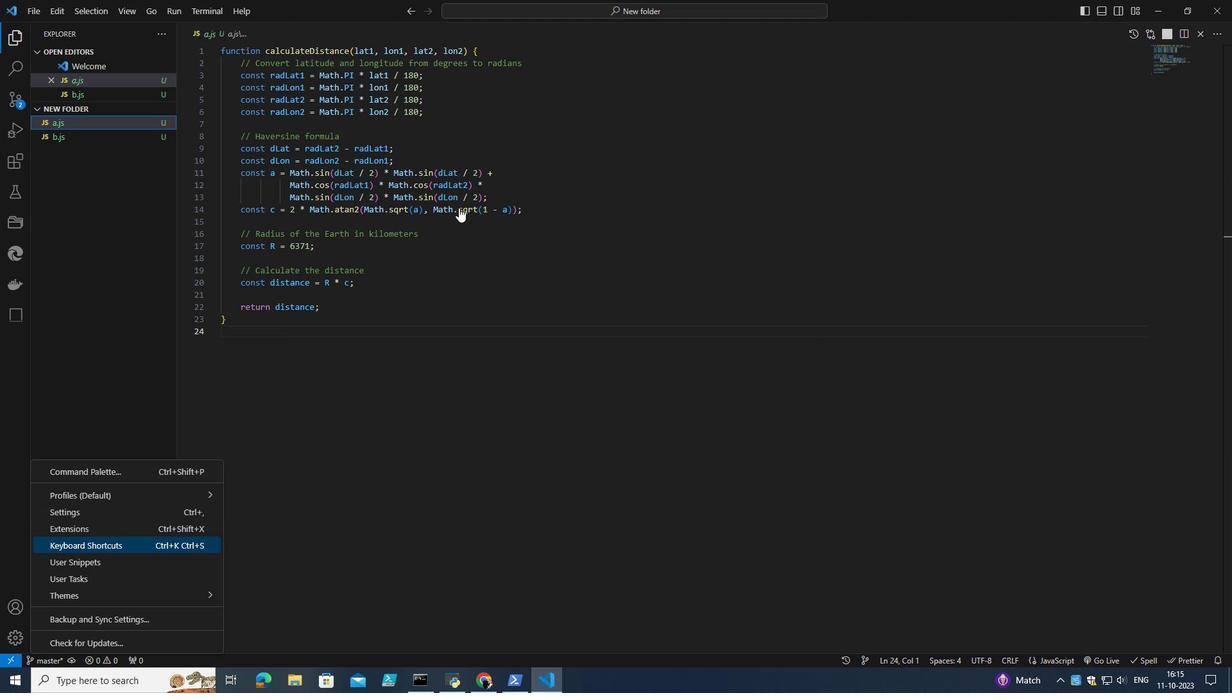 
Action: Mouse moved to (358, 75)
Screenshot: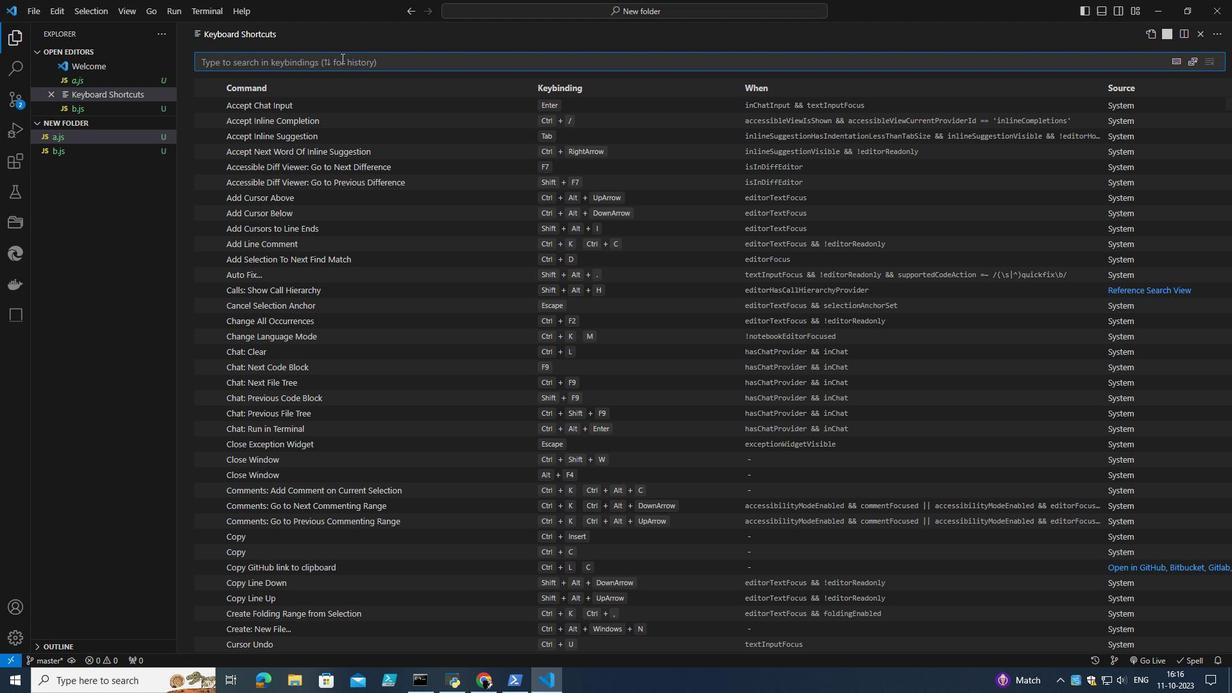 
Action: Mouse pressed left at (358, 75)
Screenshot: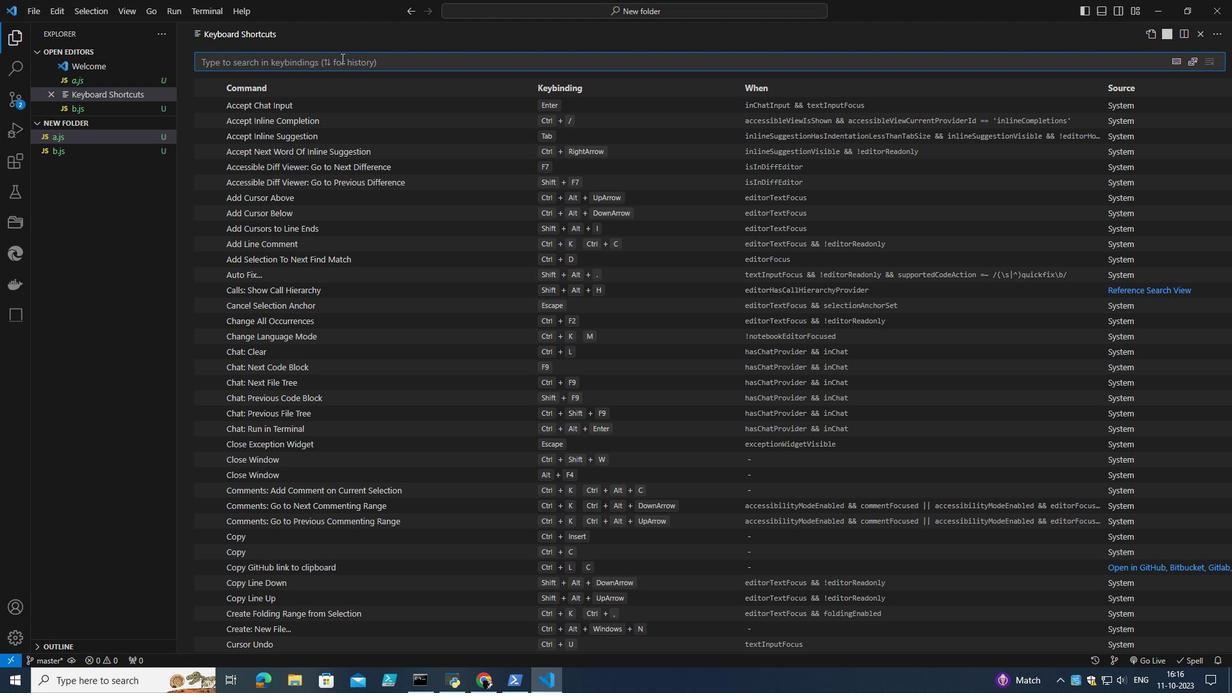 
Action: Key pressed <Key.caps_lock>C<Key.caps_lock>r<Key.backspace>trl<Key.space><Key.backspace>k<Key.backspace><Key.space>k<Key.backspace><Key.shift_r>+<Key.caps_lock><Key.space>K
Screenshot: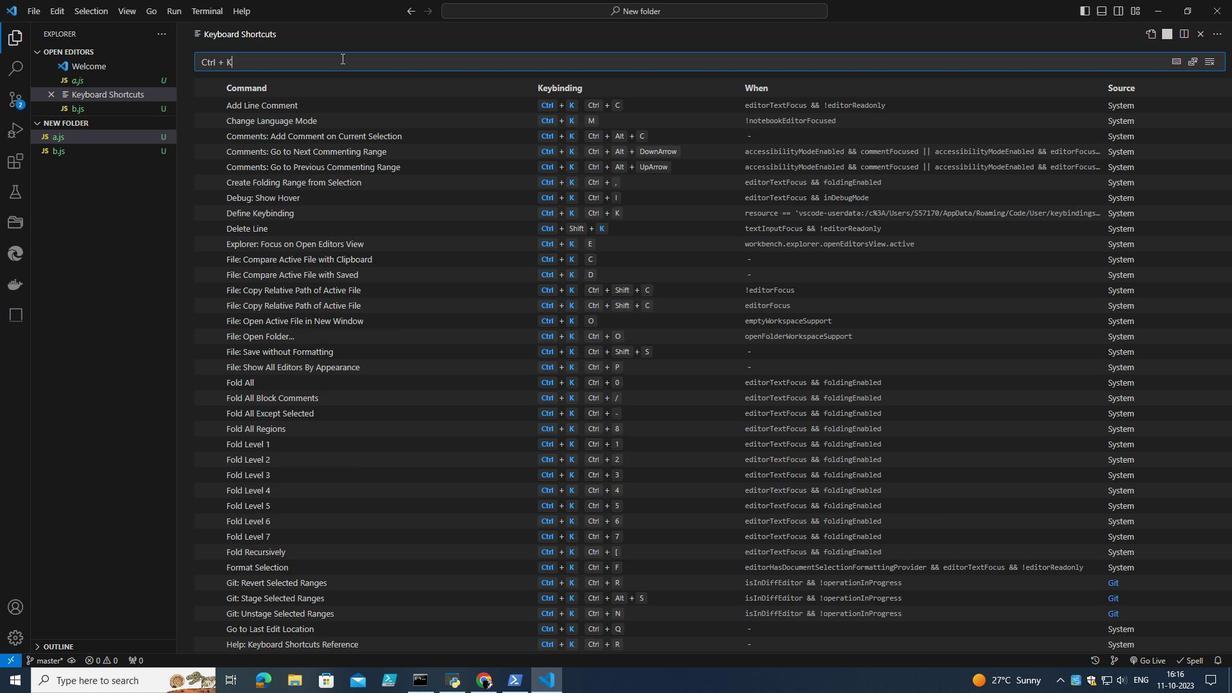 
Action: Mouse moved to (389, 106)
Screenshot: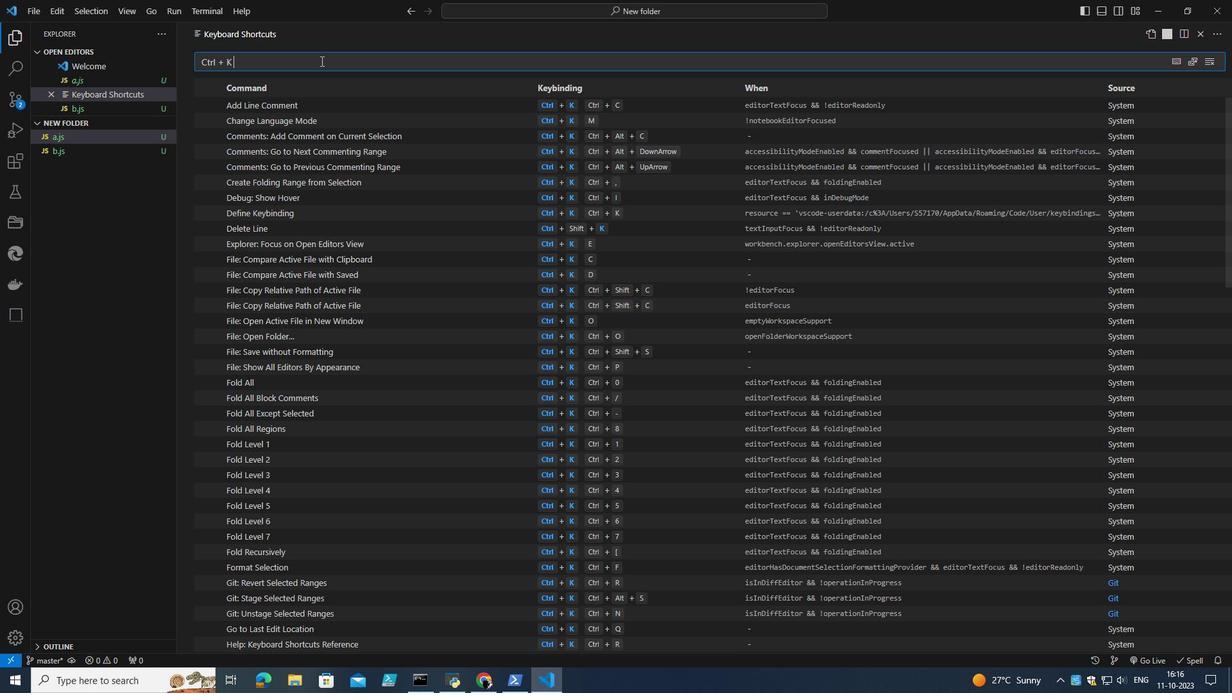 
Action: Key pressed <Key.space>
Screenshot: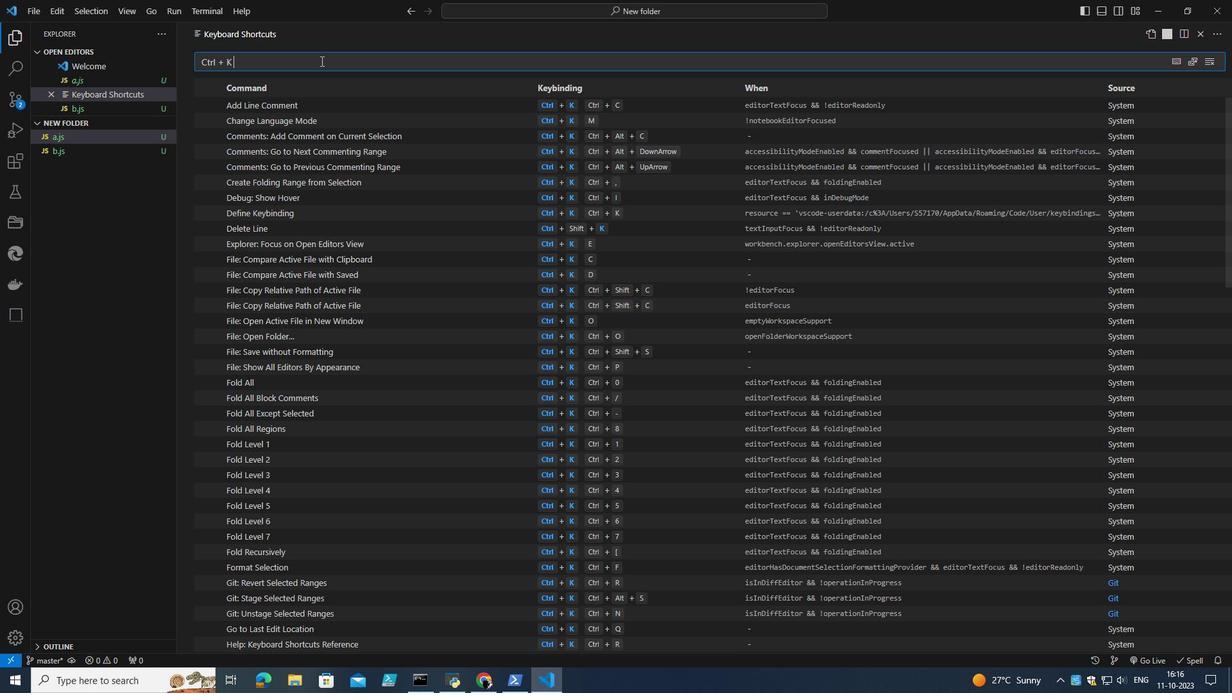 
Action: Mouse moved to (337, 77)
Screenshot: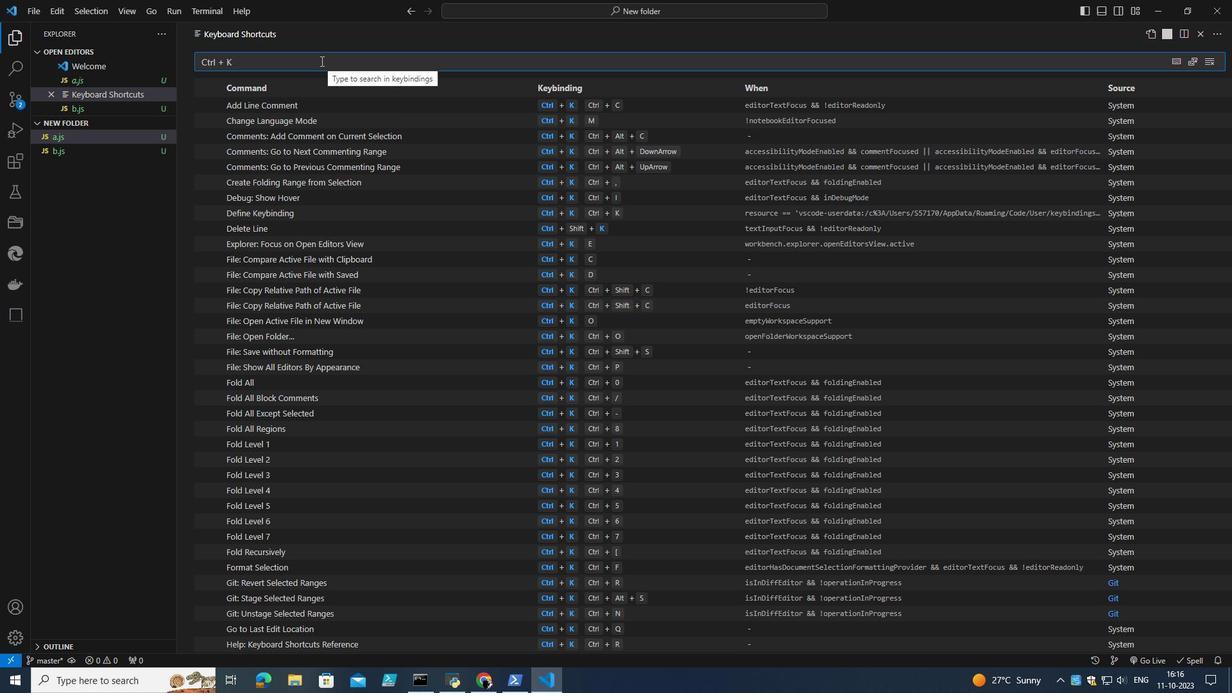 
Action: Key pressed <Key.caps_lock>c<Key.caps_lock>T<Key.backspace><Key.backspace><Key.caps_lock>c<Key.backspace>c<Key.backspace><Key.caps_lock>C<Key.caps_lock>trl<Key.space><Key.shift_r>+<Key.space>p<Key.backspace>o
Screenshot: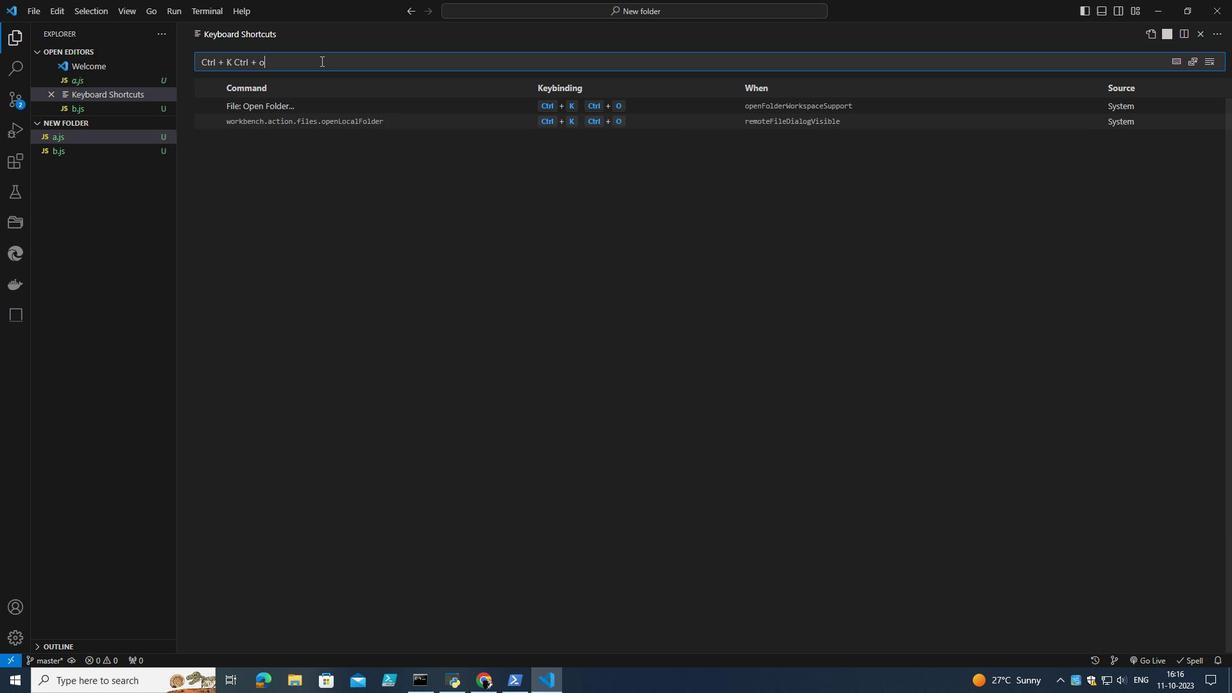 
Action: Mouse moved to (292, 76)
Screenshot: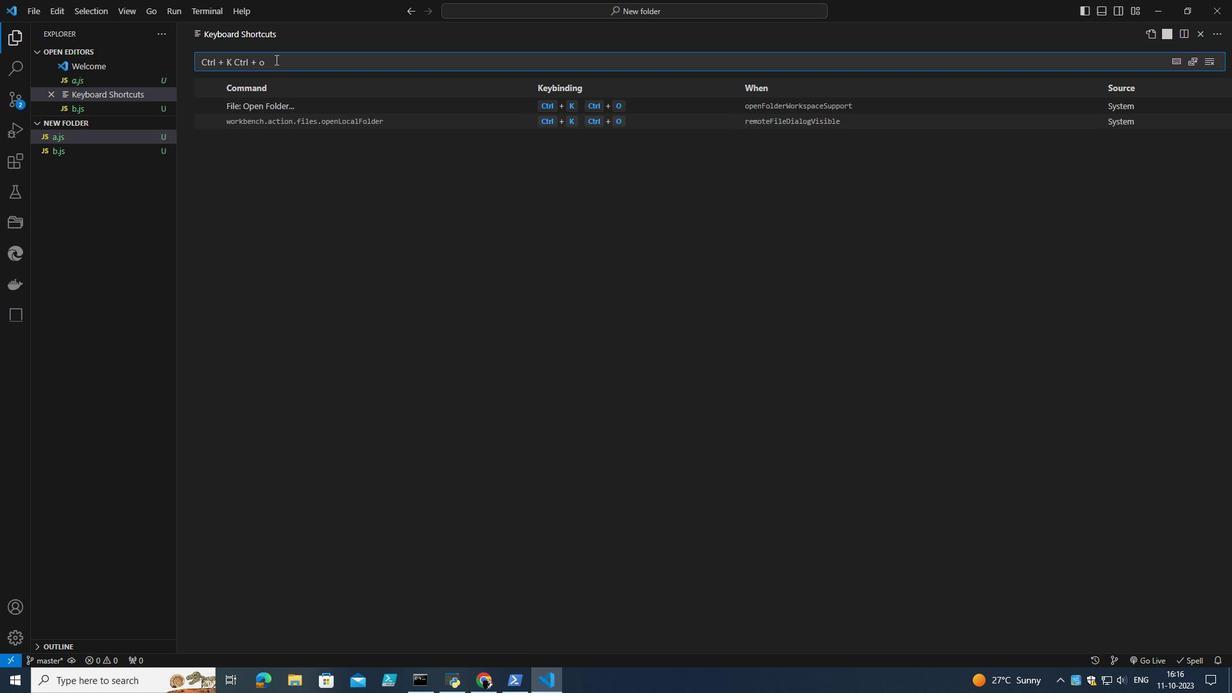 
Action: Mouse pressed left at (292, 76)
Screenshot: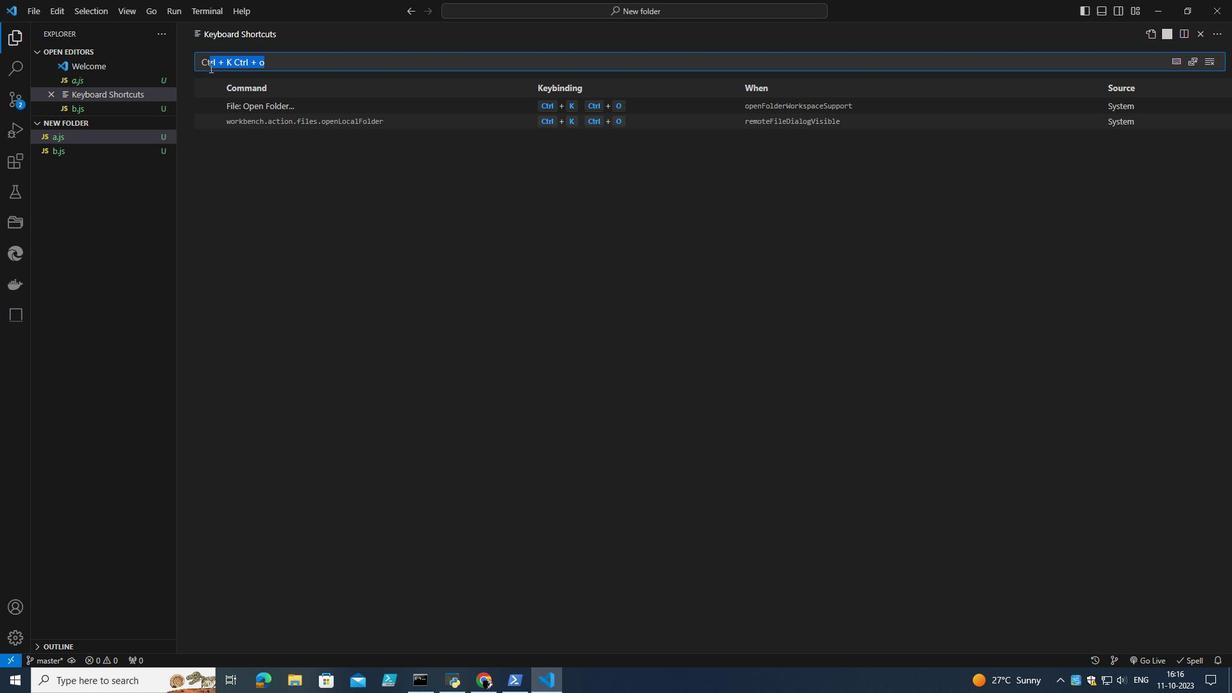 
Action: Mouse moved to (216, 76)
Screenshot: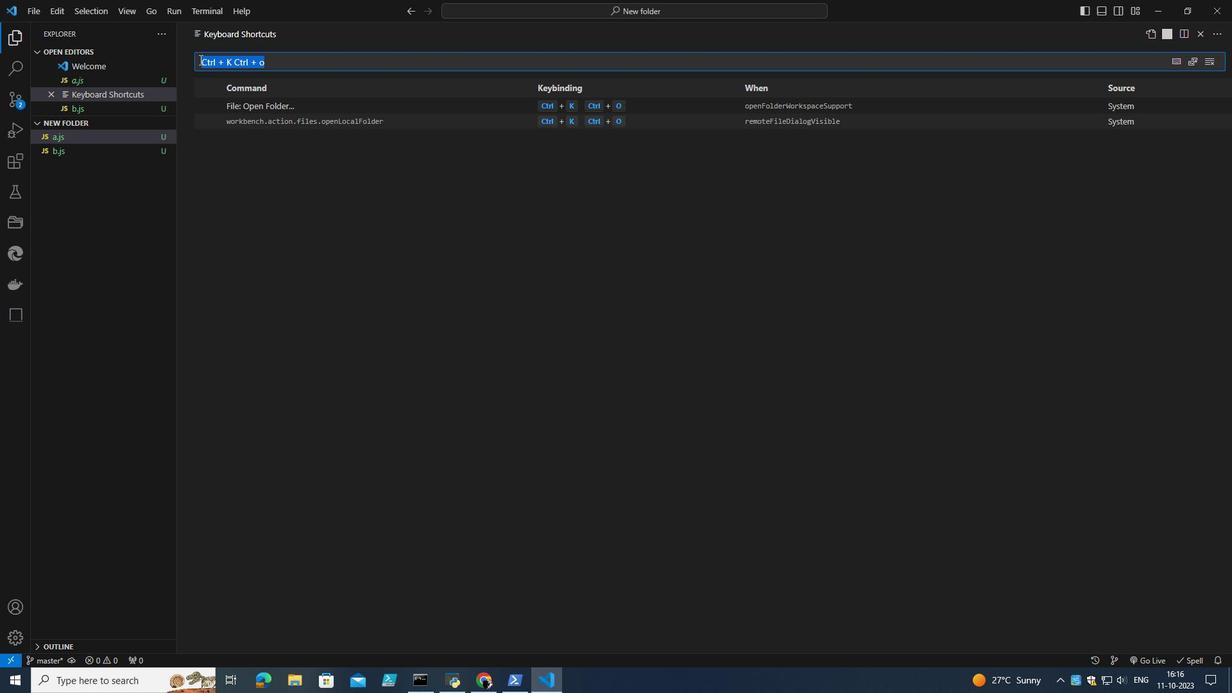 
Action: Key pressed <Key.backspace>collapse<Key.space><Key.backspace><Key.space>all
Screenshot: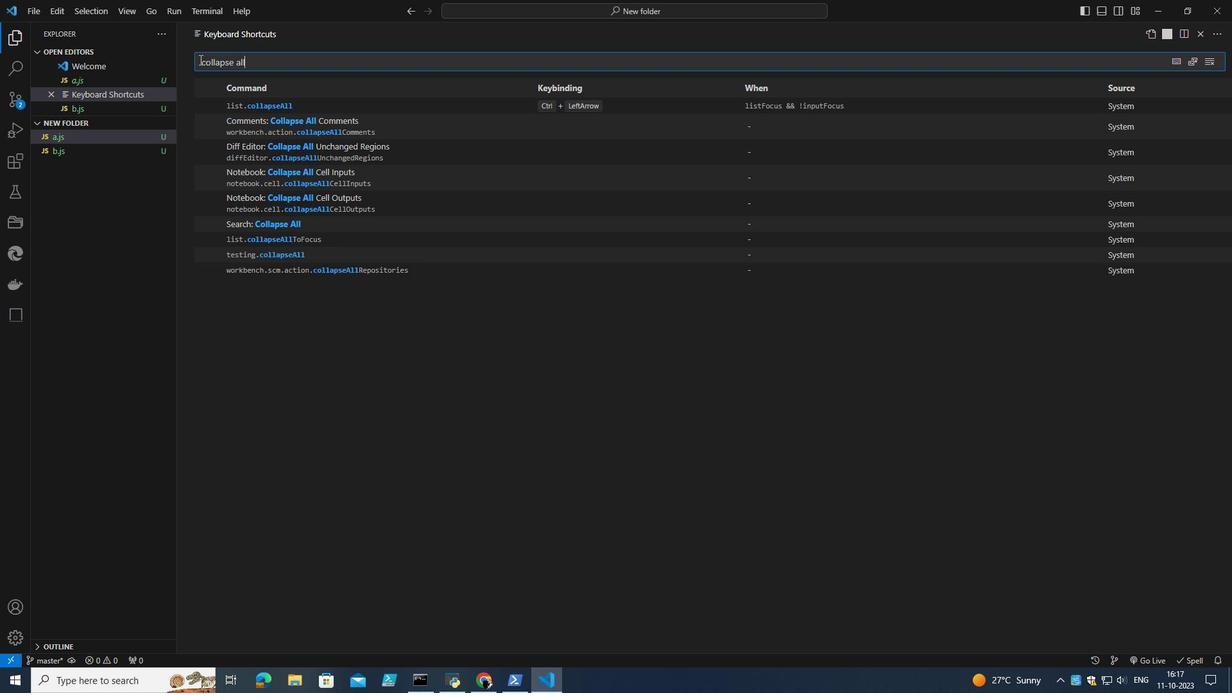 
Action: Mouse moved to (141, 172)
Screenshot: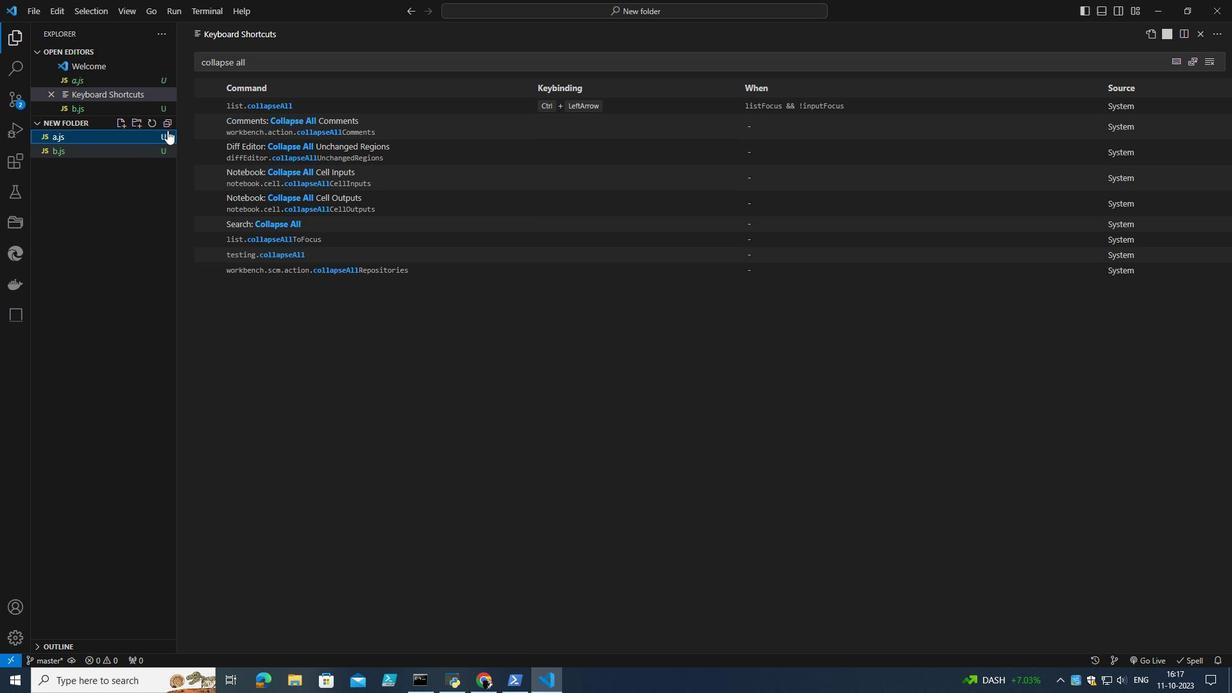 
Action: Mouse pressed left at (141, 172)
Screenshot: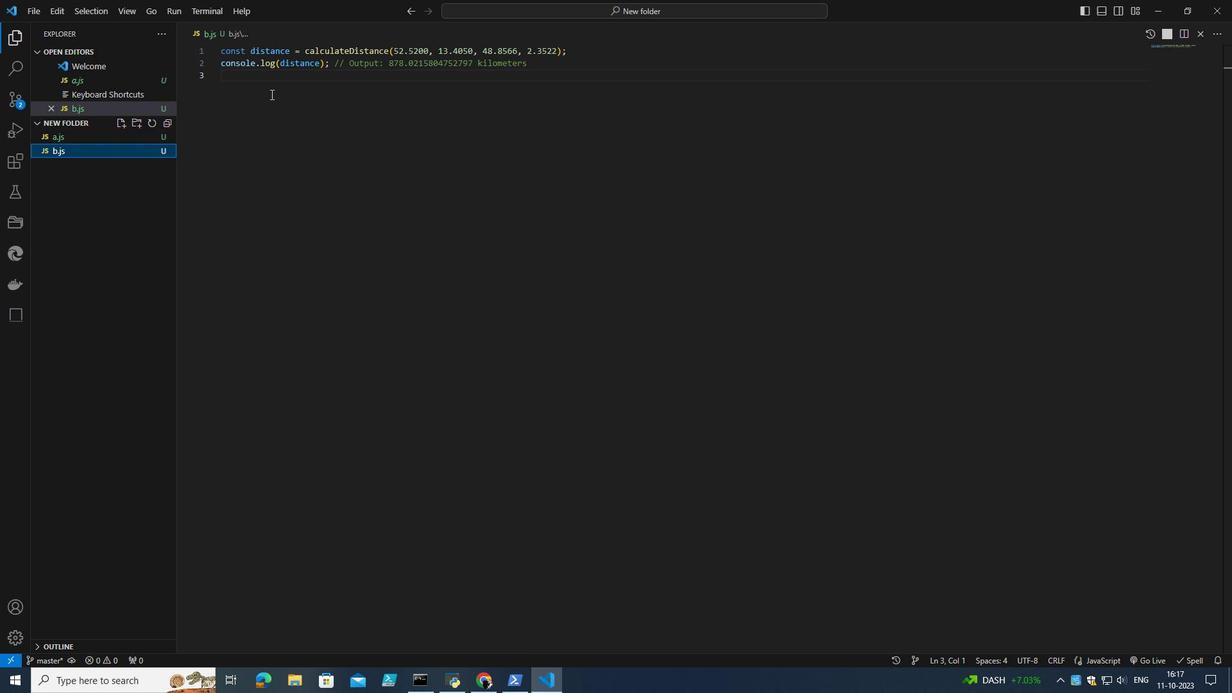 
Action: Mouse moved to (120, 148)
Screenshot: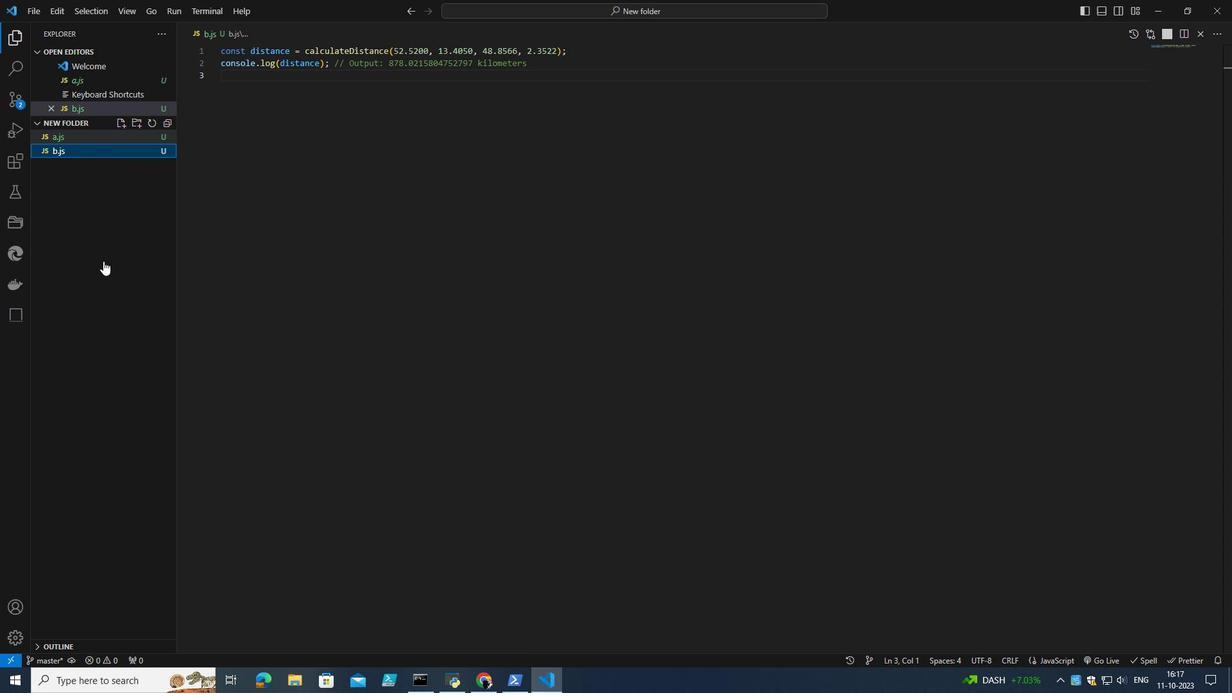 
Action: Mouse pressed left at (120, 148)
Screenshot: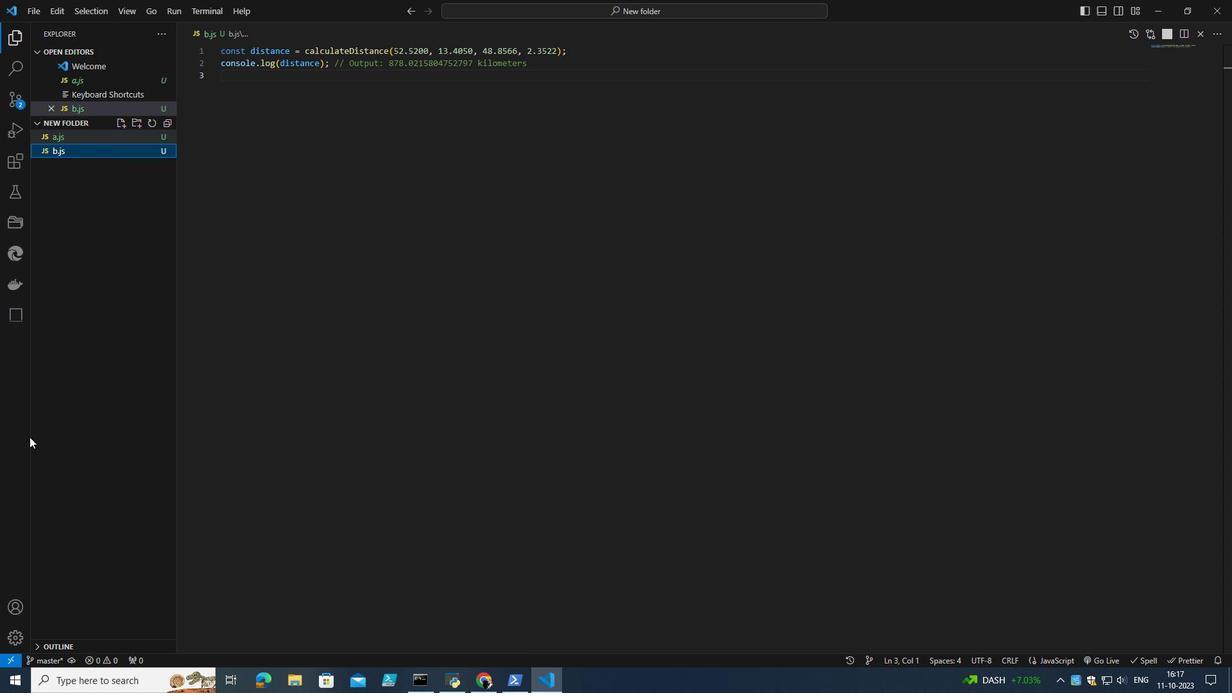 
Action: Mouse moved to (29, 647)
Screenshot: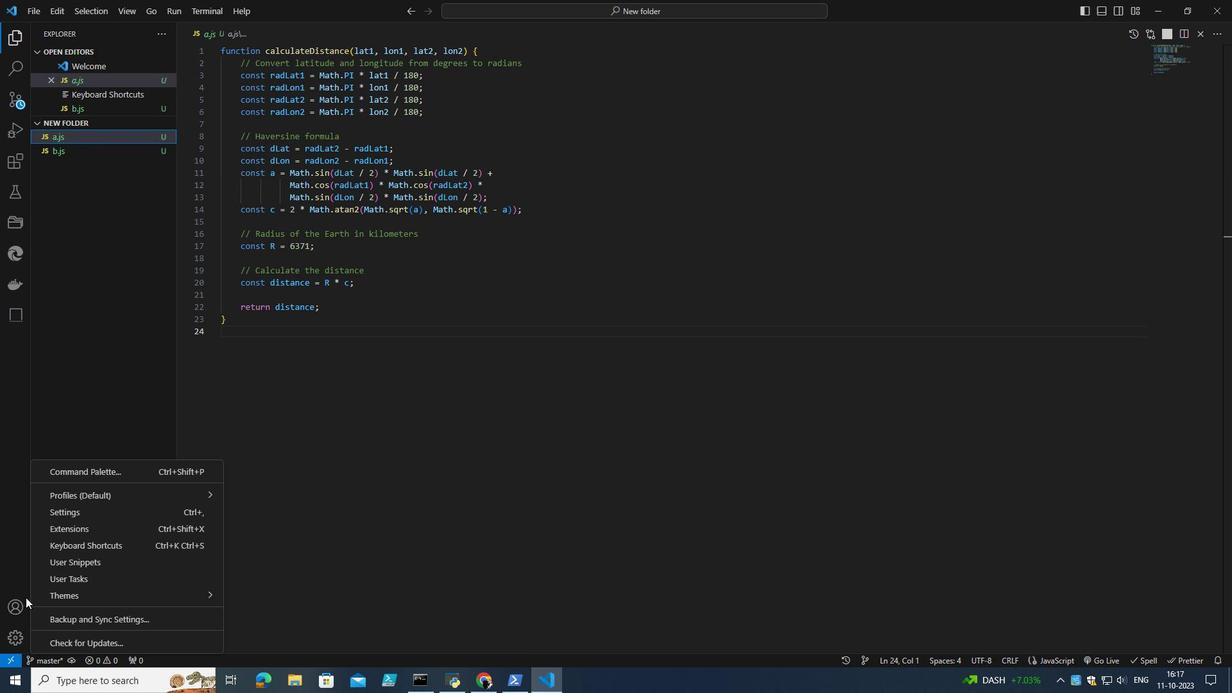 
Action: Mouse pressed left at (29, 647)
Screenshot: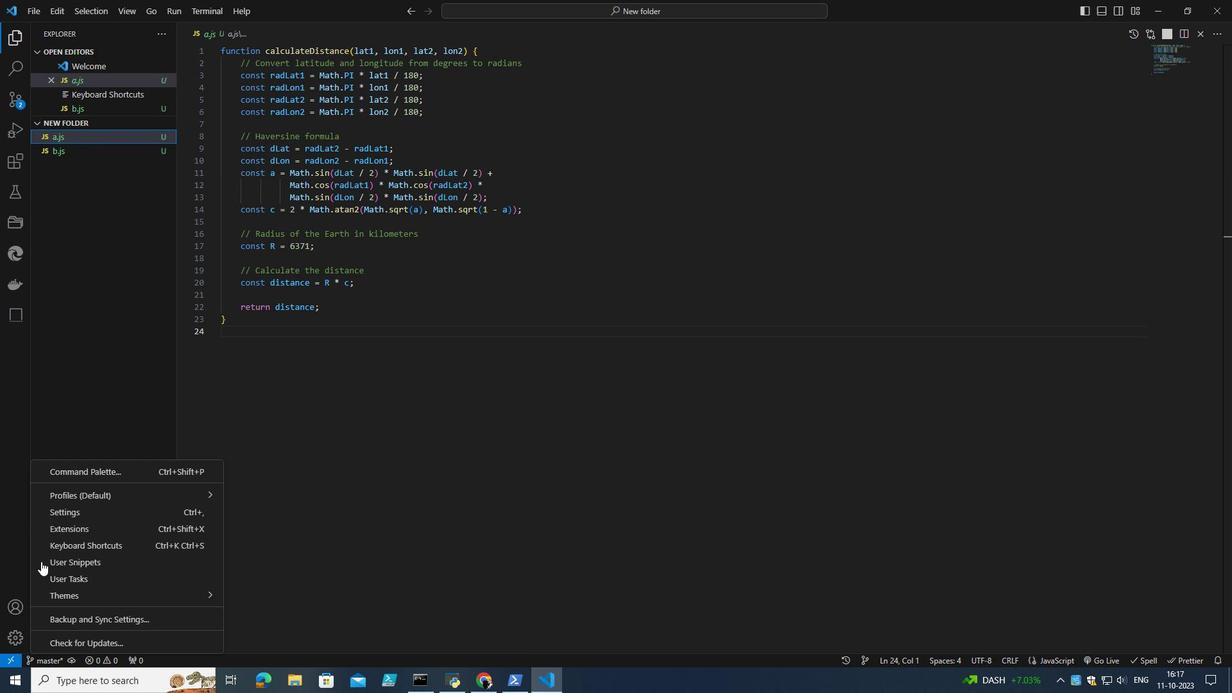 
Action: Mouse moved to (86, 559)
Screenshot: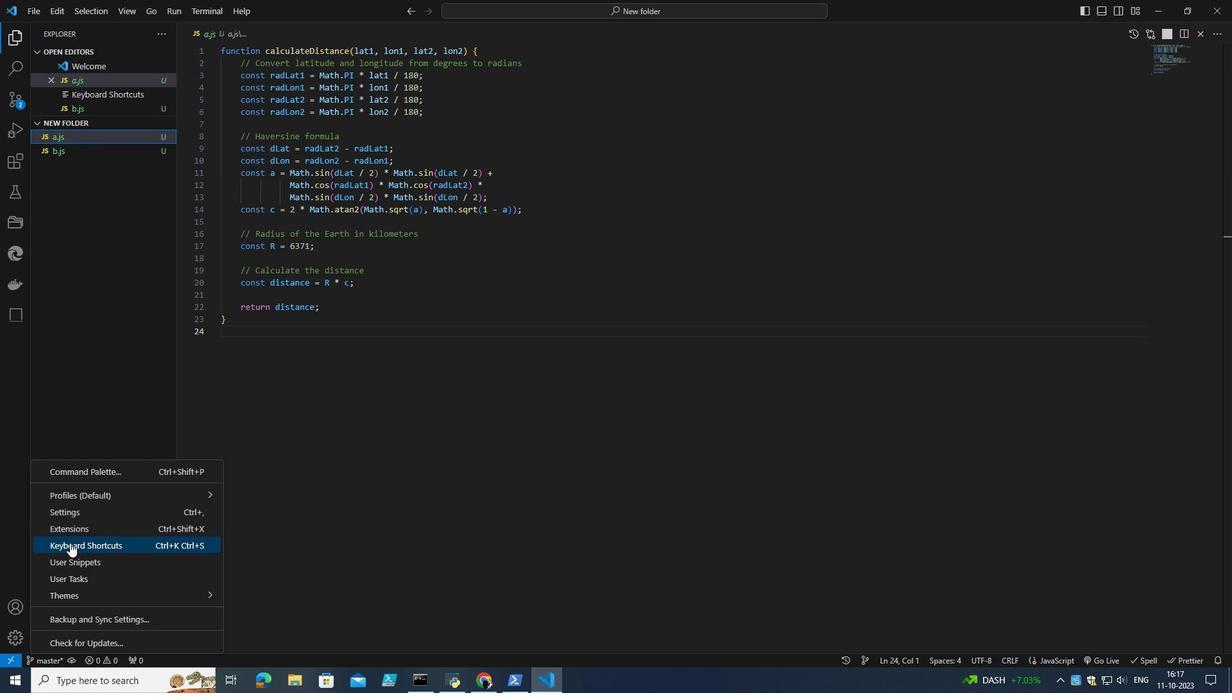
Action: Mouse pressed left at (86, 559)
Screenshot: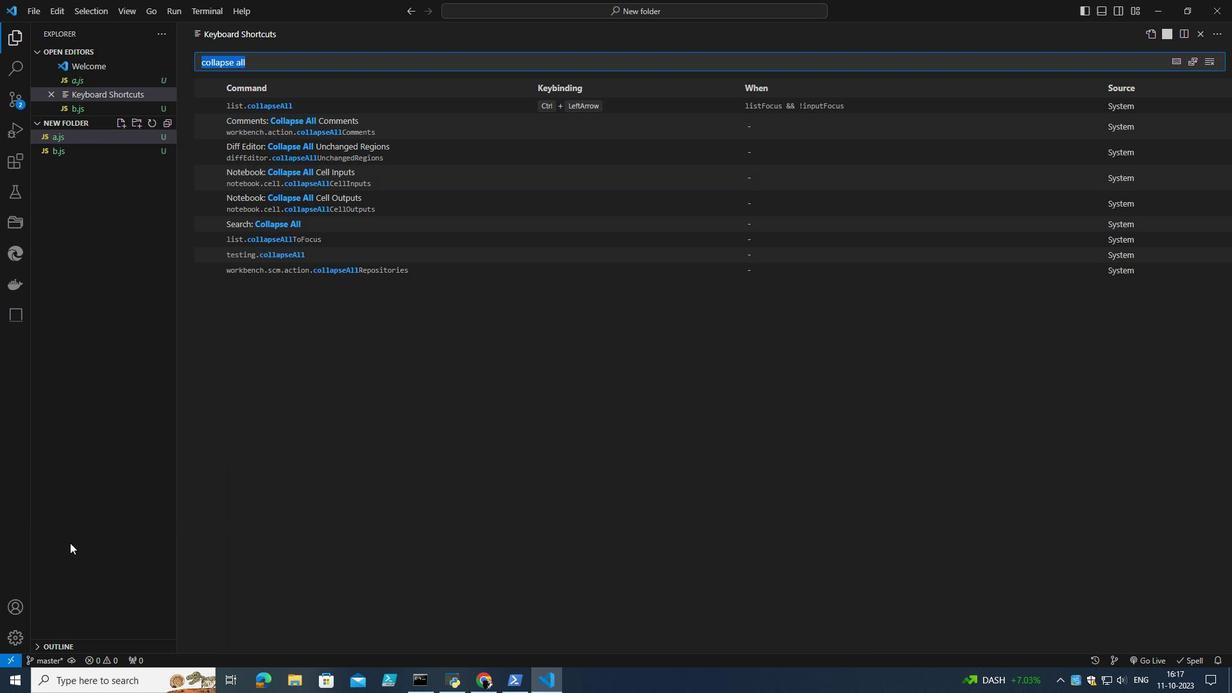 
Action: Mouse moved to (81, 152)
Screenshot: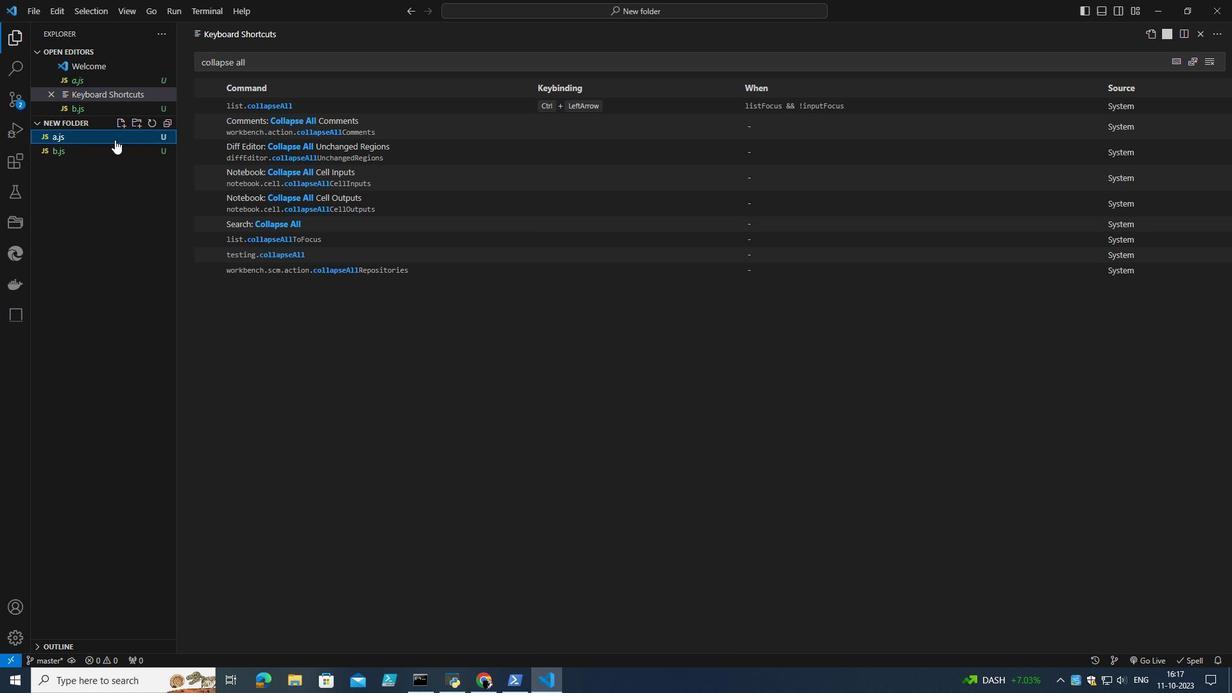 
Action: Mouse pressed left at (81, 152)
Screenshot: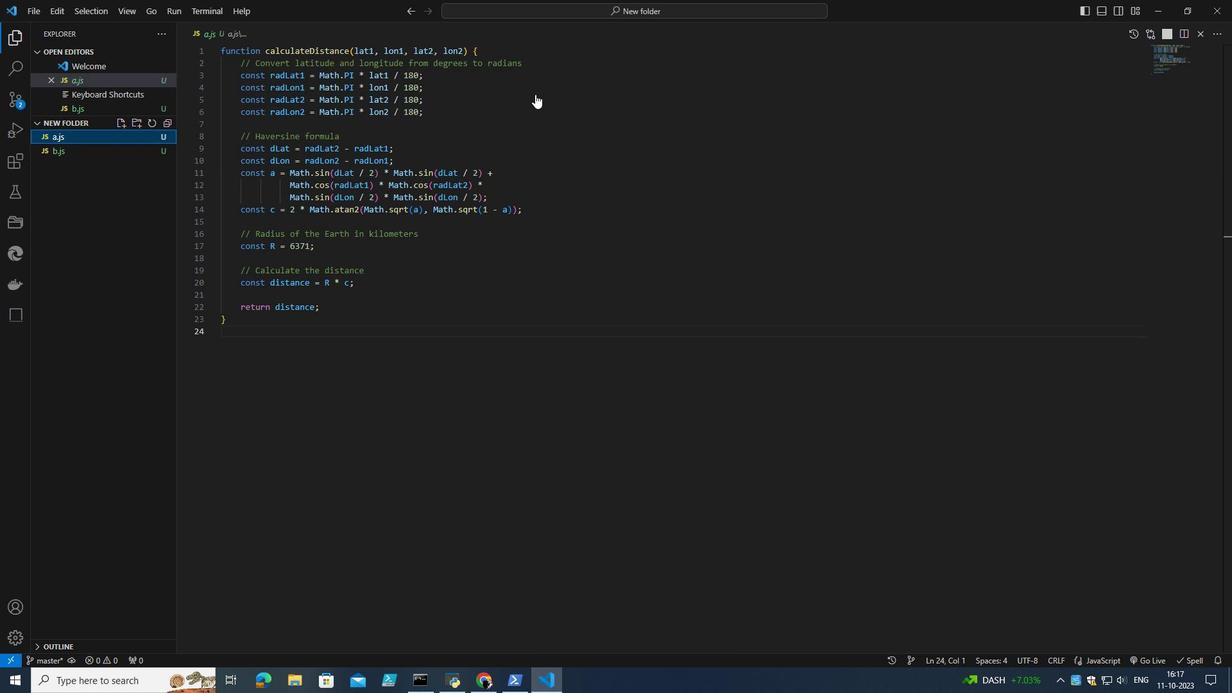 
Action: Mouse moved to (1217, 48)
Screenshot: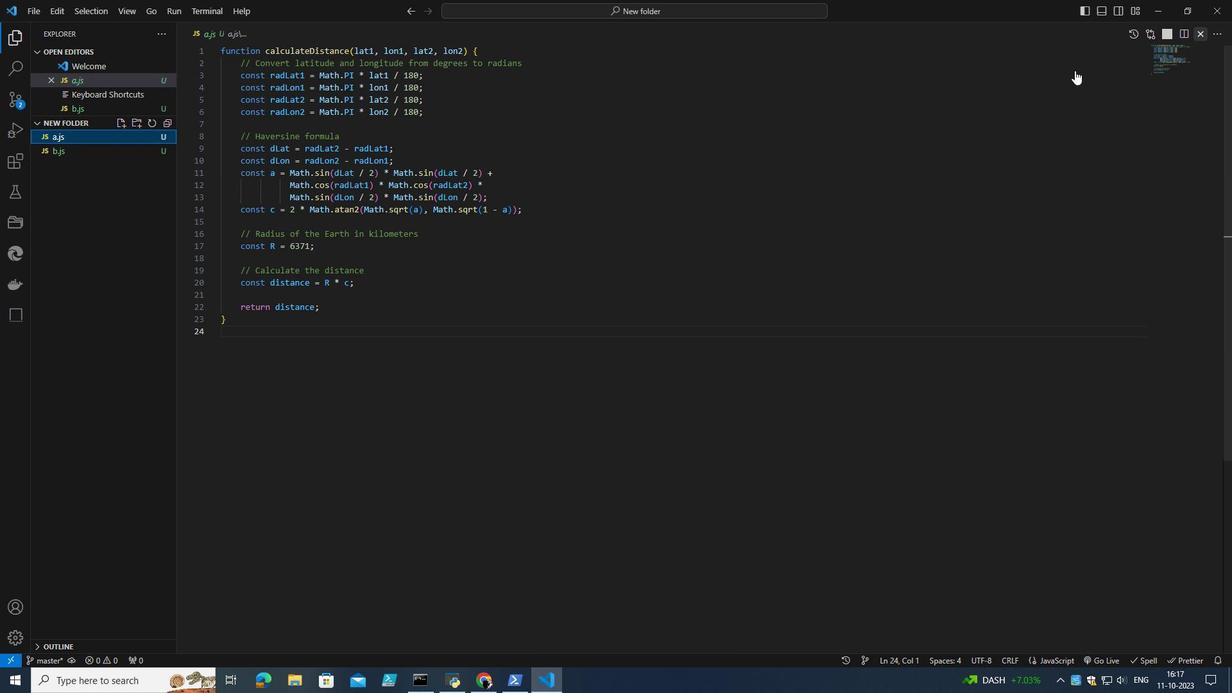 
Action: Mouse pressed left at (1217, 48)
Screenshot: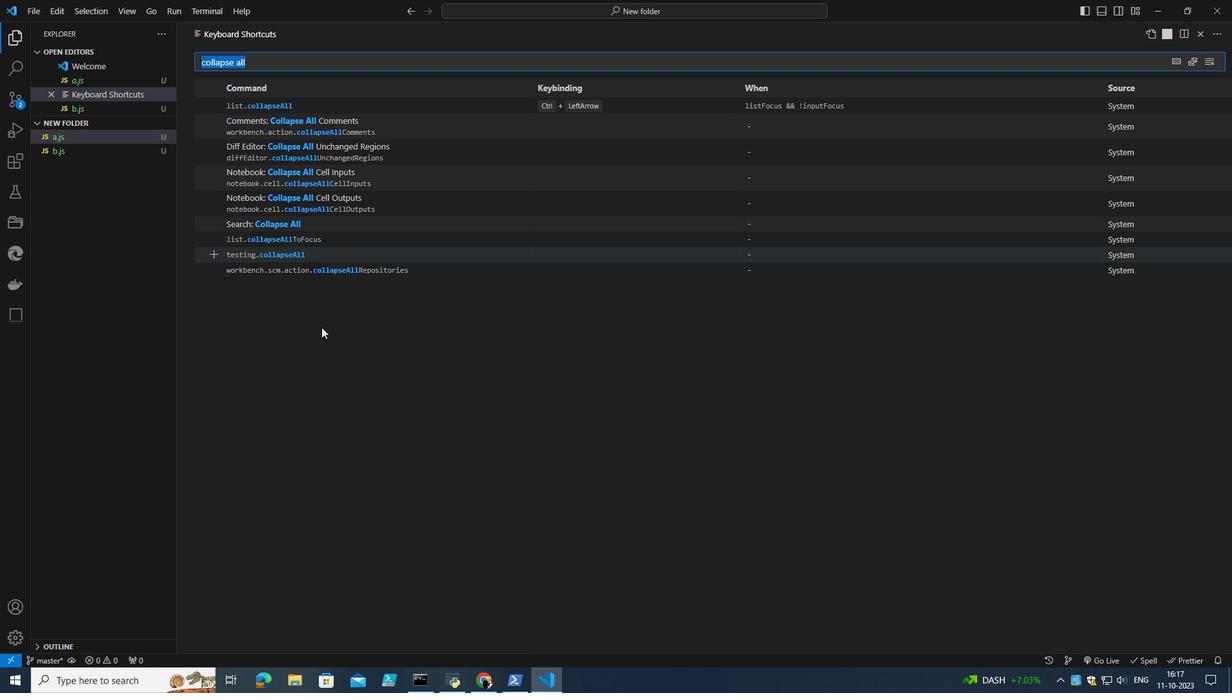 
Action: Mouse moved to (106, 145)
Screenshot: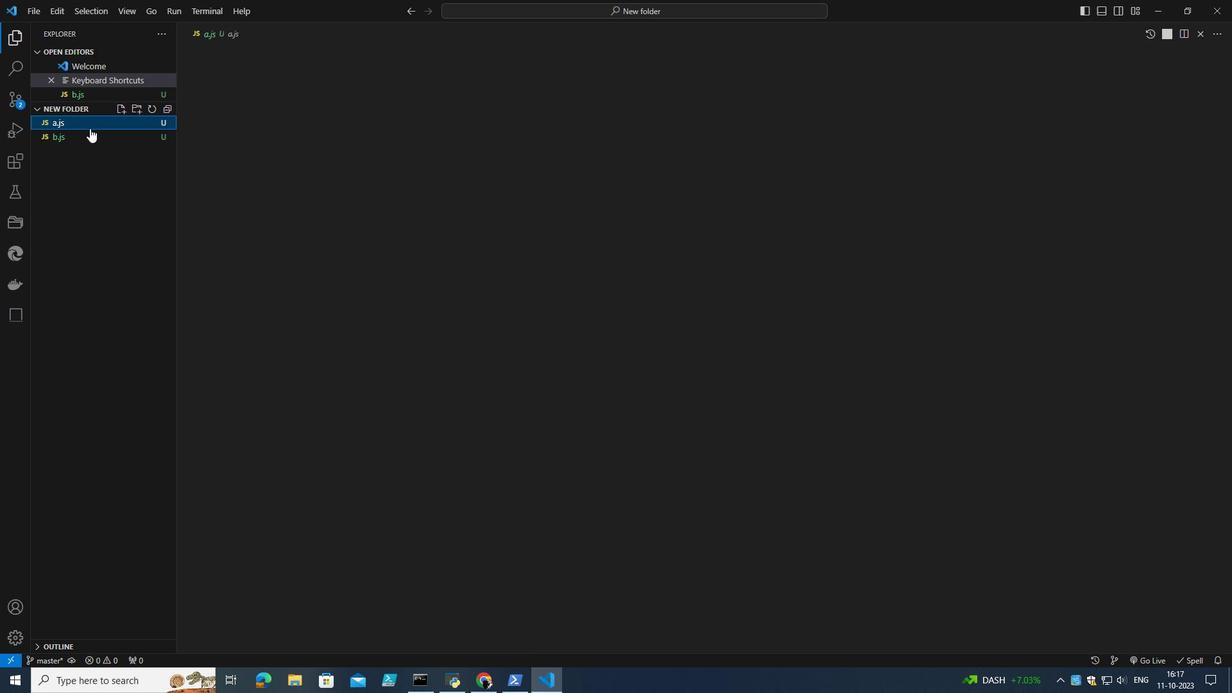
Action: Mouse pressed left at (106, 145)
Screenshot: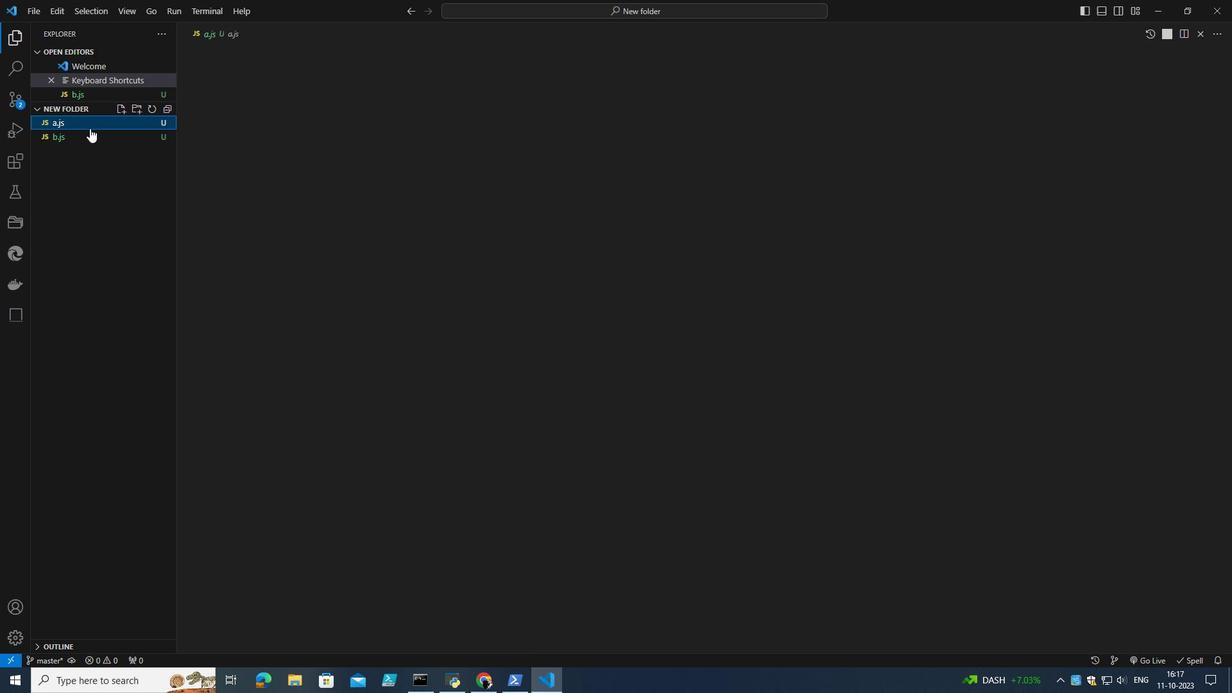 
Action: Mouse moved to (397, 331)
Screenshot: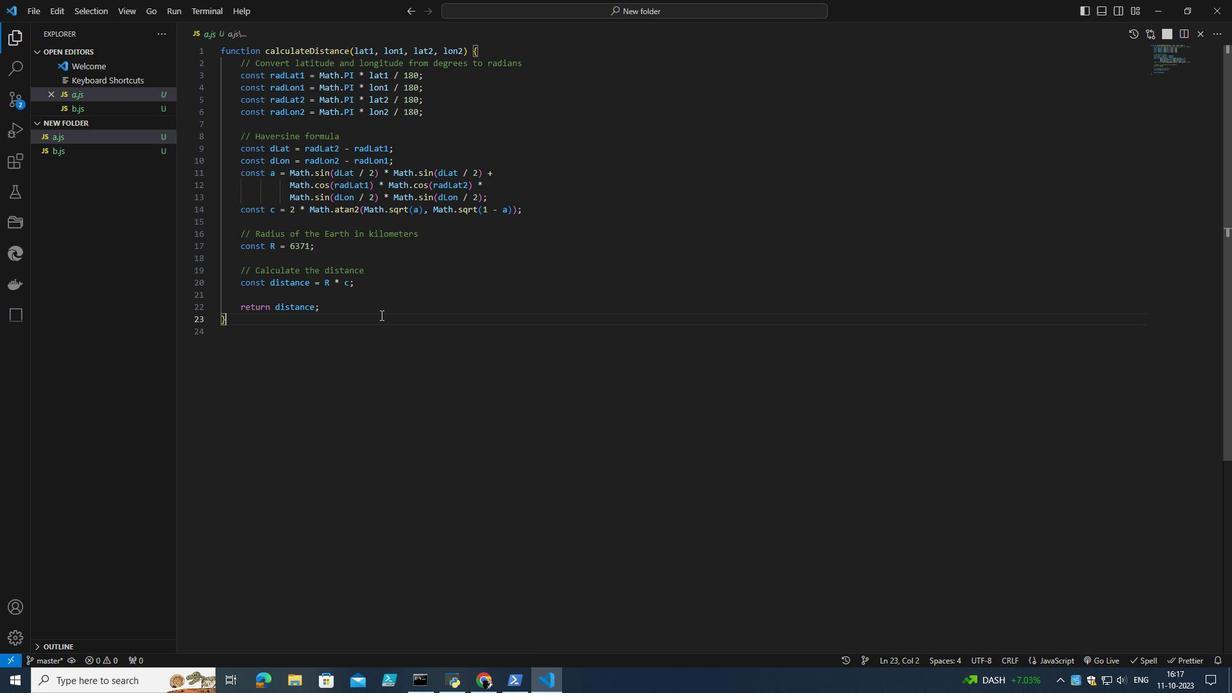
Action: Mouse pressed left at (397, 331)
Screenshot: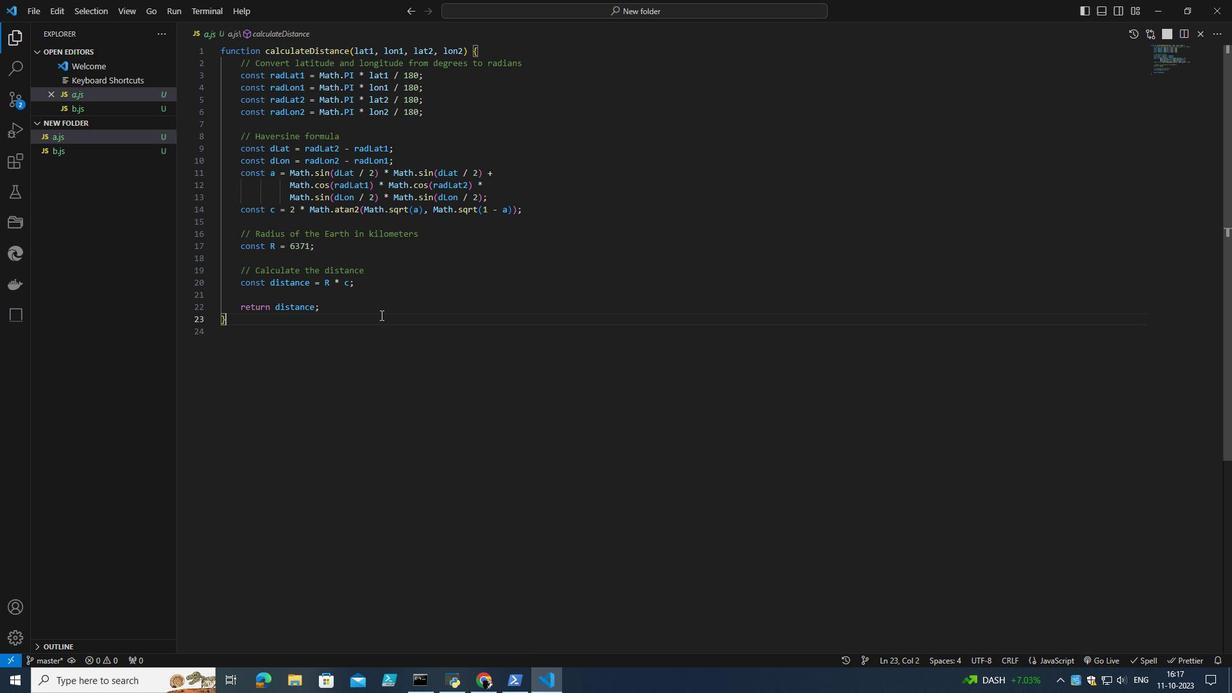 
Action: Mouse moved to (392, 310)
Screenshot: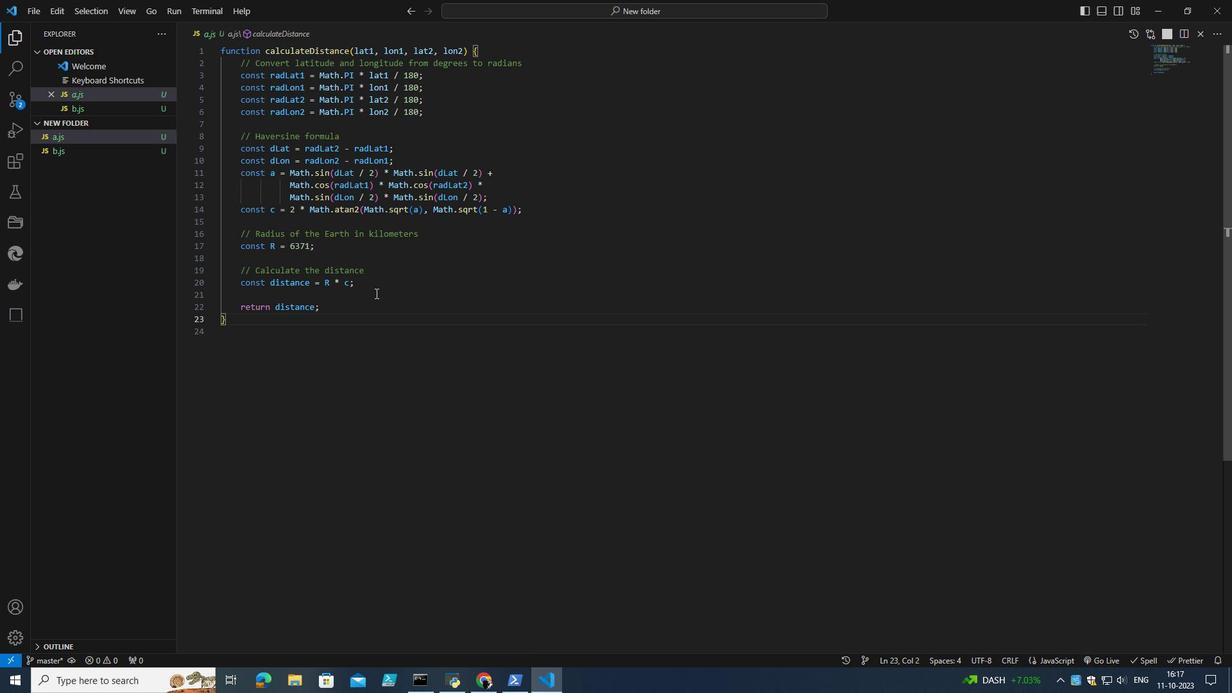 
Action: Key pressed ctrl+K<'\x0b'><'\x0f'>
Screenshot: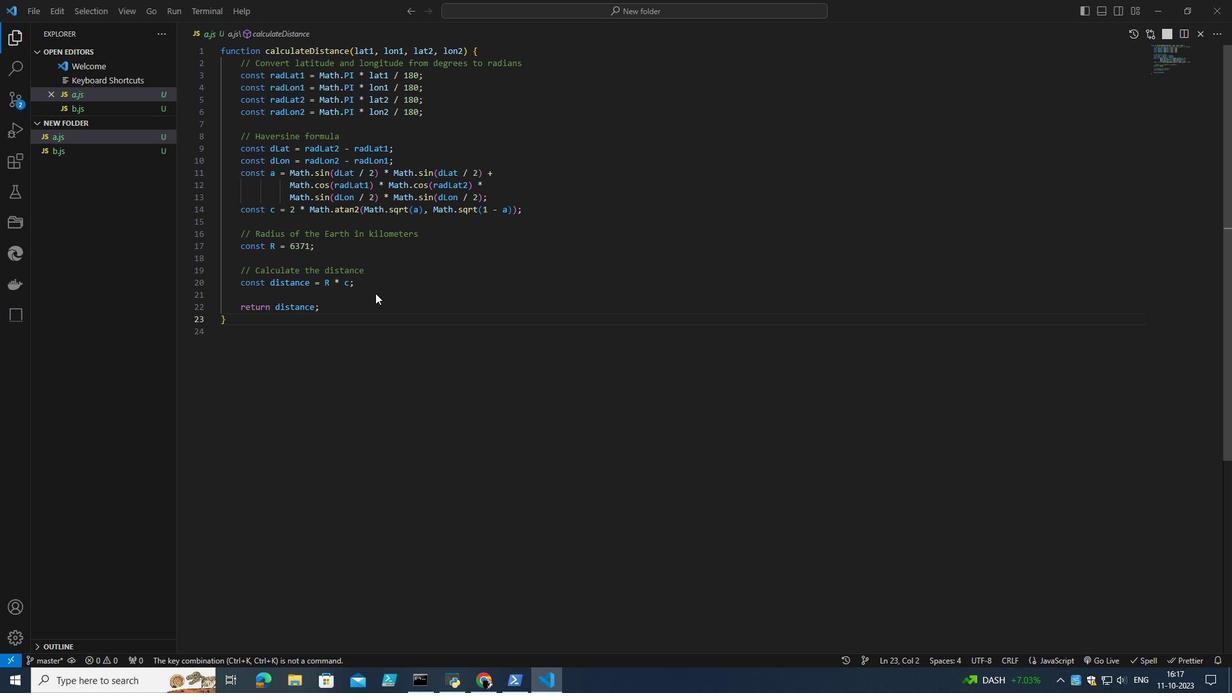 
Action: Mouse moved to (621, 24)
Screenshot: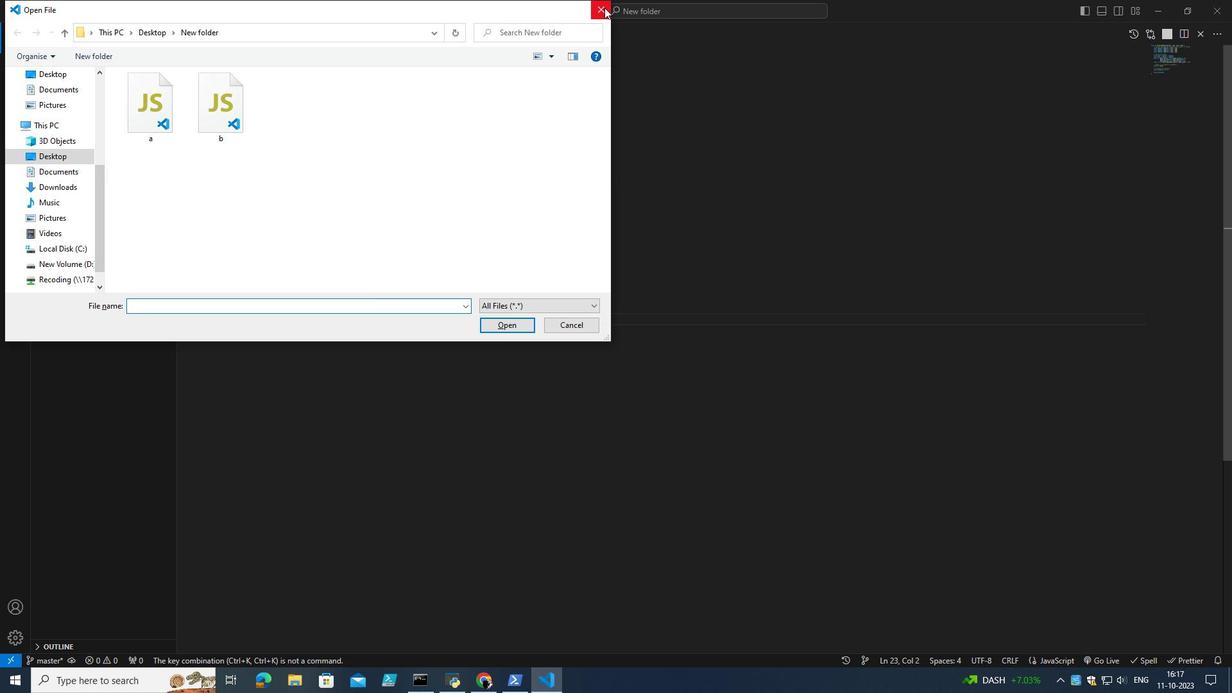 
Action: Mouse pressed left at (621, 24)
Screenshot: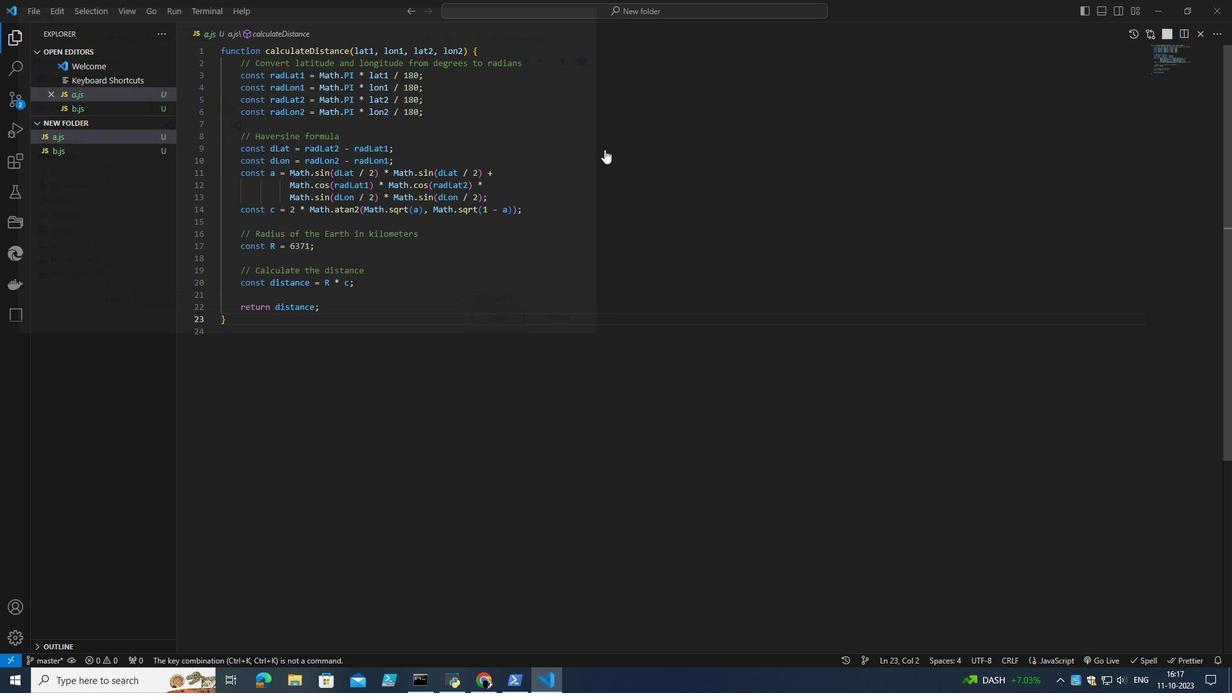 
Action: Mouse moved to (476, 266)
Screenshot: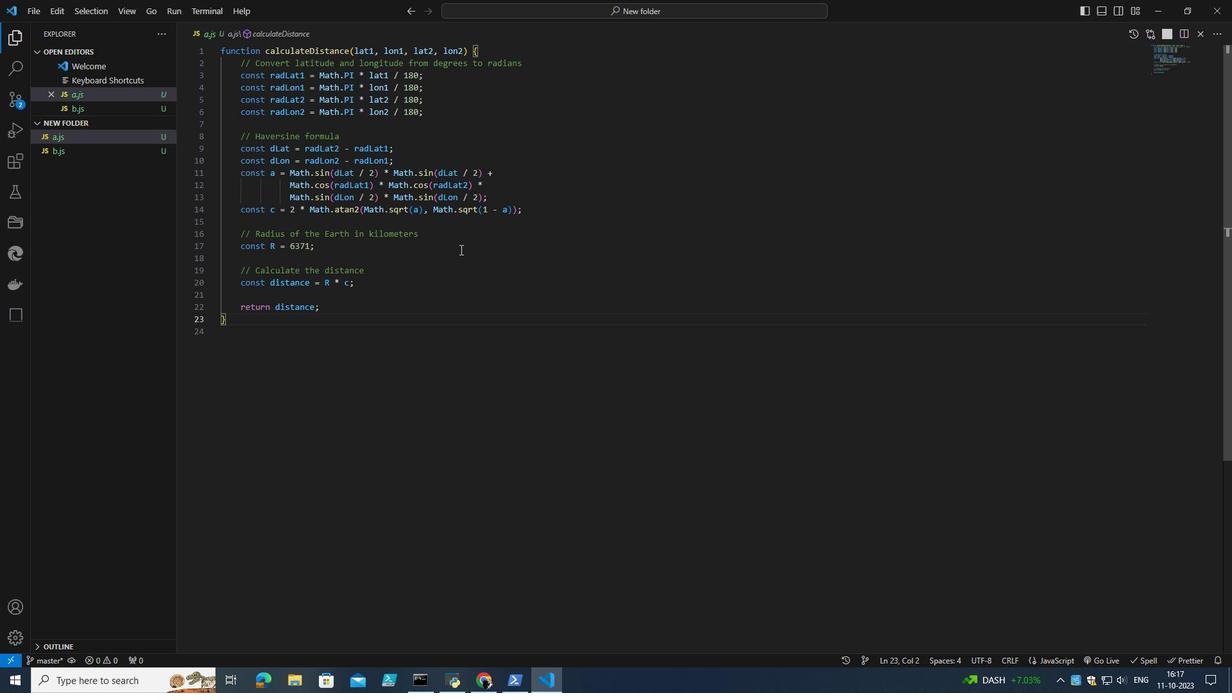 
Action: Key pressed ctrl+K<<48>>
Screenshot: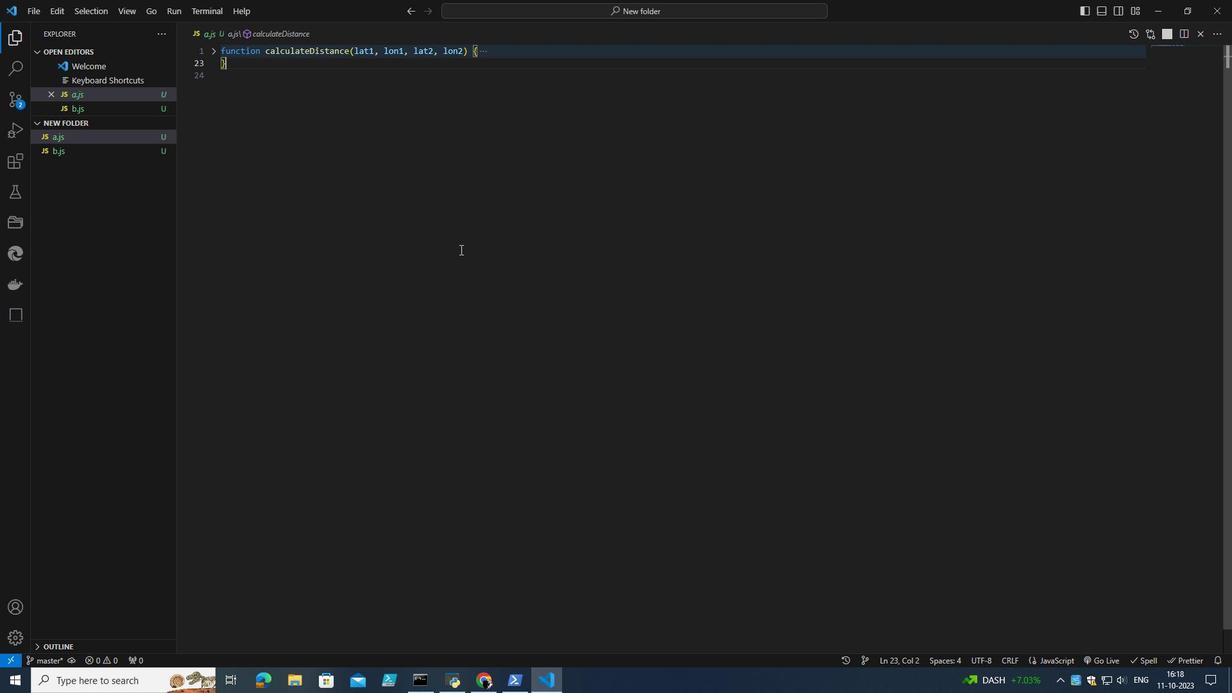 
Action: Mouse moved to (135, 174)
Screenshot: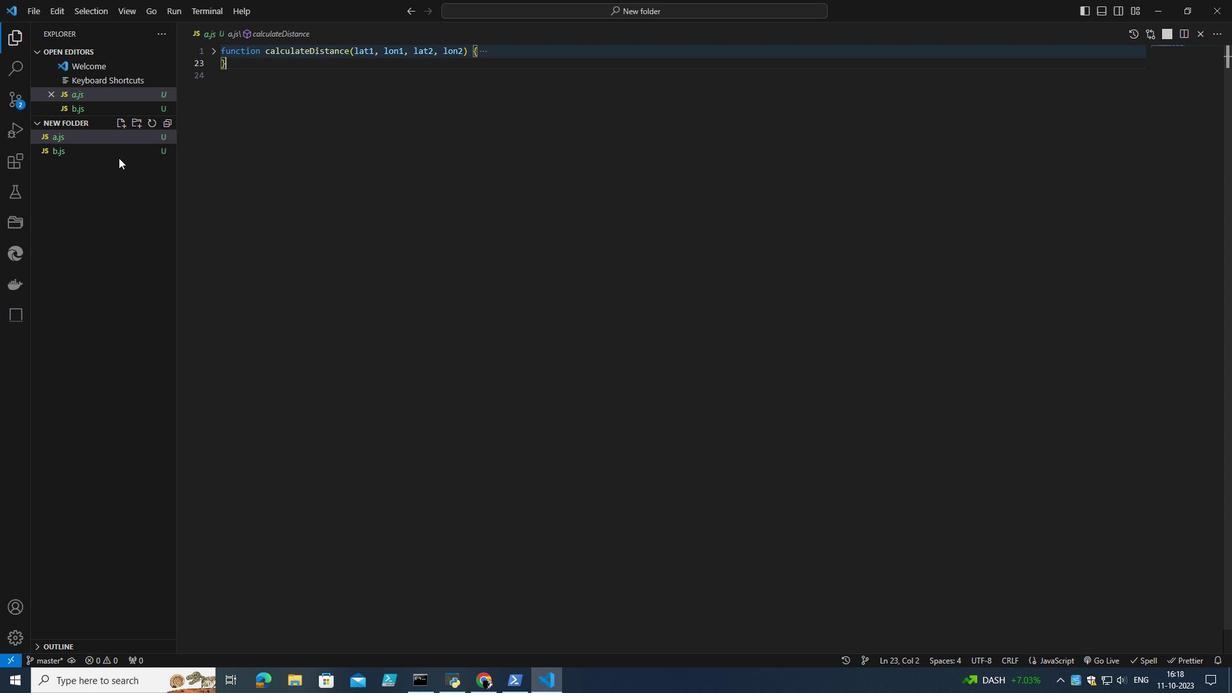 
Action: Mouse pressed left at (135, 174)
Screenshot: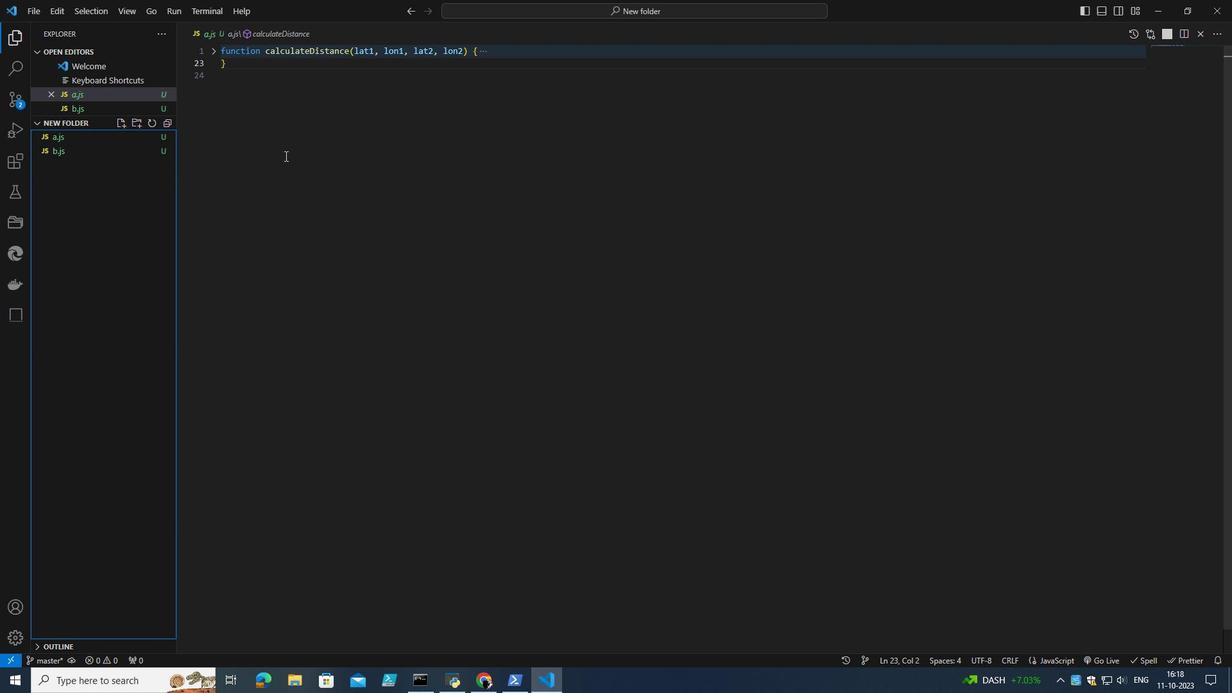 
Action: Mouse moved to (114, 174)
Screenshot: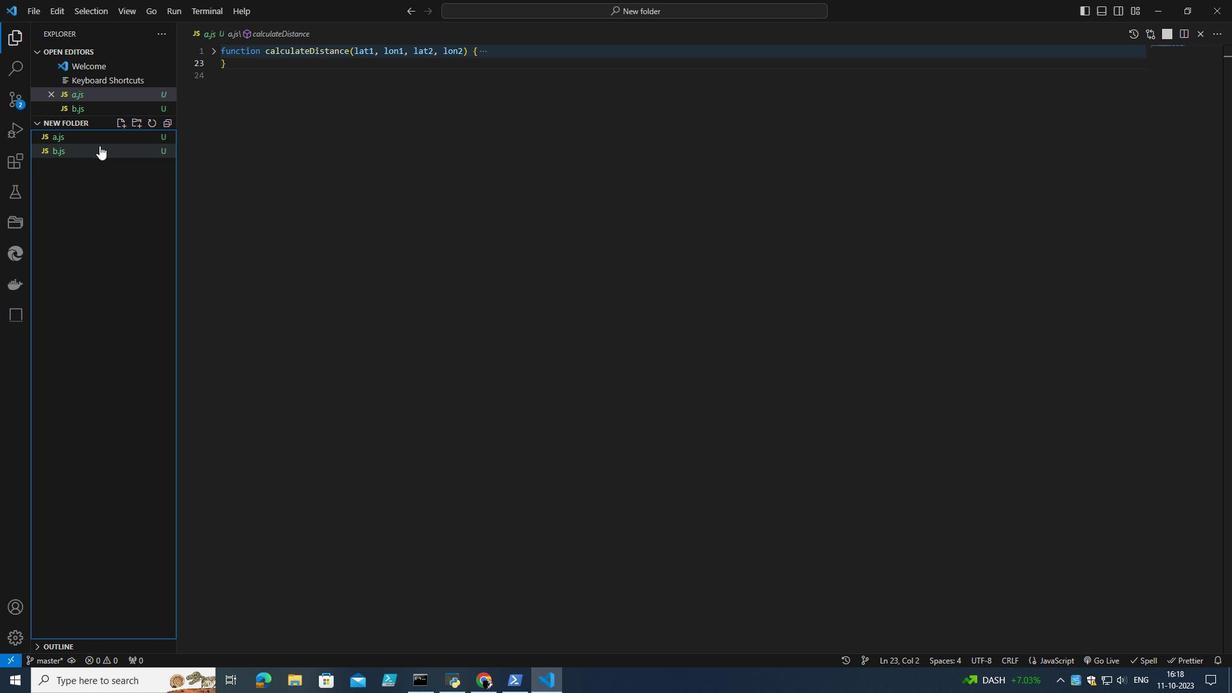 
Action: Mouse pressed left at (114, 174)
Screenshot: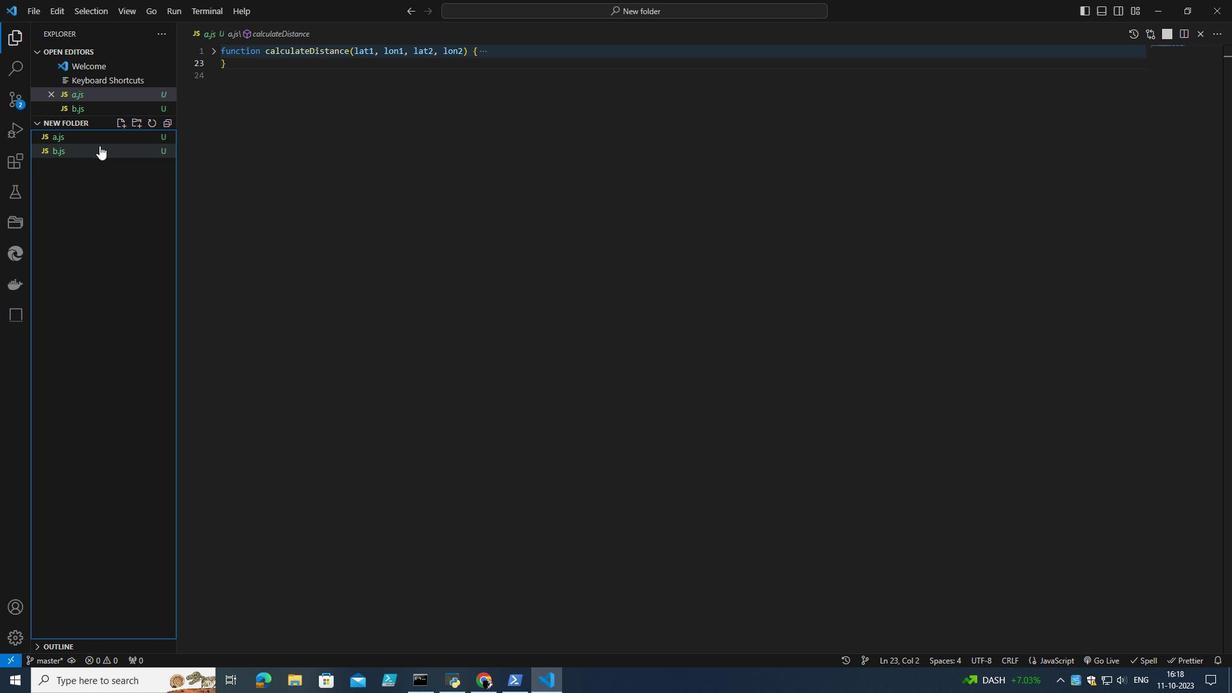 
Action: Mouse moved to (116, 162)
Screenshot: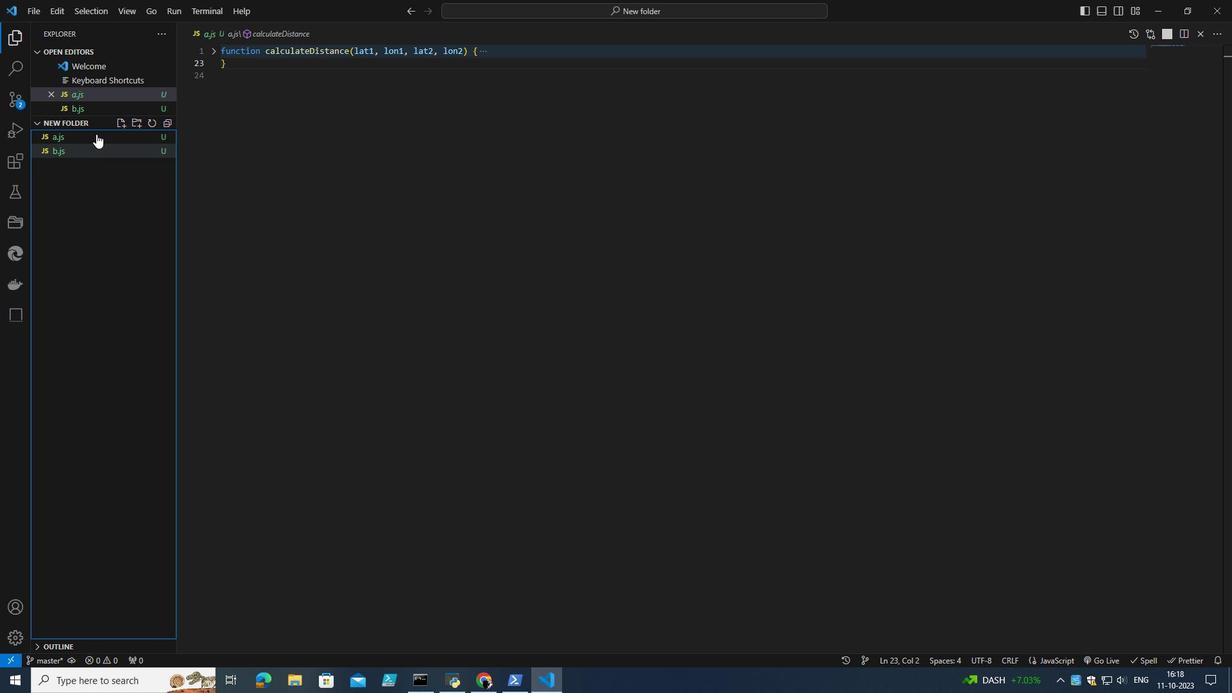
Action: Mouse pressed left at (116, 162)
Screenshot: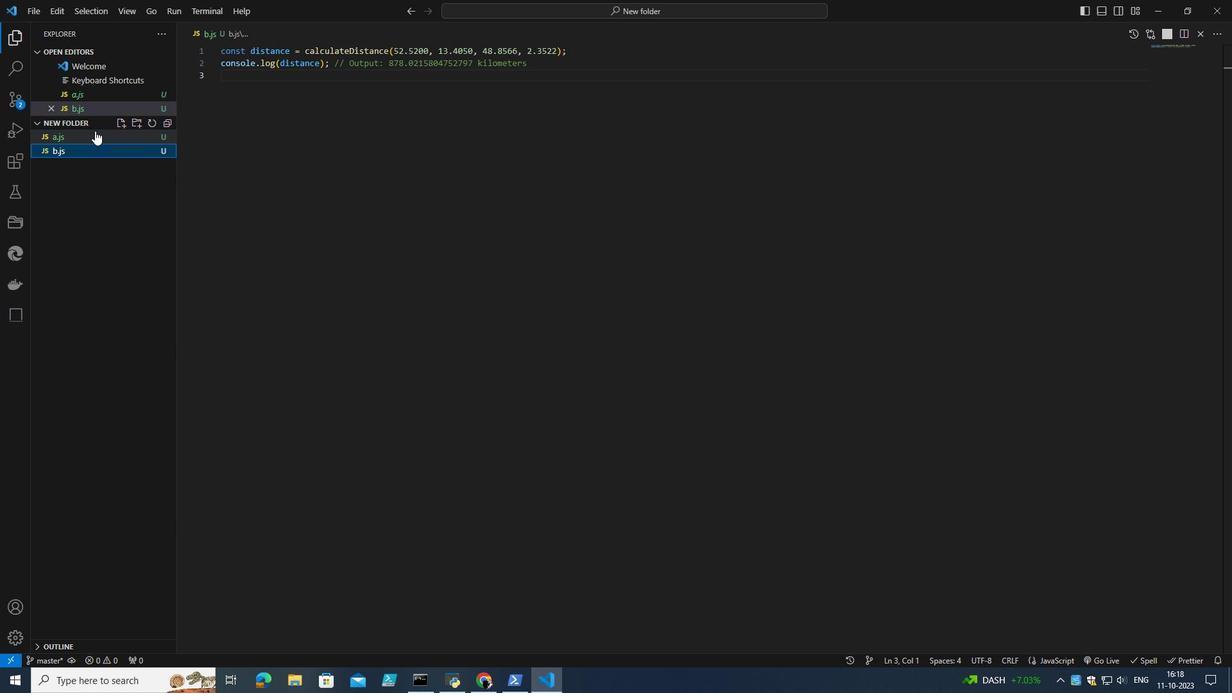 
Action: Mouse moved to (111, 147)
Screenshot: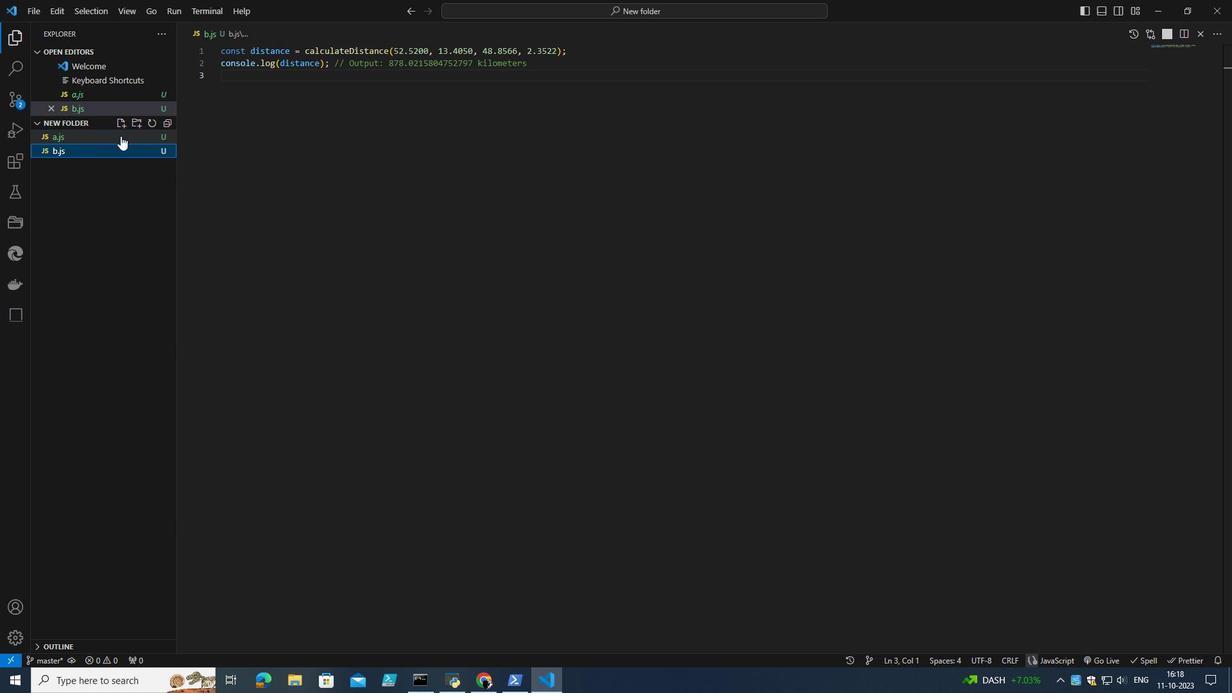 
Action: Mouse pressed left at (111, 147)
Screenshot: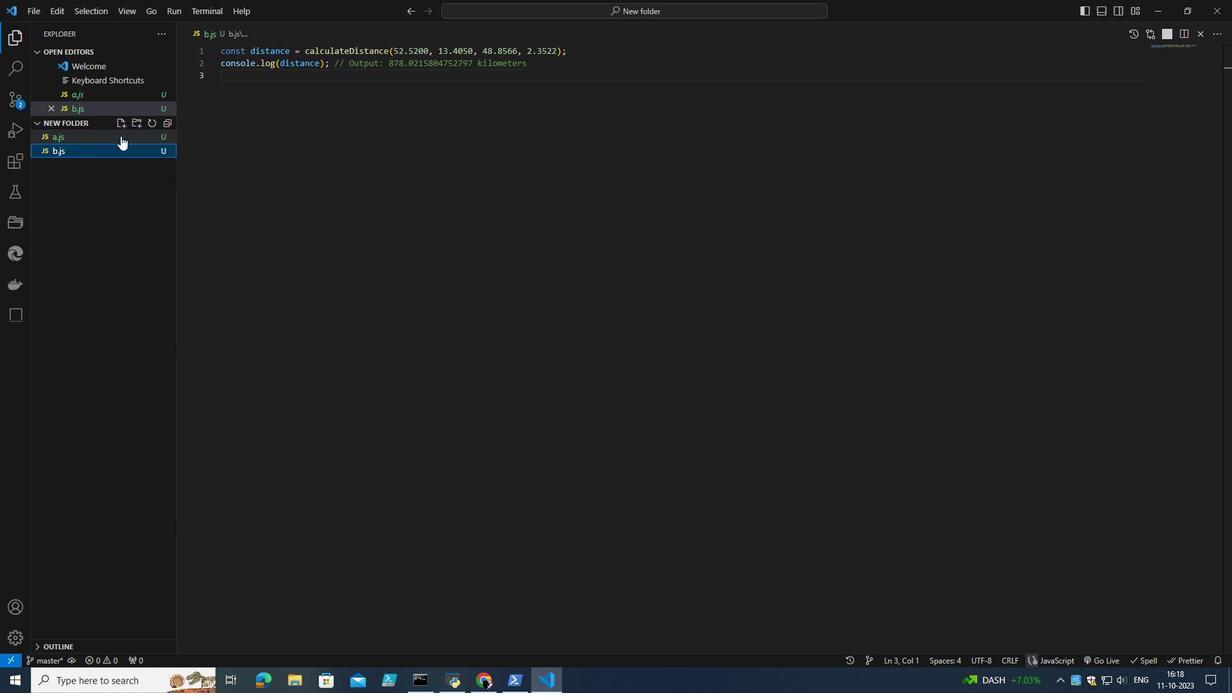 
Action: Mouse moved to (311, 152)
Screenshot: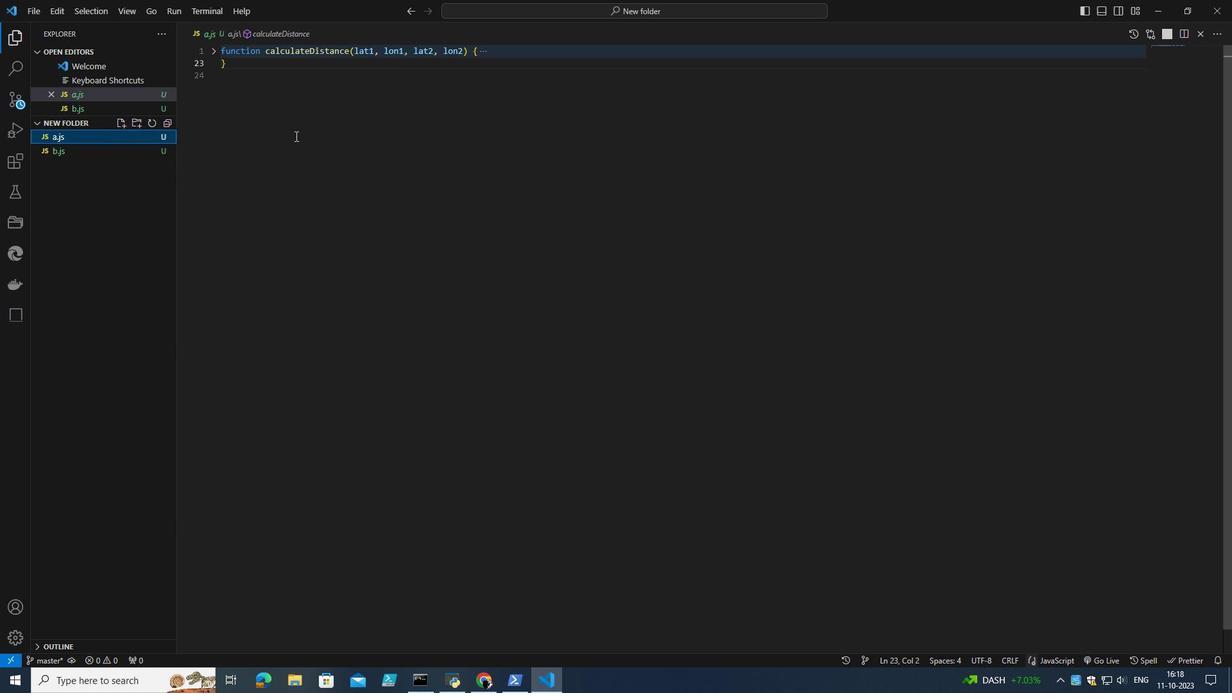 
Action: Mouse pressed left at (311, 152)
Screenshot: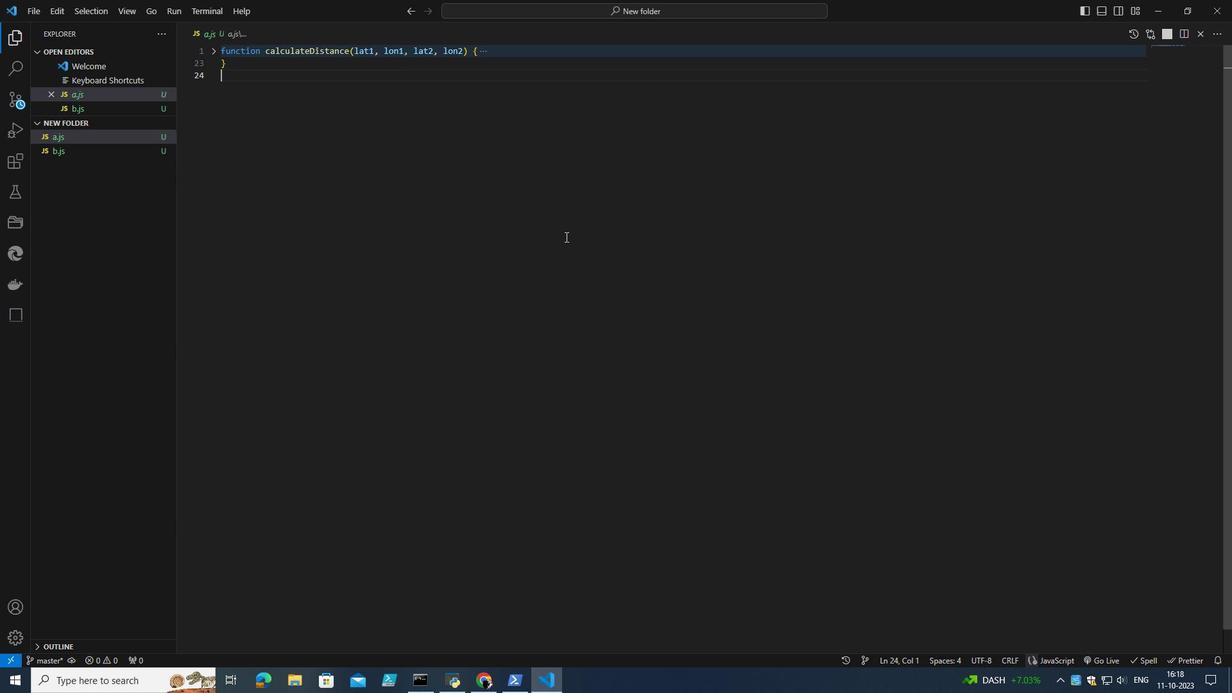 
Action: Mouse moved to (783, 419)
Screenshot: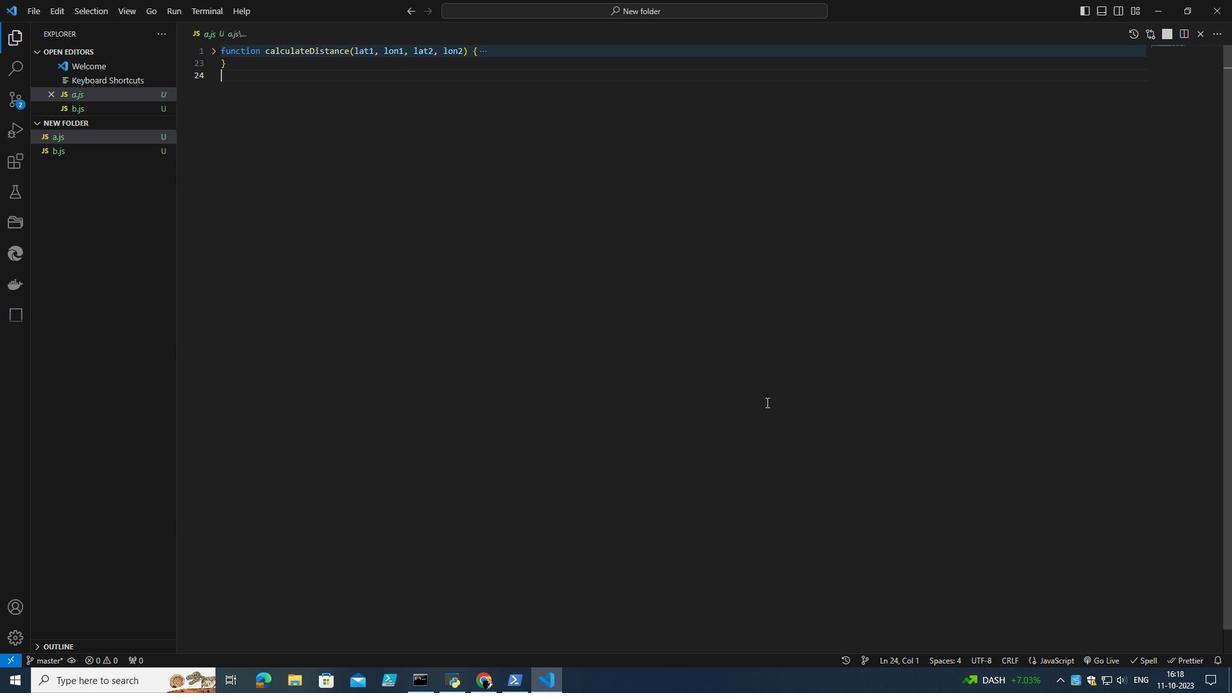 
